 Task: Find connections with filter location Marseille 06 with filter topic #startupswith filter profile language Spanish with filter current company TechGig with filter school Indian Institute of Management Ahmedabad with filter industry Desktop Computing Software Products with filter service category Life Insurance with filter keywords title Office Clerk
Action: Mouse moved to (690, 94)
Screenshot: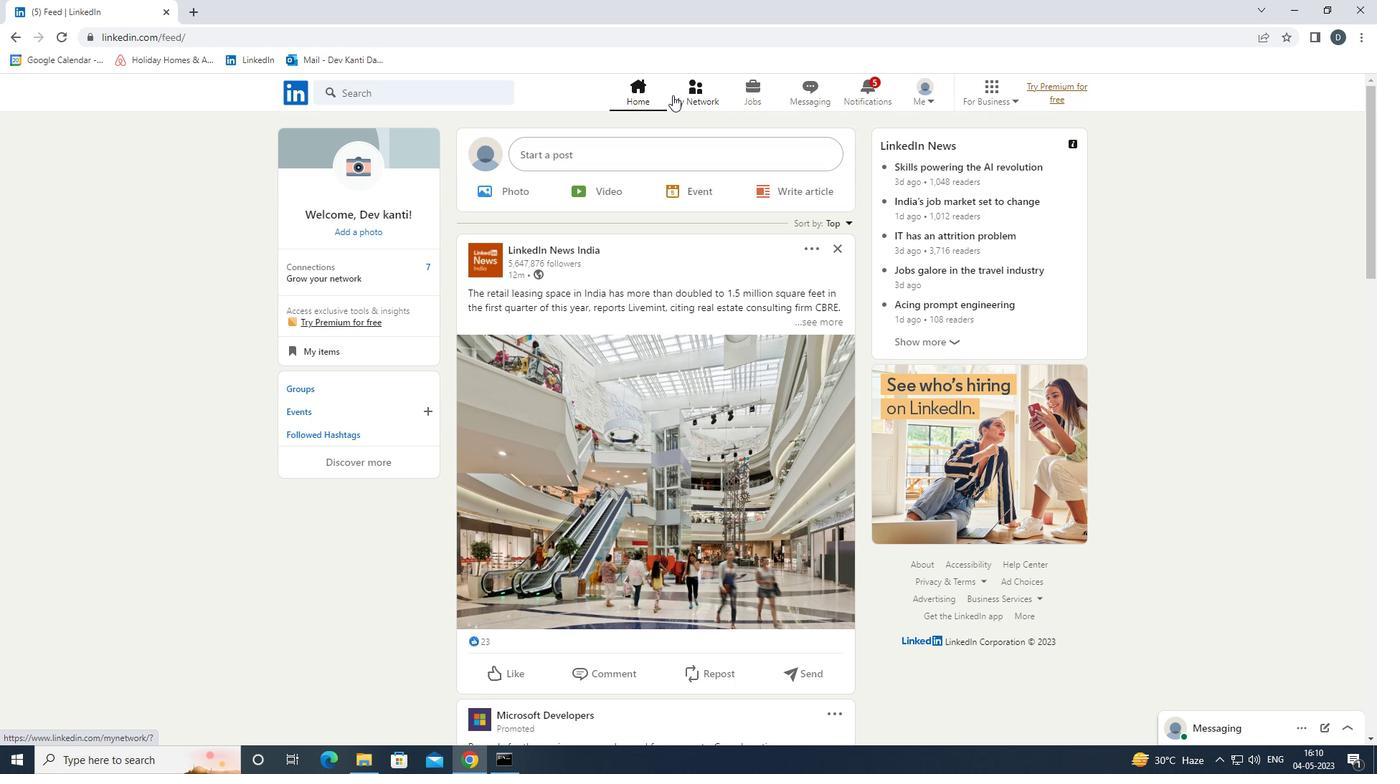 
Action: Mouse pressed left at (690, 94)
Screenshot: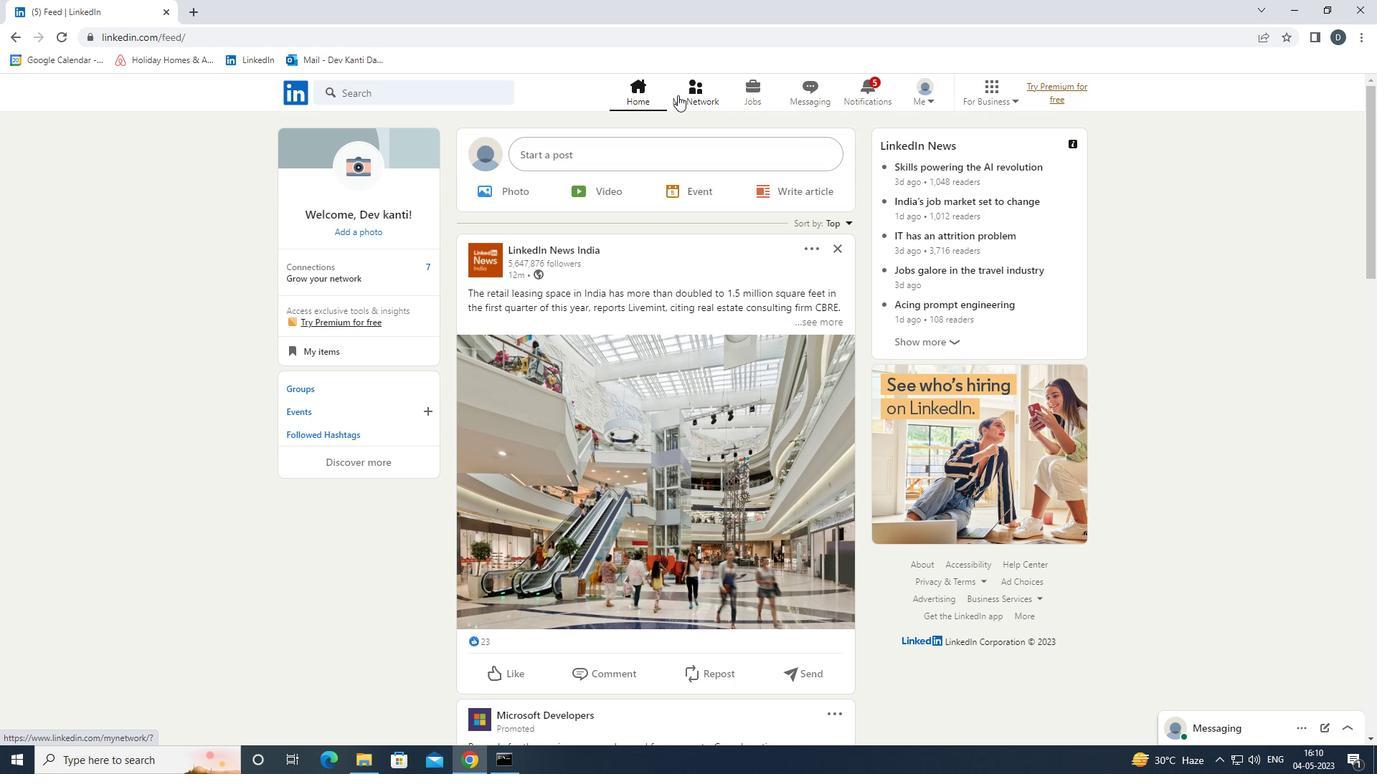 
Action: Mouse moved to (477, 176)
Screenshot: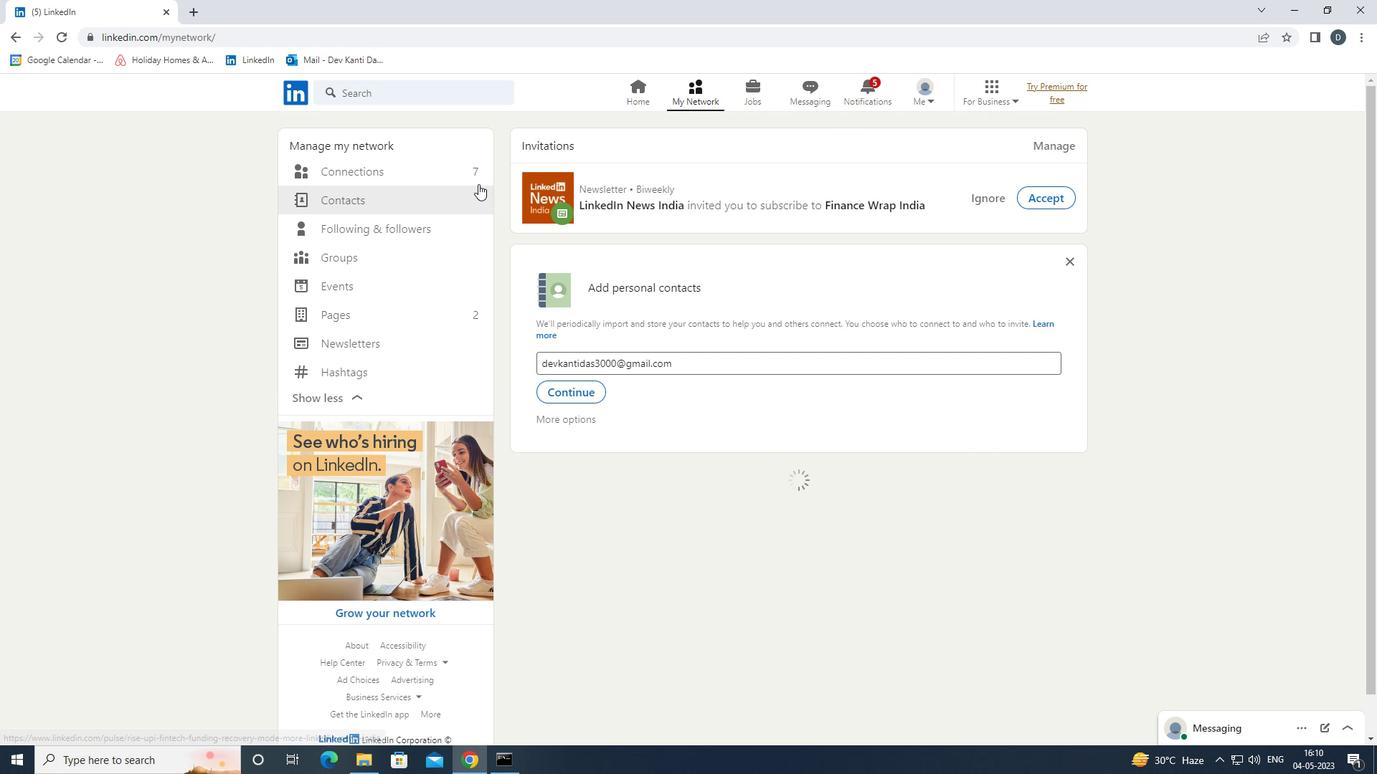 
Action: Mouse pressed left at (477, 176)
Screenshot: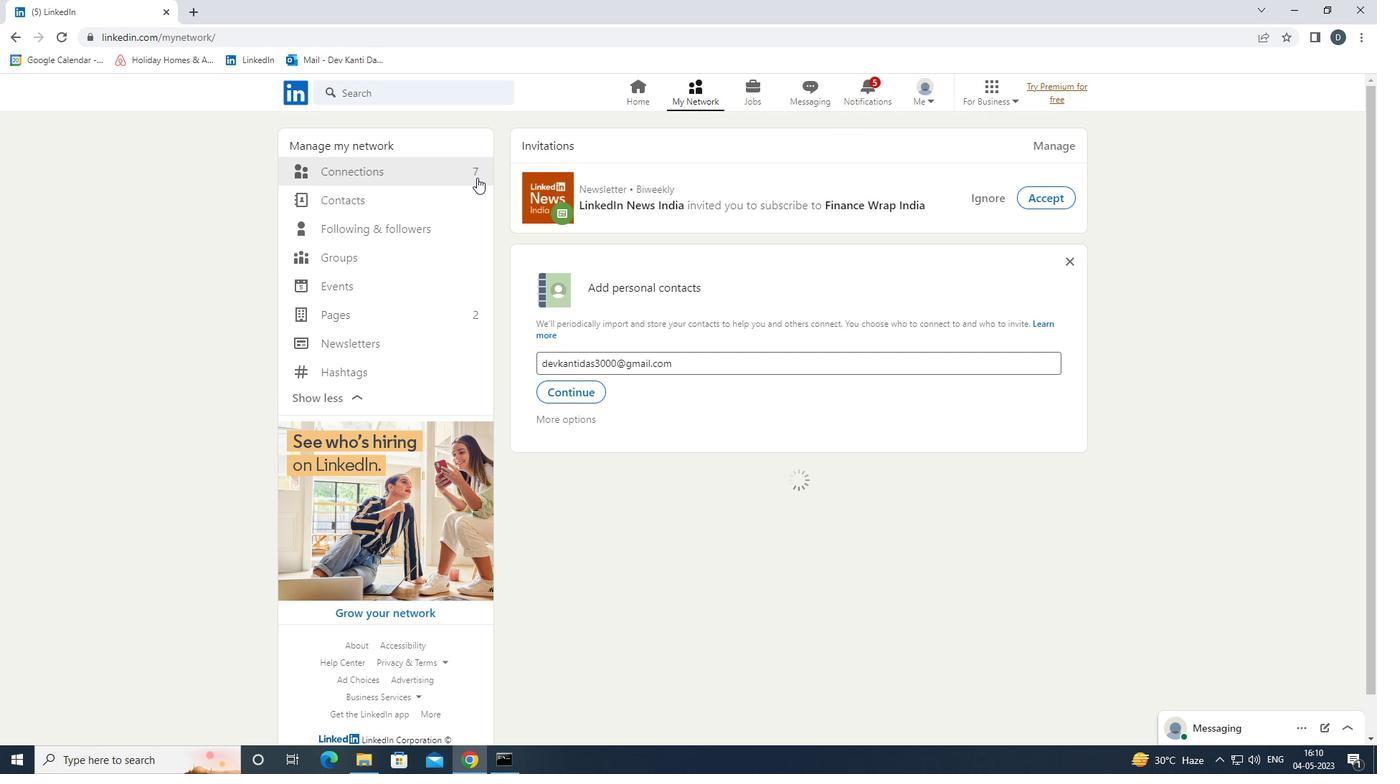 
Action: Mouse moved to (825, 177)
Screenshot: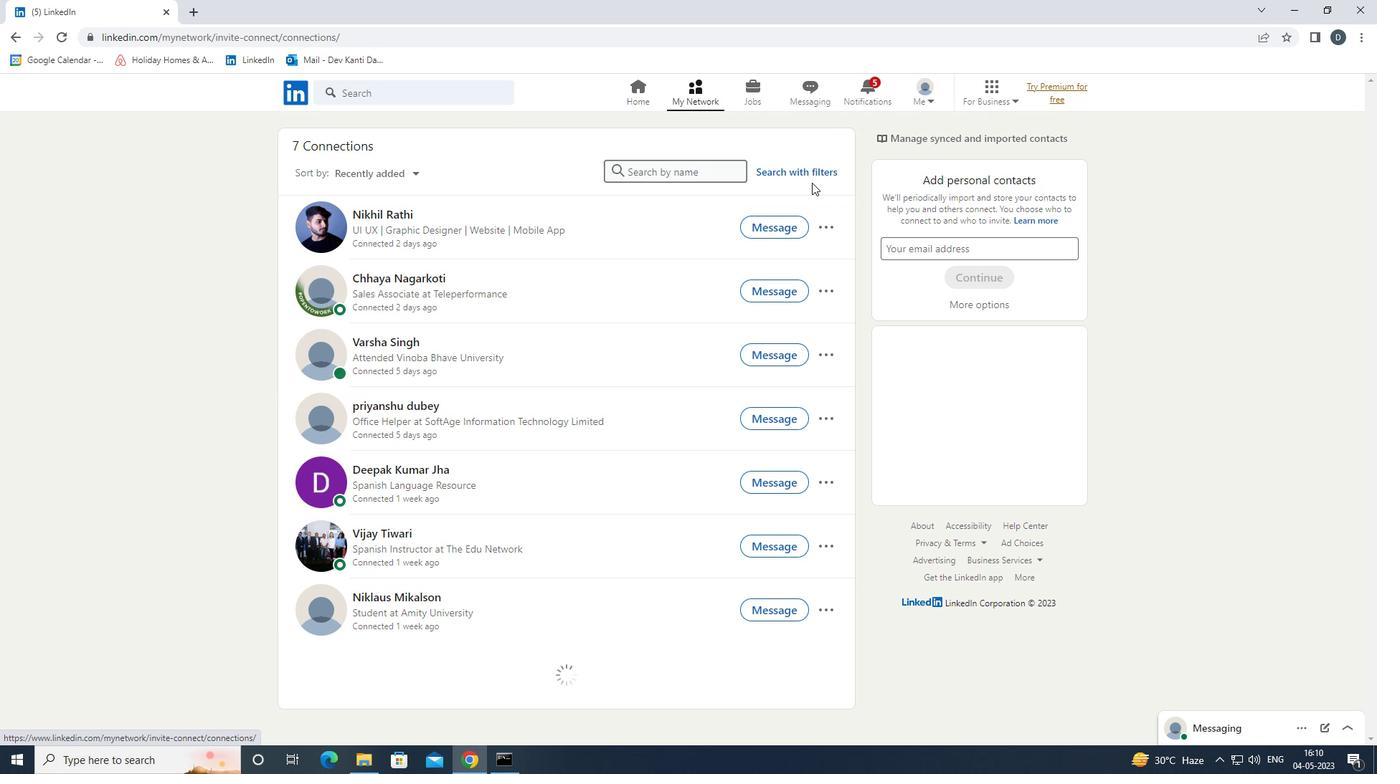 
Action: Mouse pressed left at (825, 177)
Screenshot: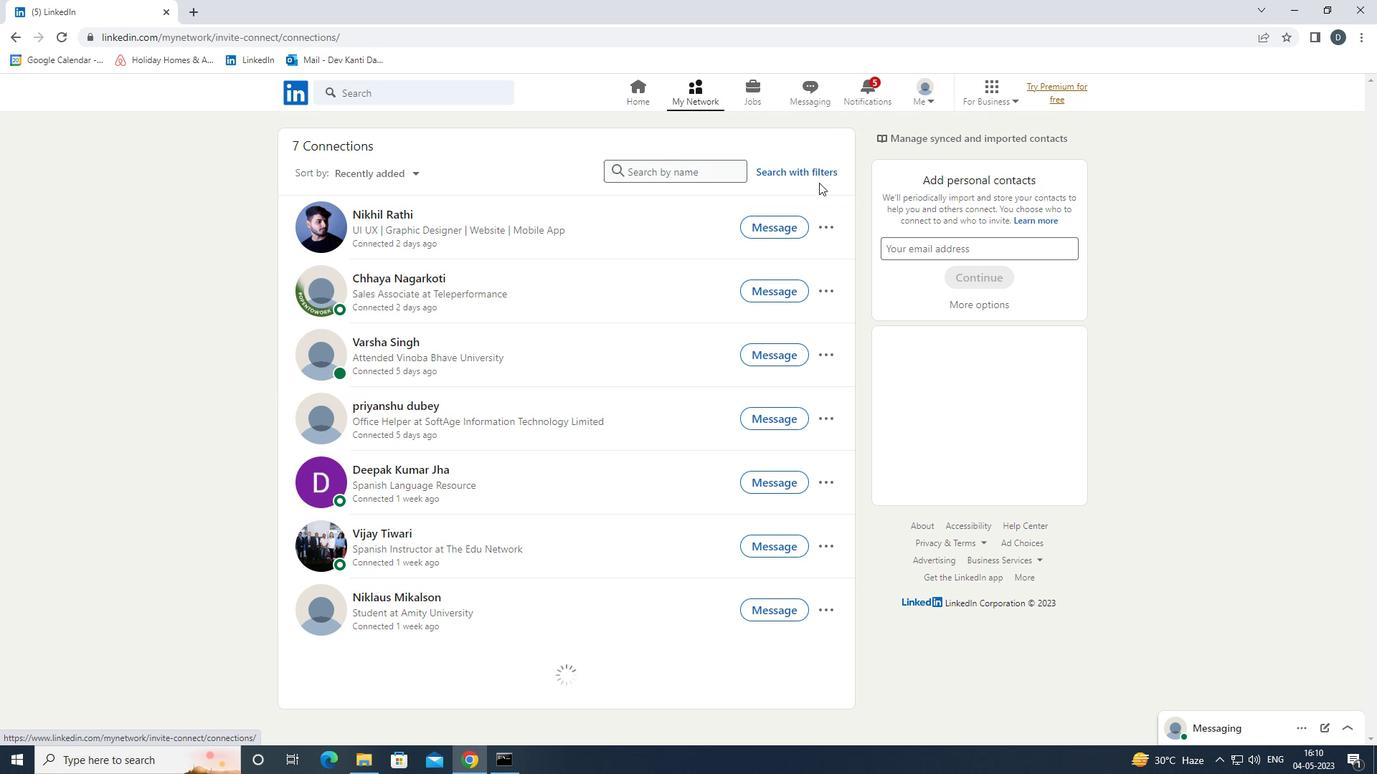 
Action: Mouse moved to (730, 140)
Screenshot: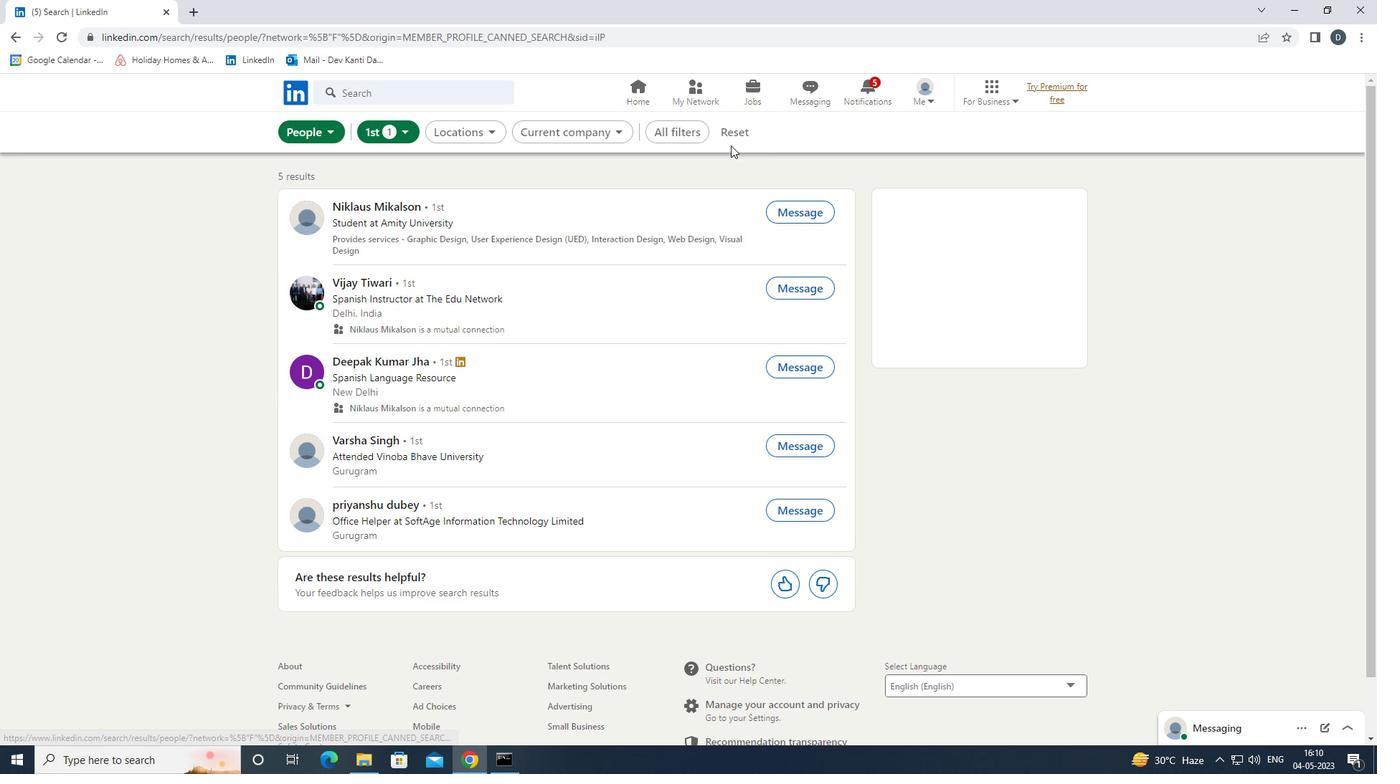 
Action: Mouse pressed left at (730, 140)
Screenshot: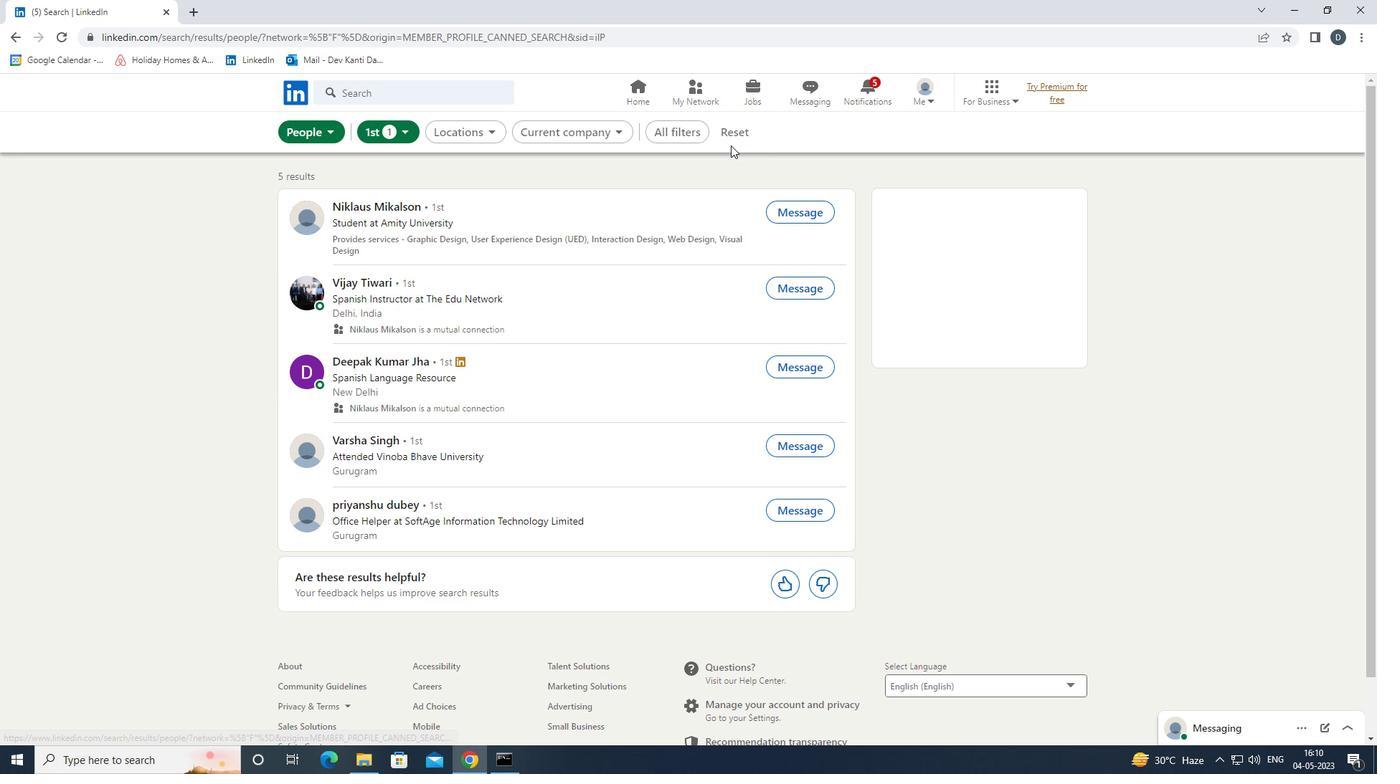 
Action: Mouse moved to (709, 134)
Screenshot: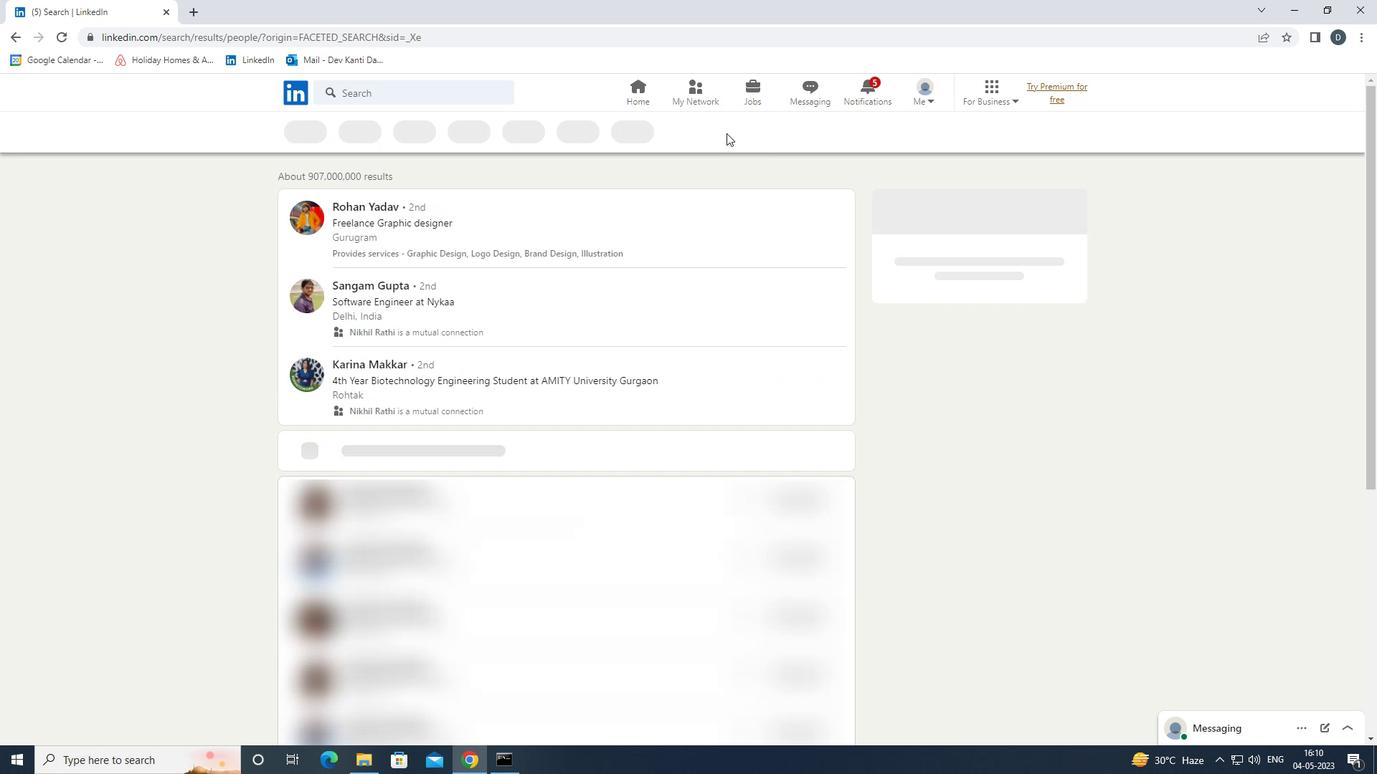 
Action: Mouse pressed left at (709, 134)
Screenshot: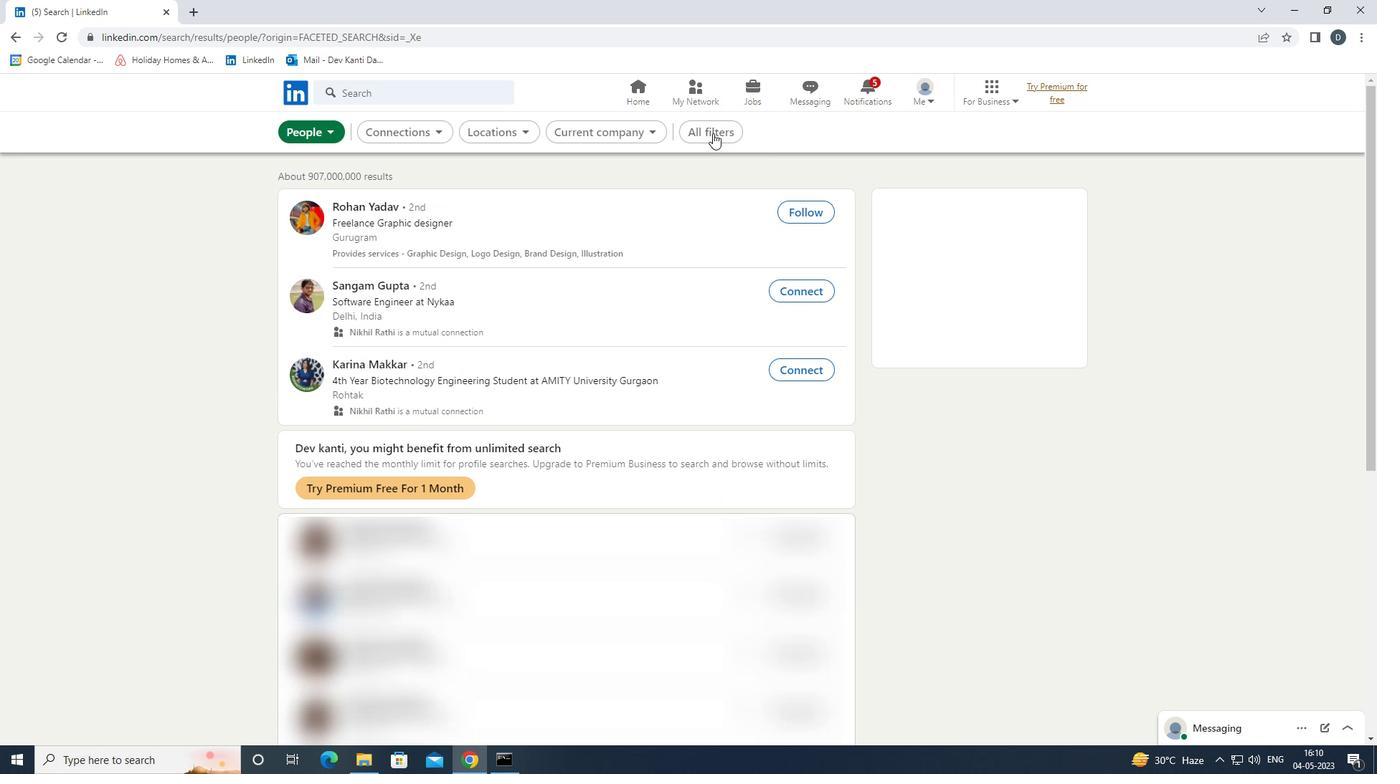 
Action: Mouse moved to (1303, 421)
Screenshot: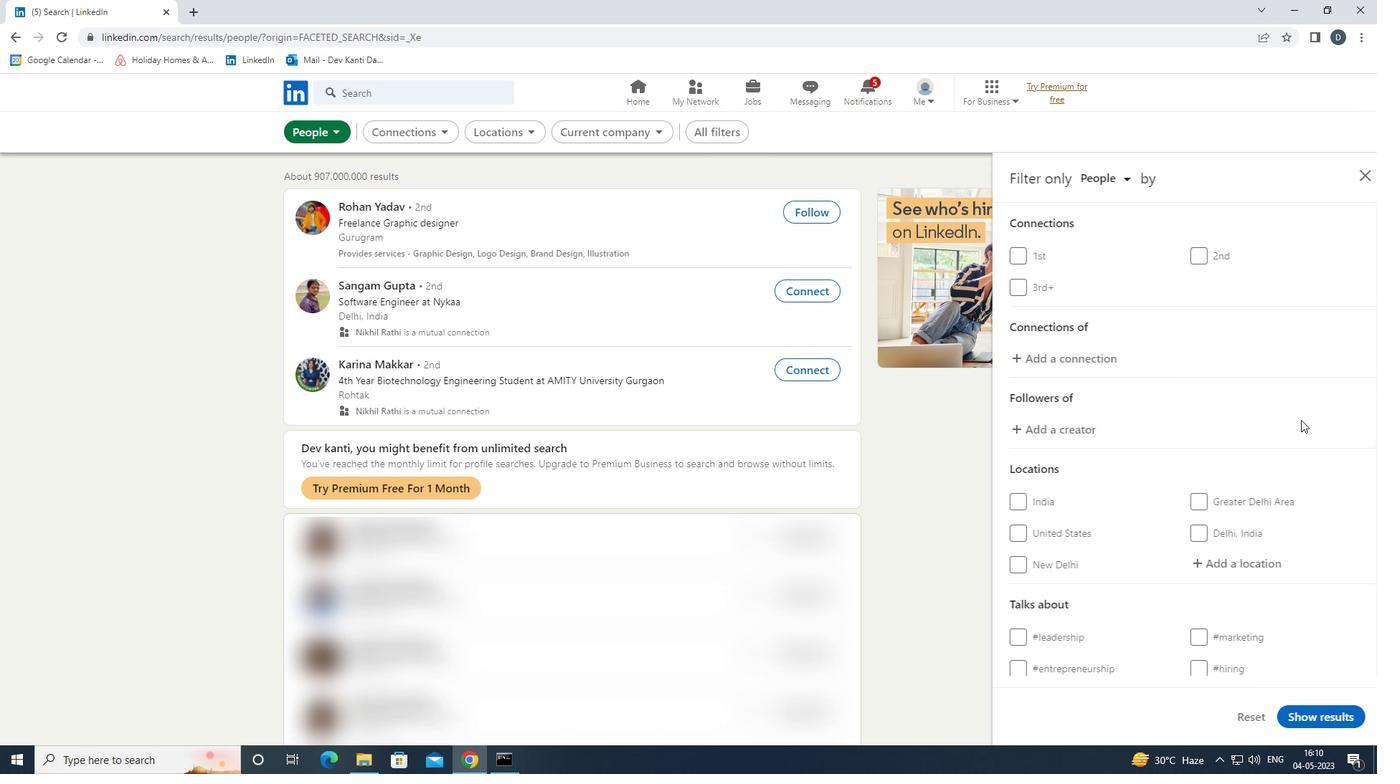 
Action: Mouse scrolled (1303, 420) with delta (0, 0)
Screenshot: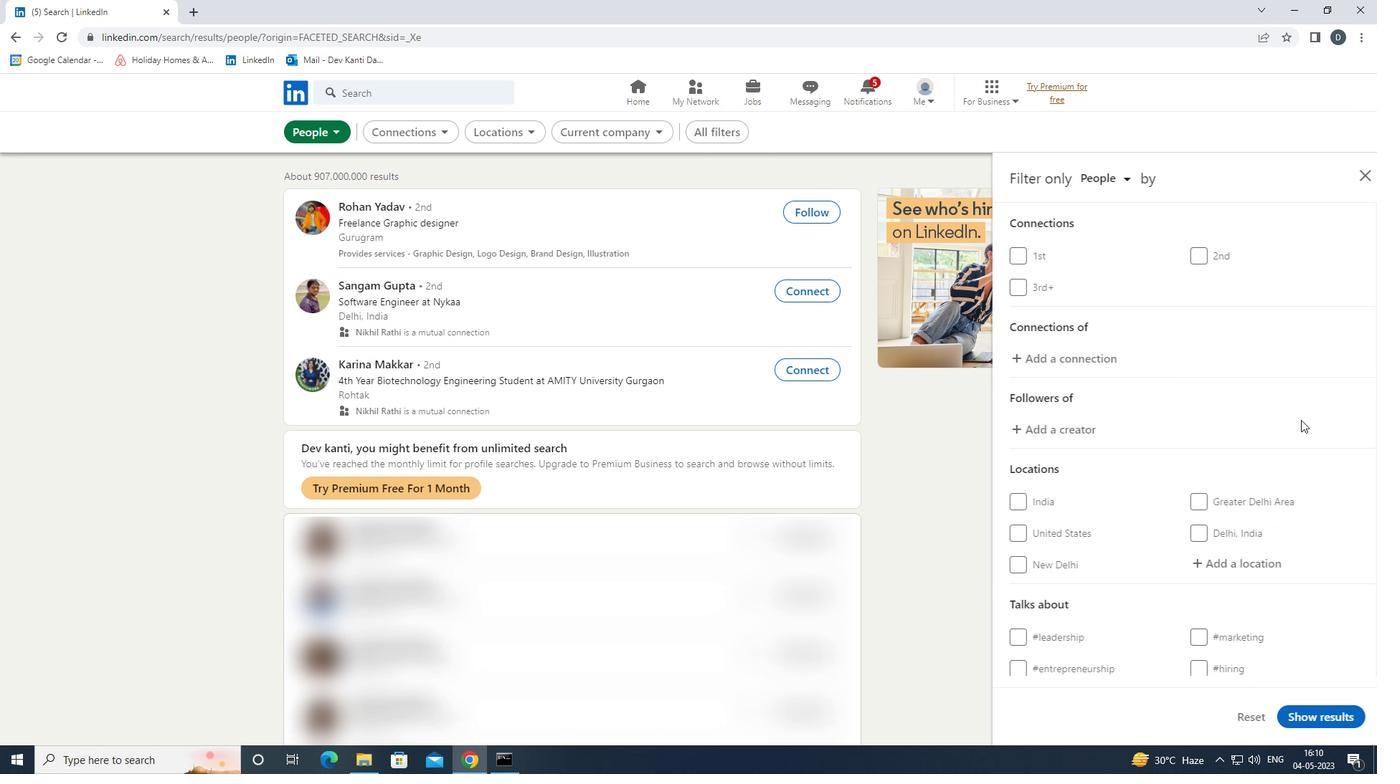 
Action: Mouse scrolled (1303, 420) with delta (0, 0)
Screenshot: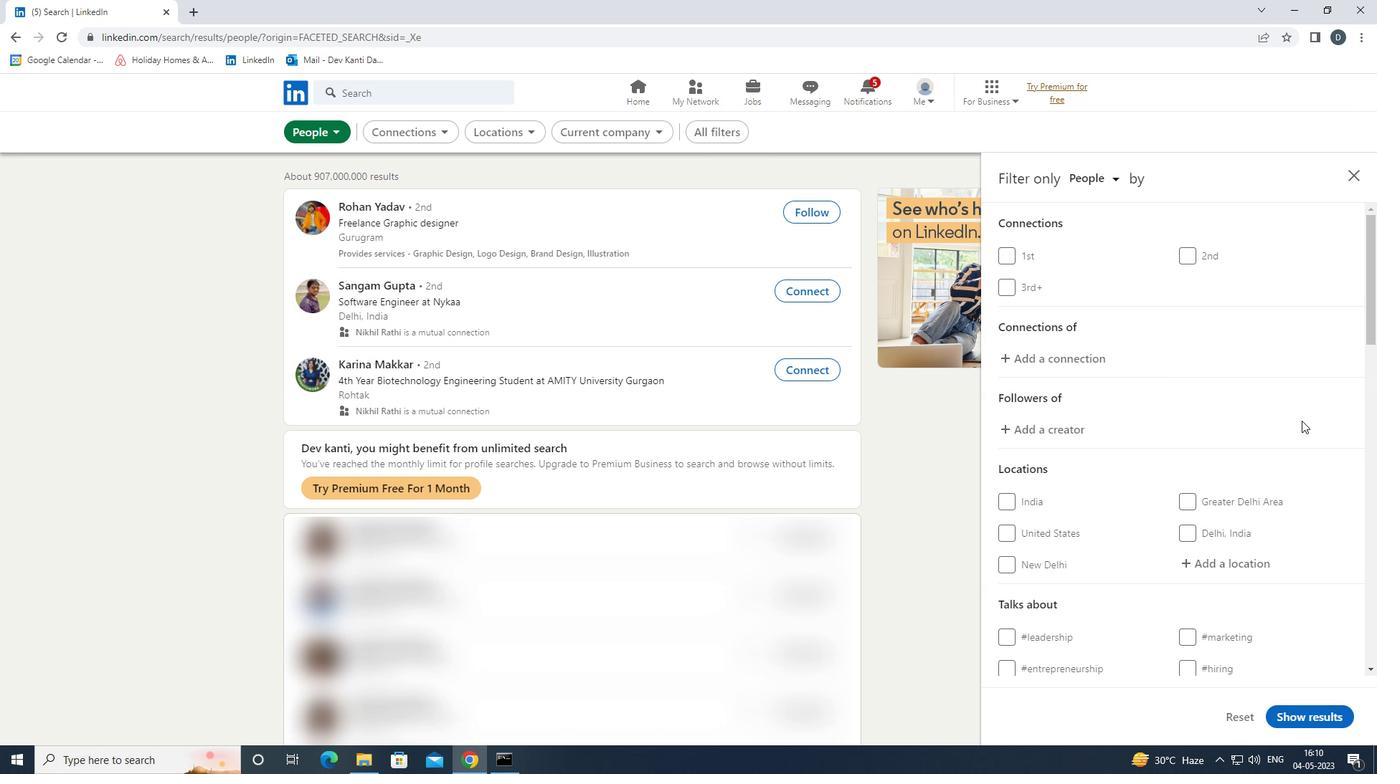 
Action: Mouse moved to (1251, 424)
Screenshot: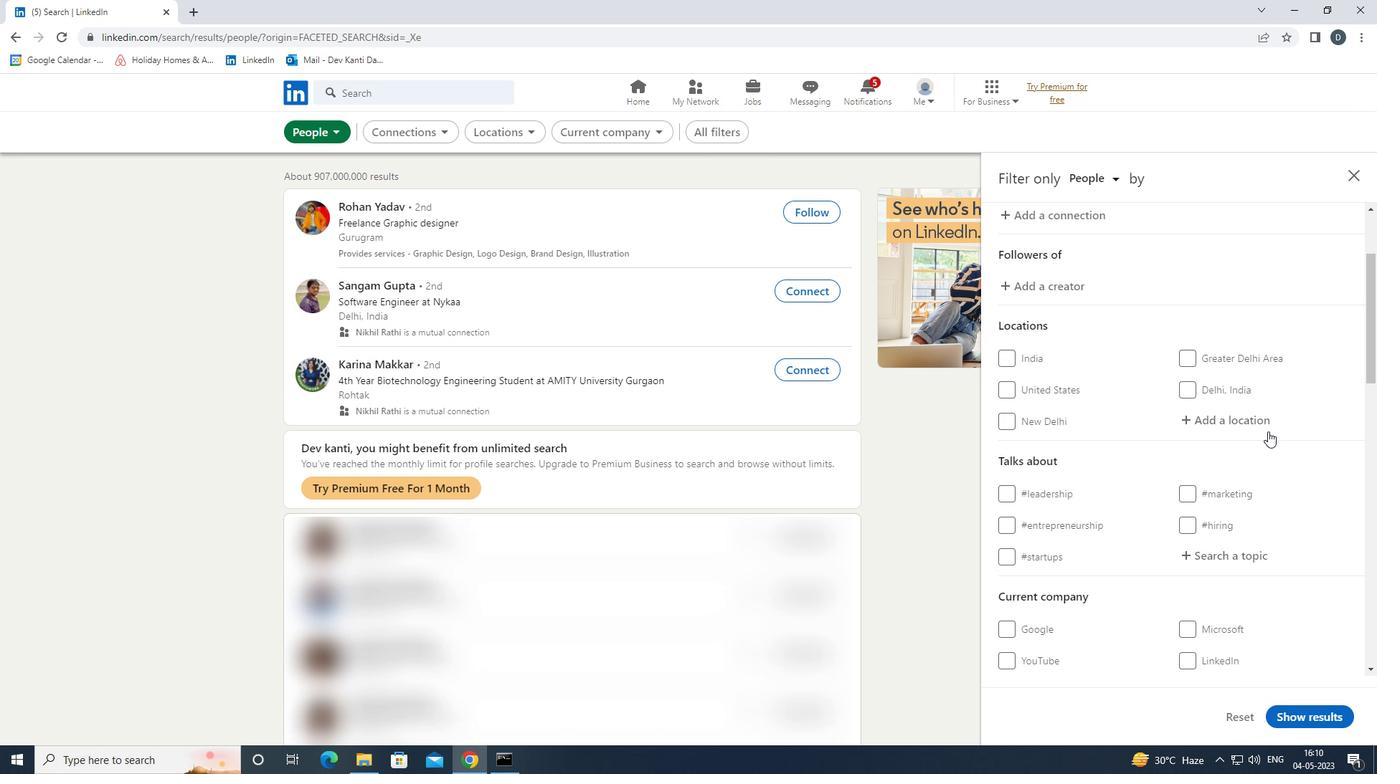 
Action: Mouse pressed left at (1251, 424)
Screenshot: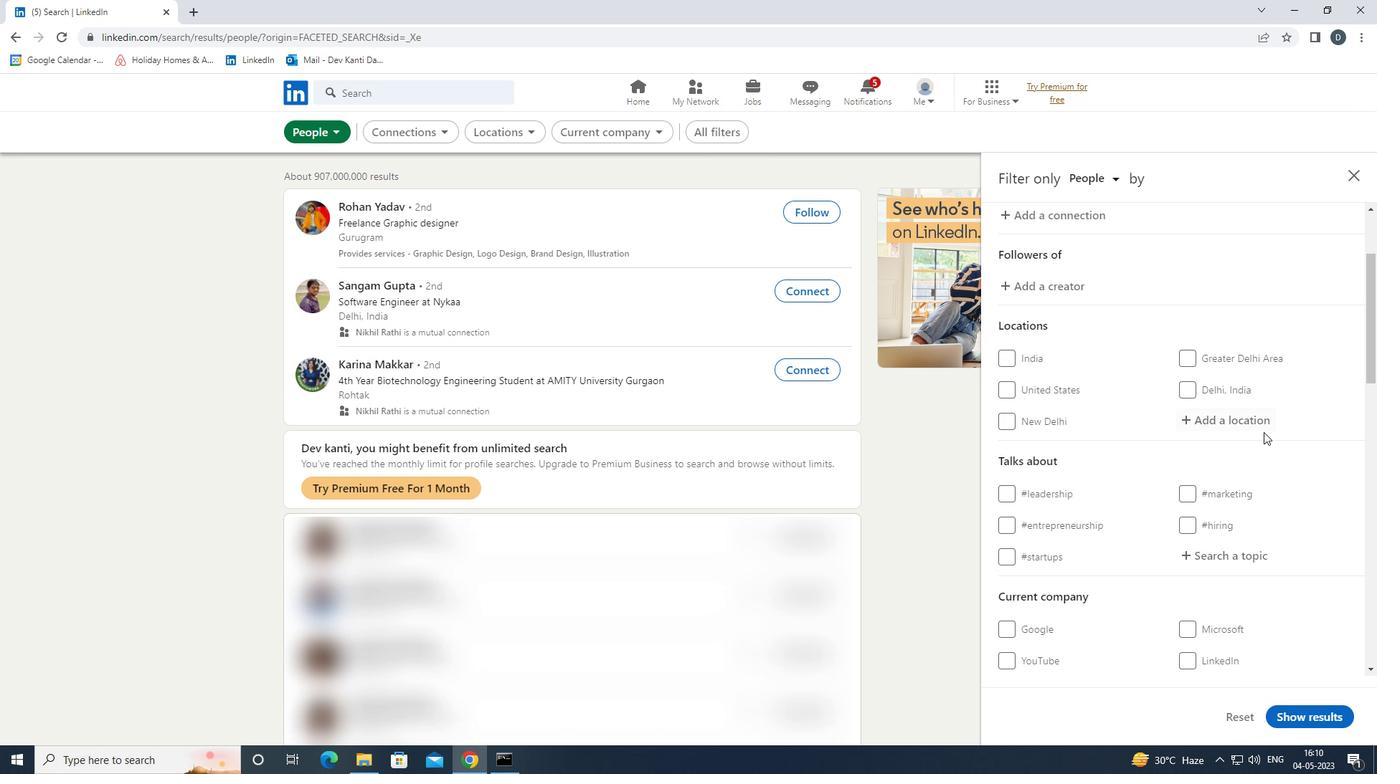 
Action: Key pressed <Key.shift>MARSEI<Key.backspace><Key.down><Key.enter>
Screenshot: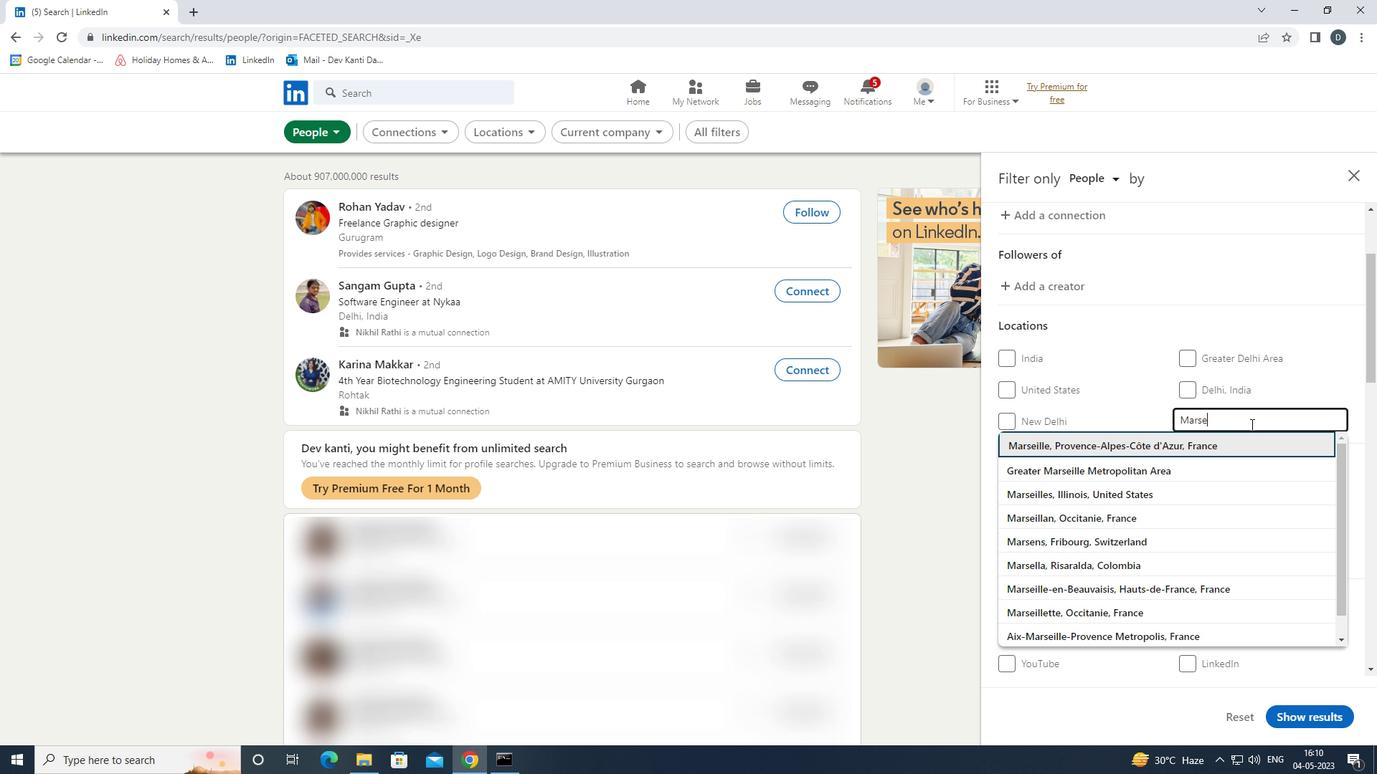 
Action: Mouse moved to (1366, 525)
Screenshot: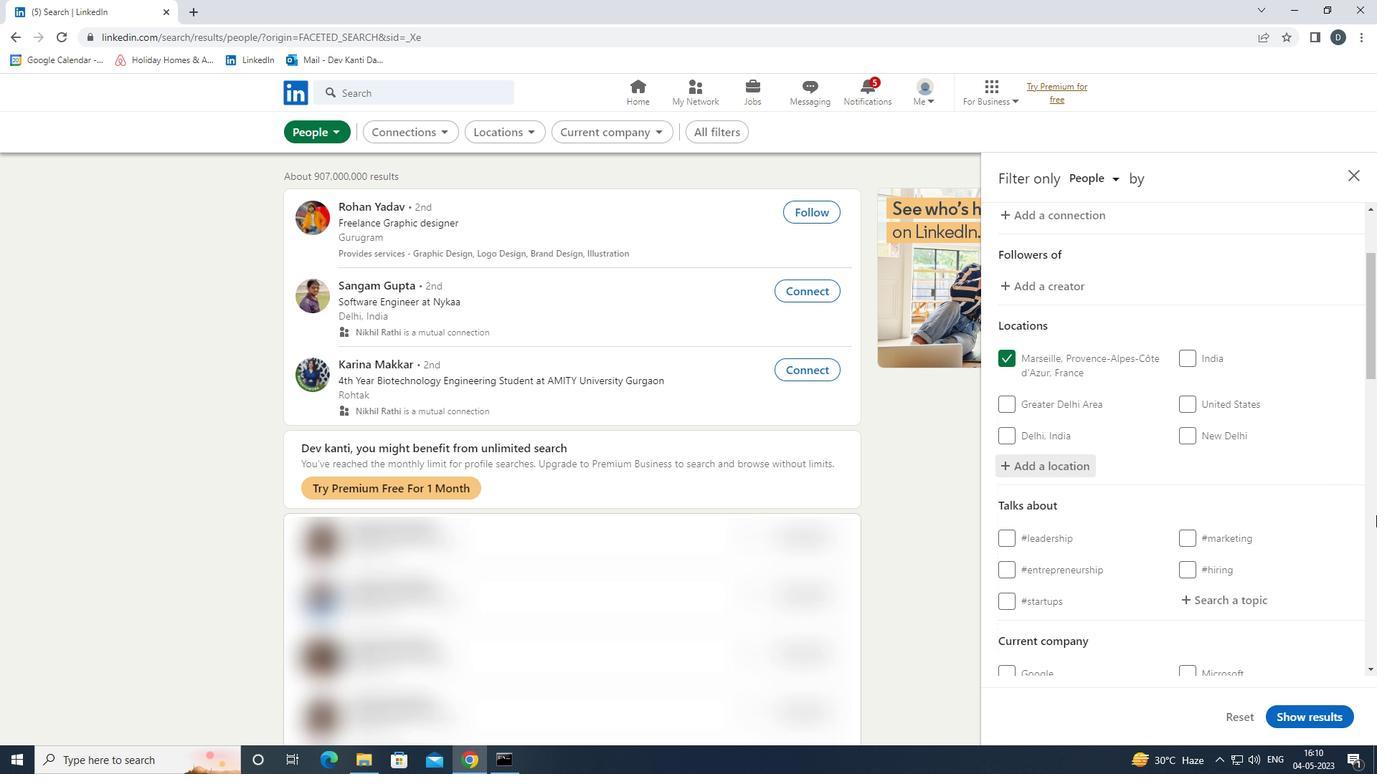 
Action: Mouse scrolled (1366, 525) with delta (0, 0)
Screenshot: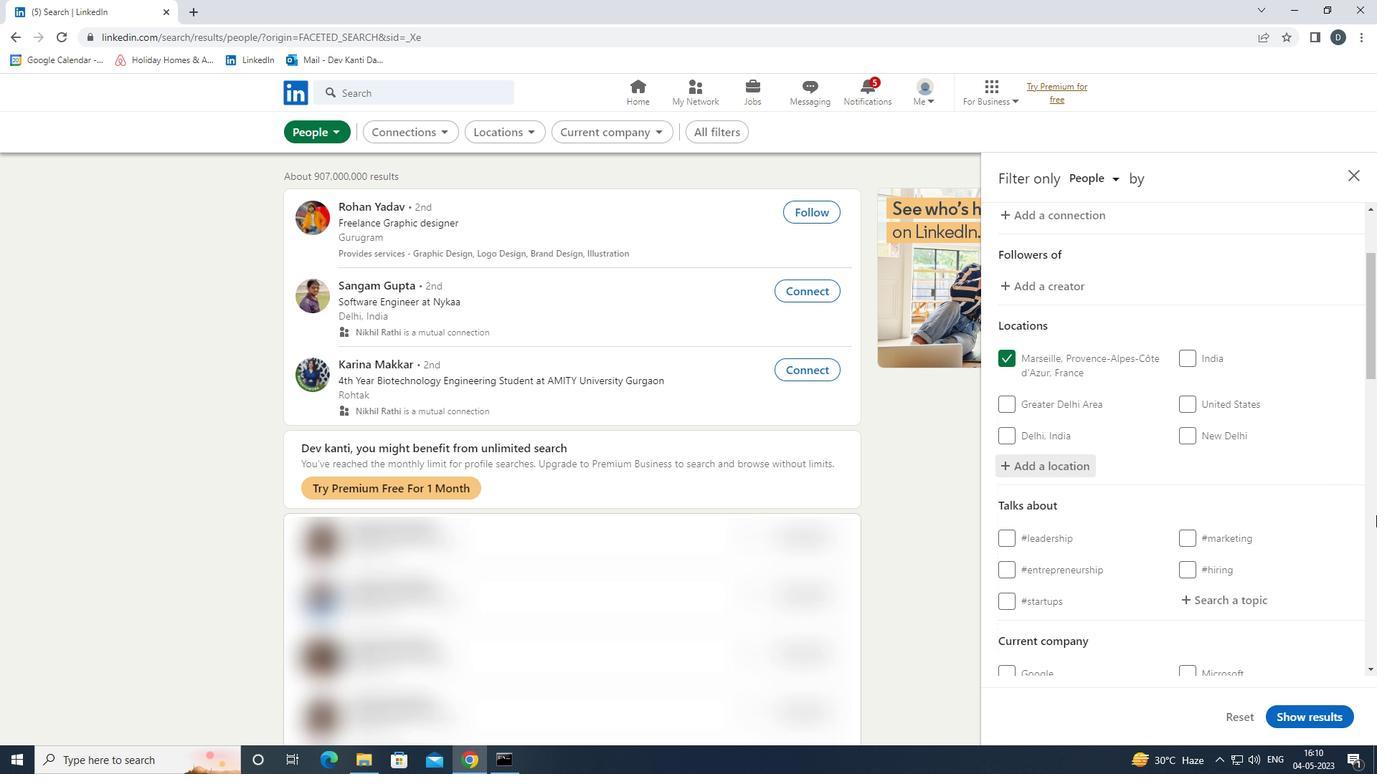 
Action: Mouse moved to (1364, 529)
Screenshot: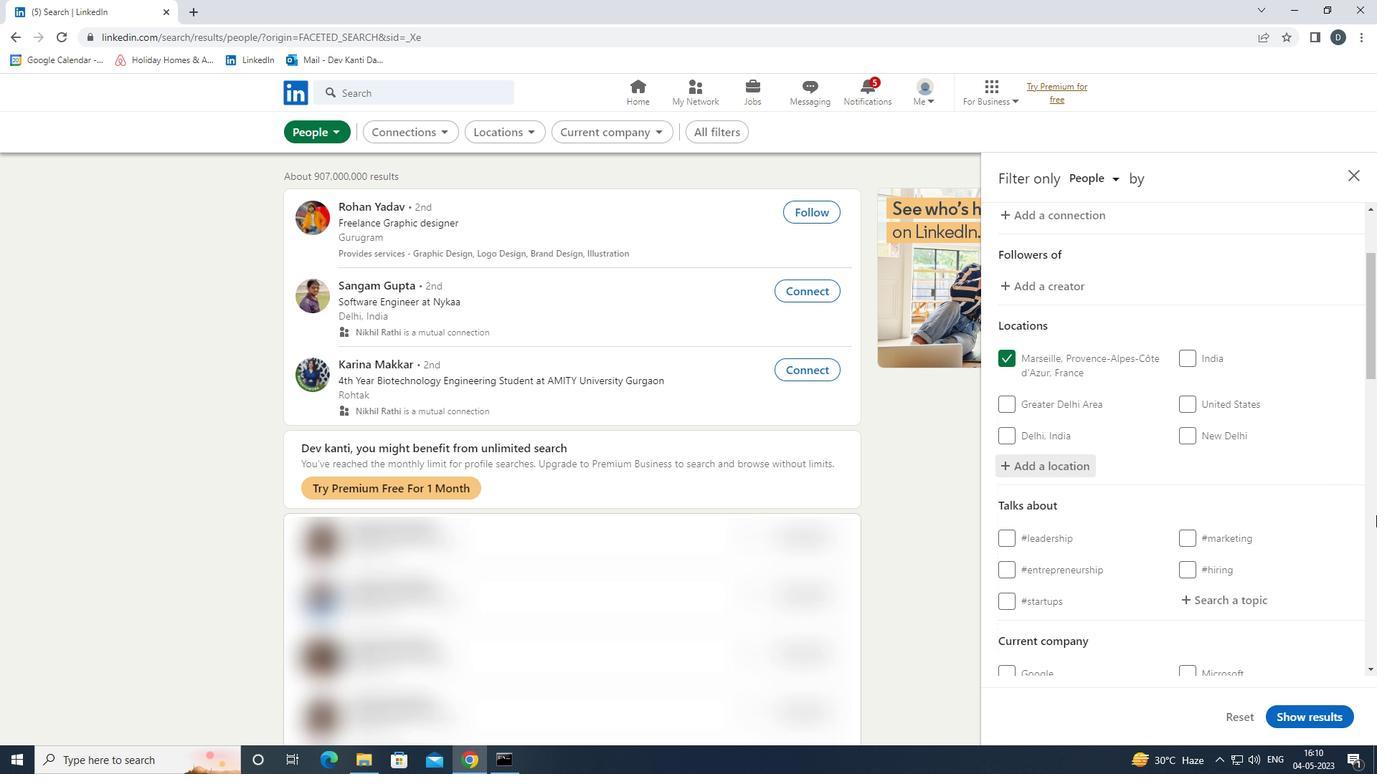 
Action: Mouse scrolled (1364, 528) with delta (0, 0)
Screenshot: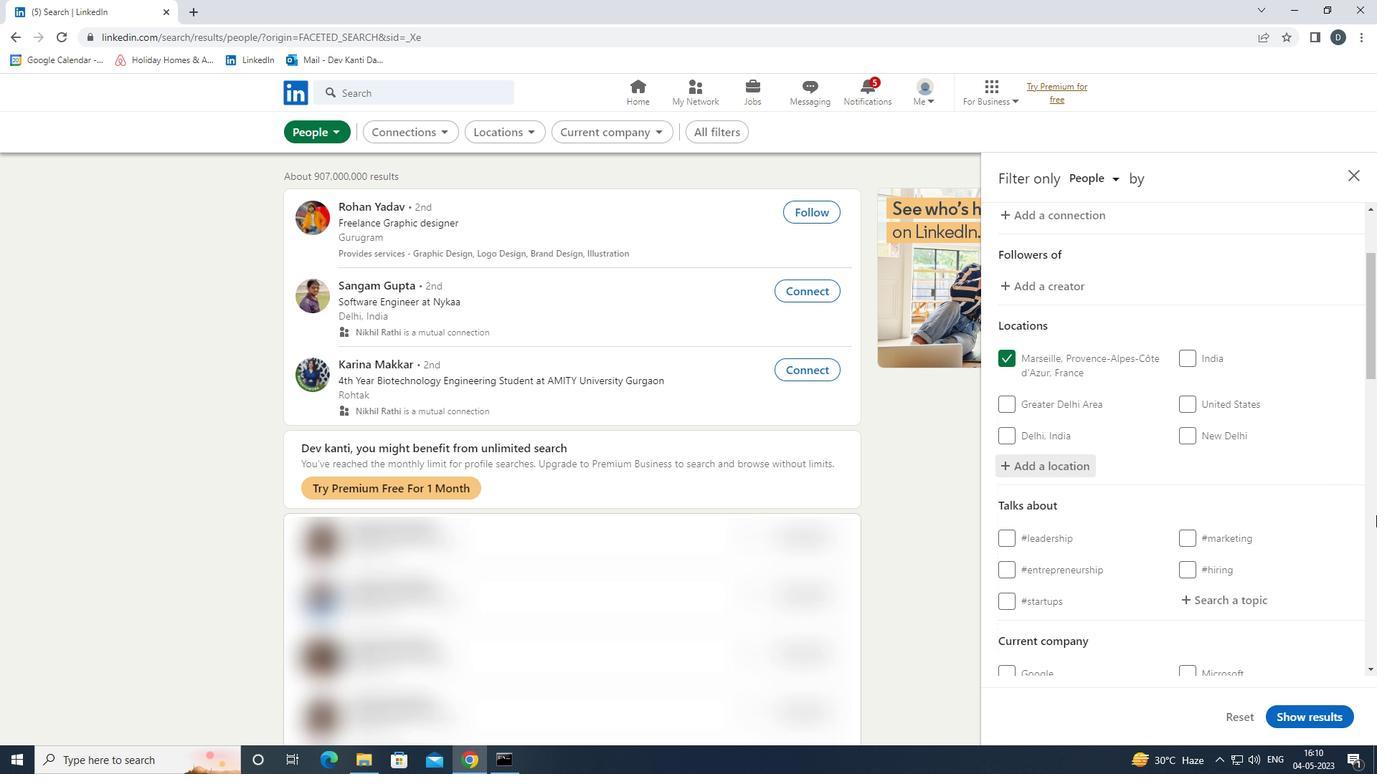 
Action: Mouse moved to (1359, 535)
Screenshot: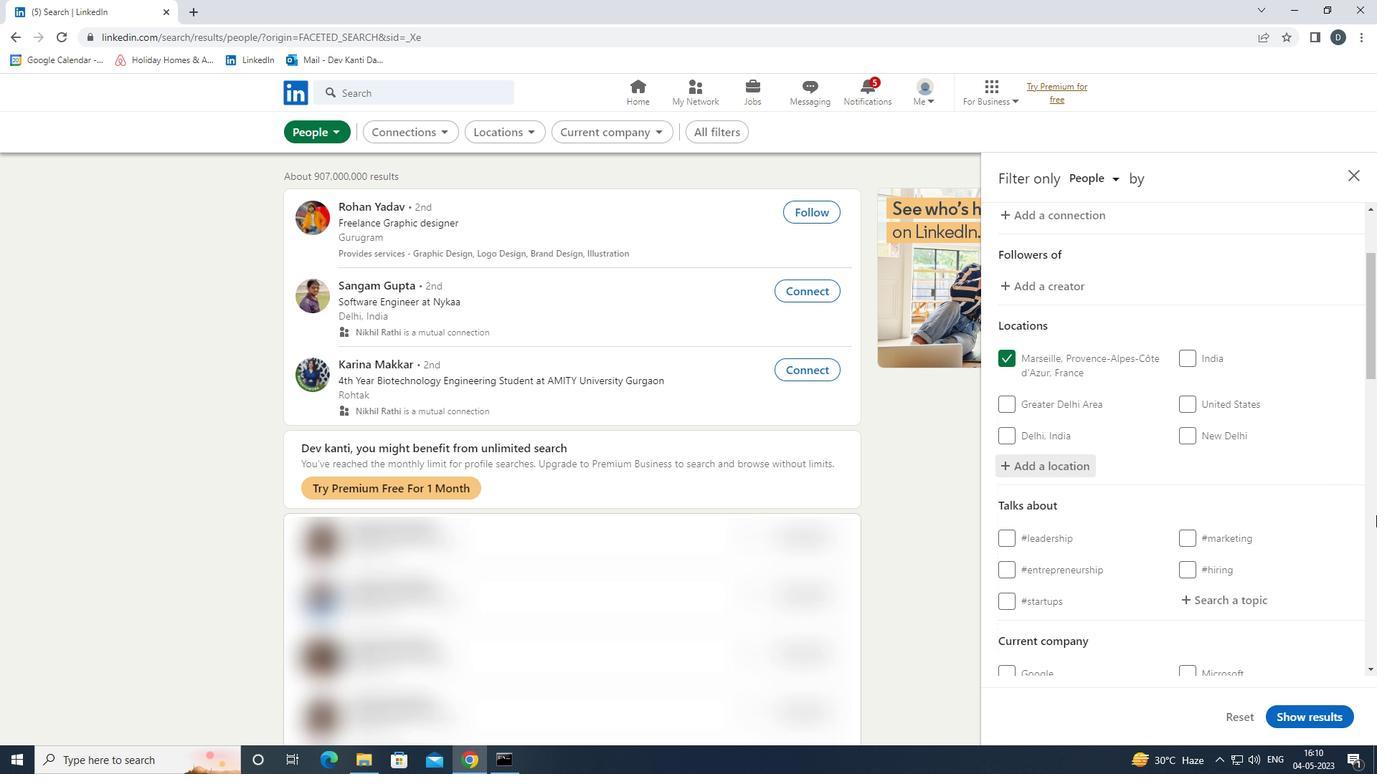 
Action: Mouse scrolled (1359, 534) with delta (0, 0)
Screenshot: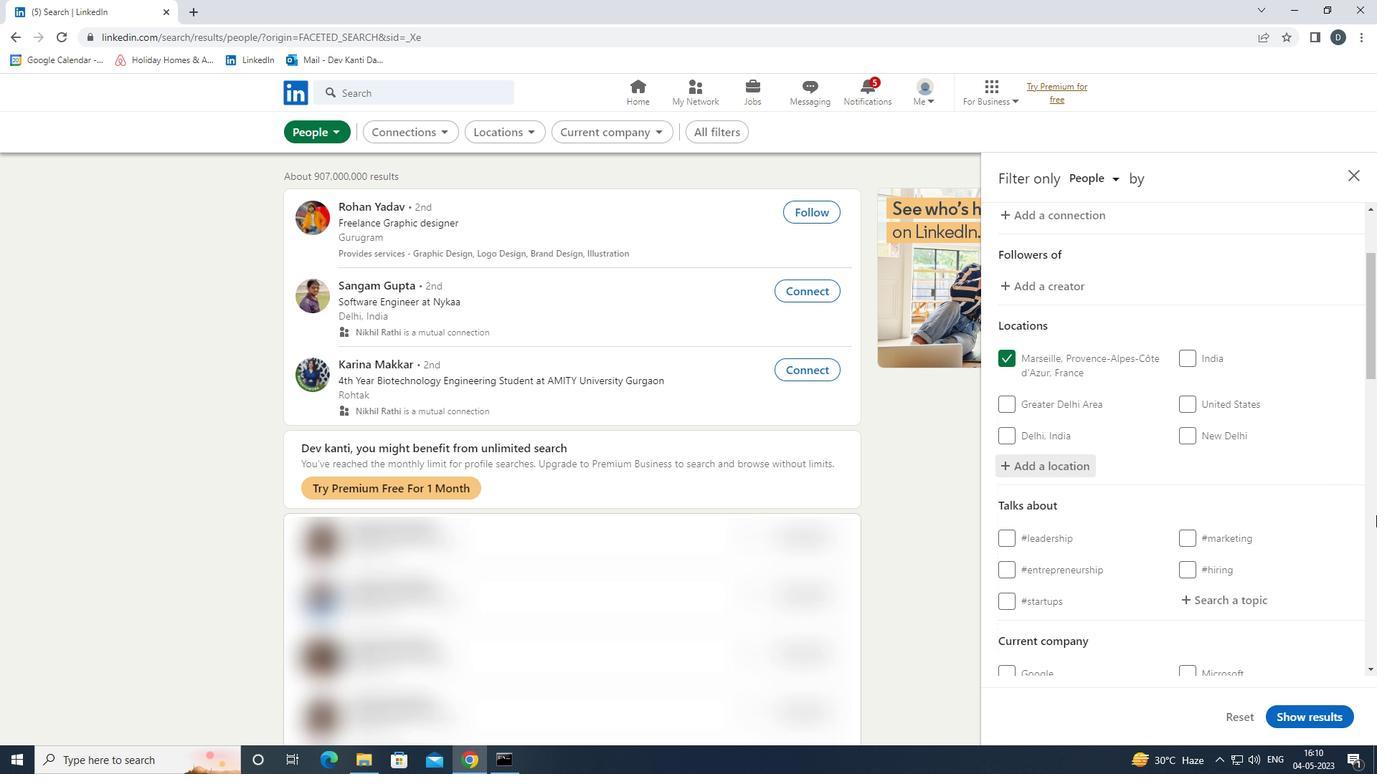 
Action: Mouse moved to (1213, 382)
Screenshot: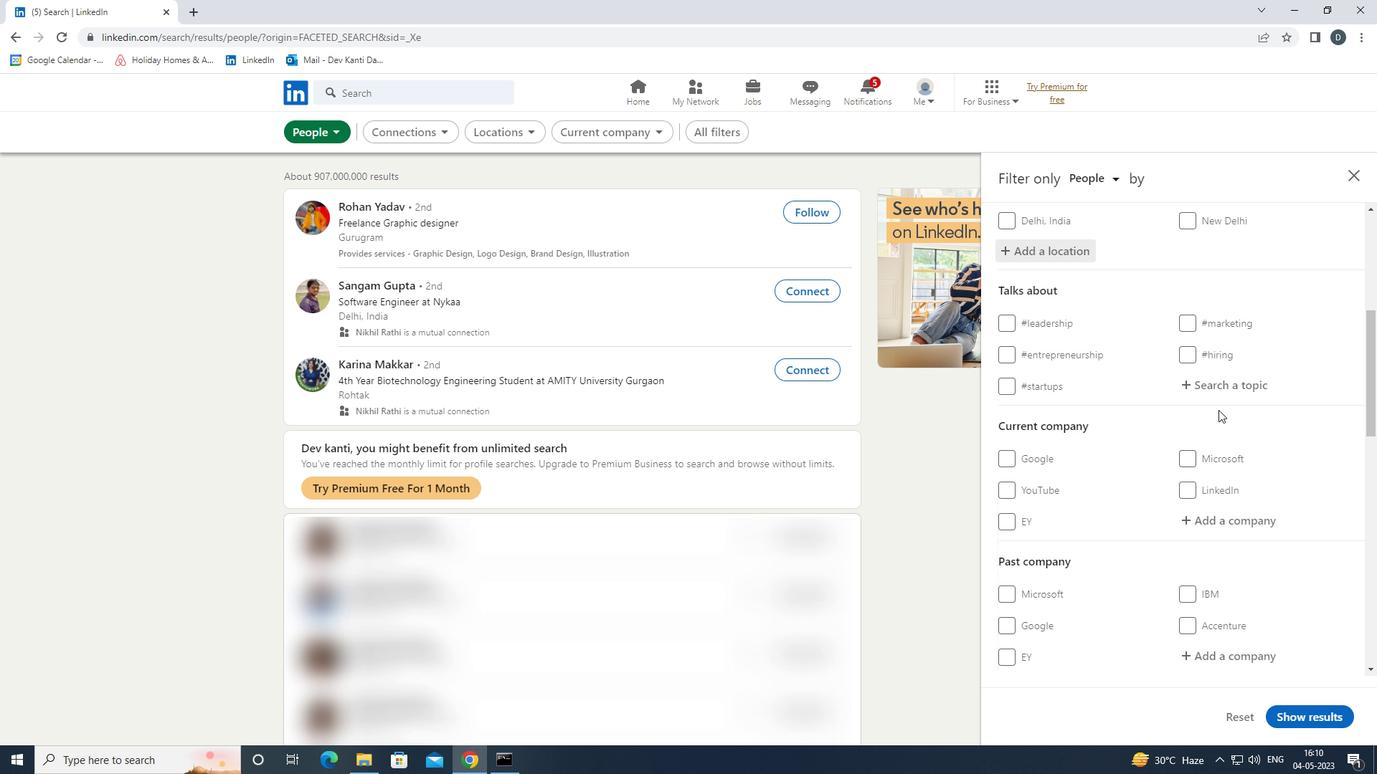 
Action: Mouse pressed left at (1213, 382)
Screenshot: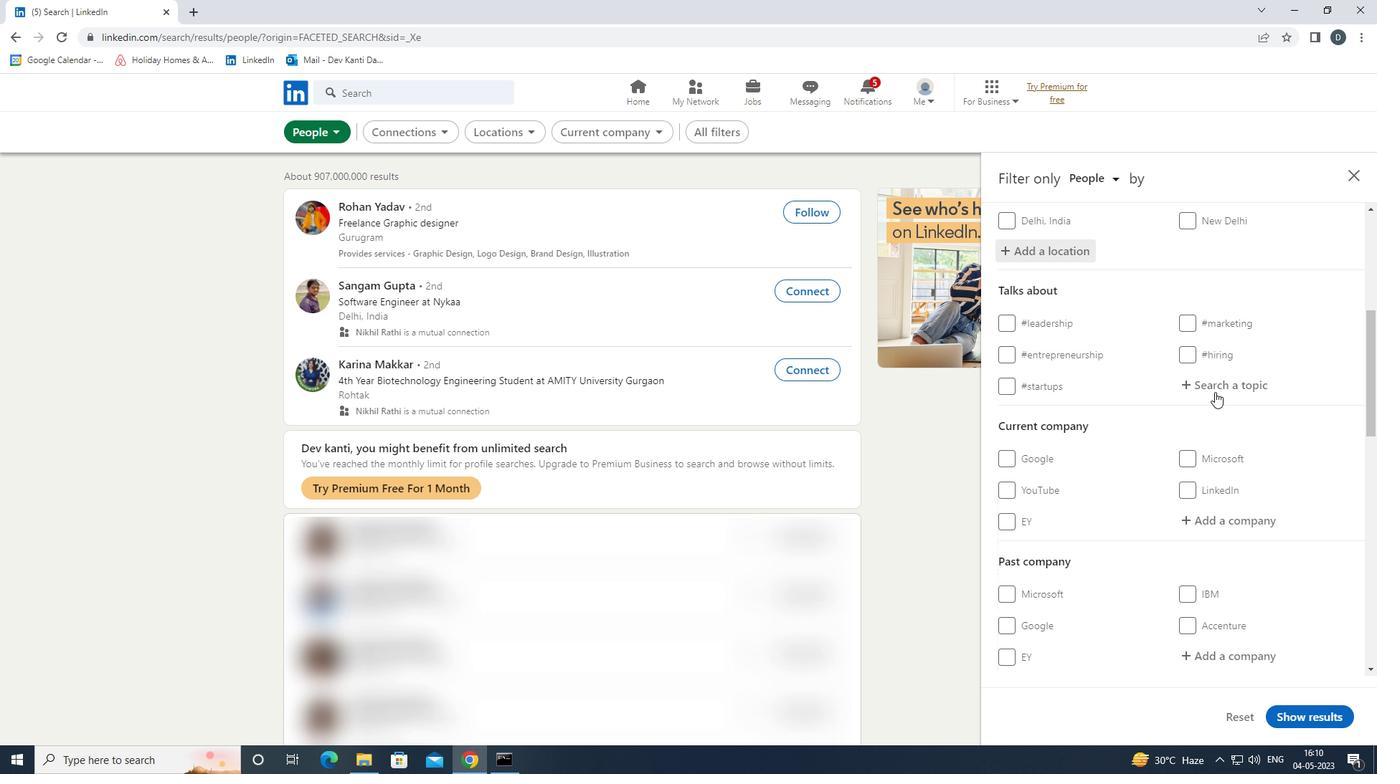 
Action: Key pressed STARTUPS<Key.down><Key.down><Key.enter>
Screenshot: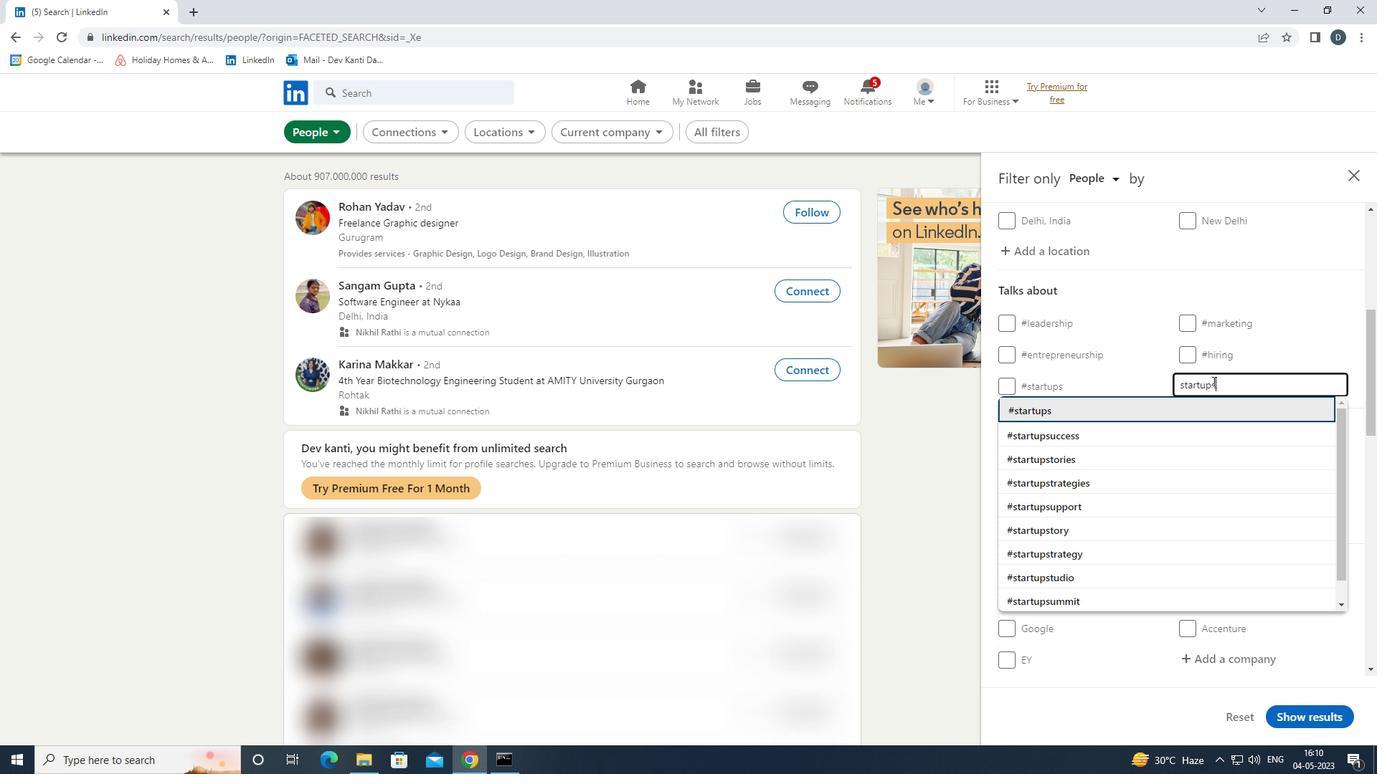 
Action: Mouse moved to (1210, 384)
Screenshot: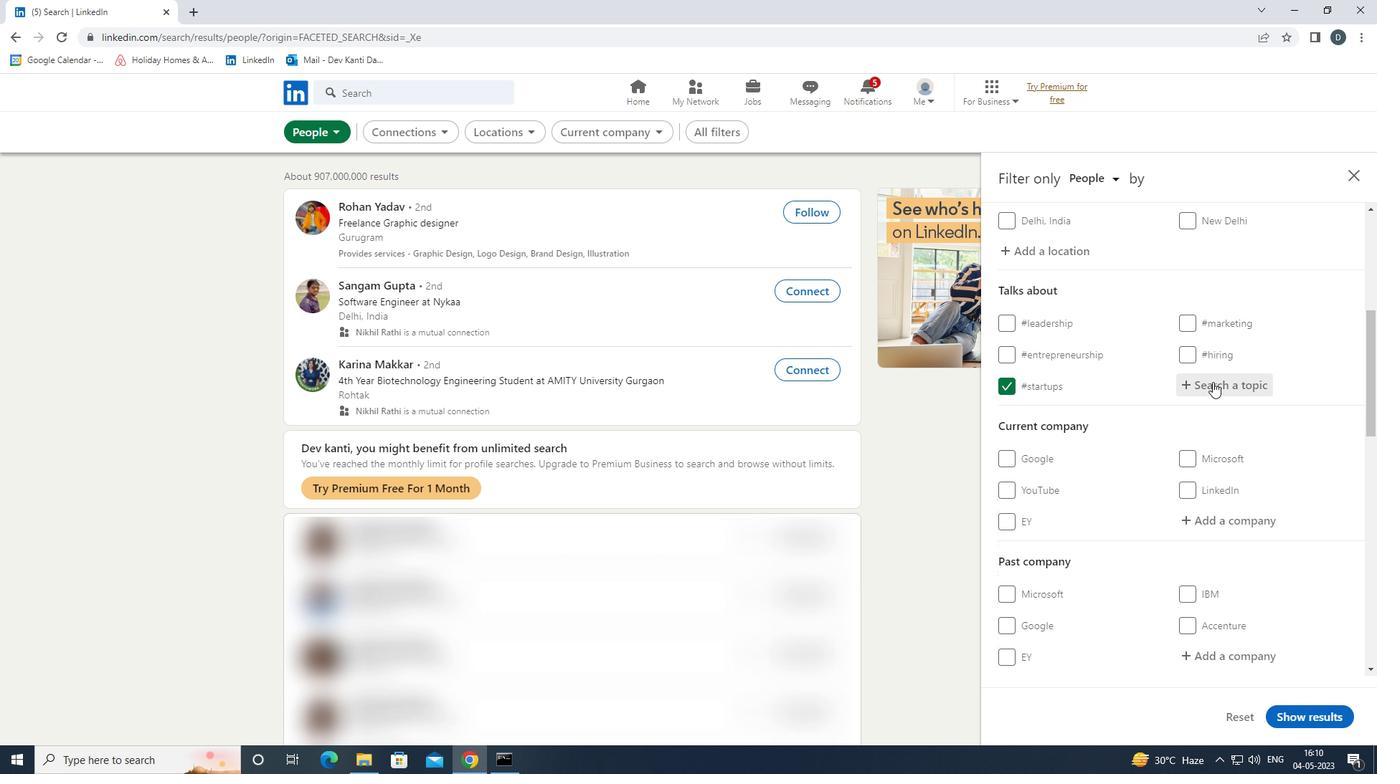 
Action: Mouse scrolled (1210, 383) with delta (0, 0)
Screenshot: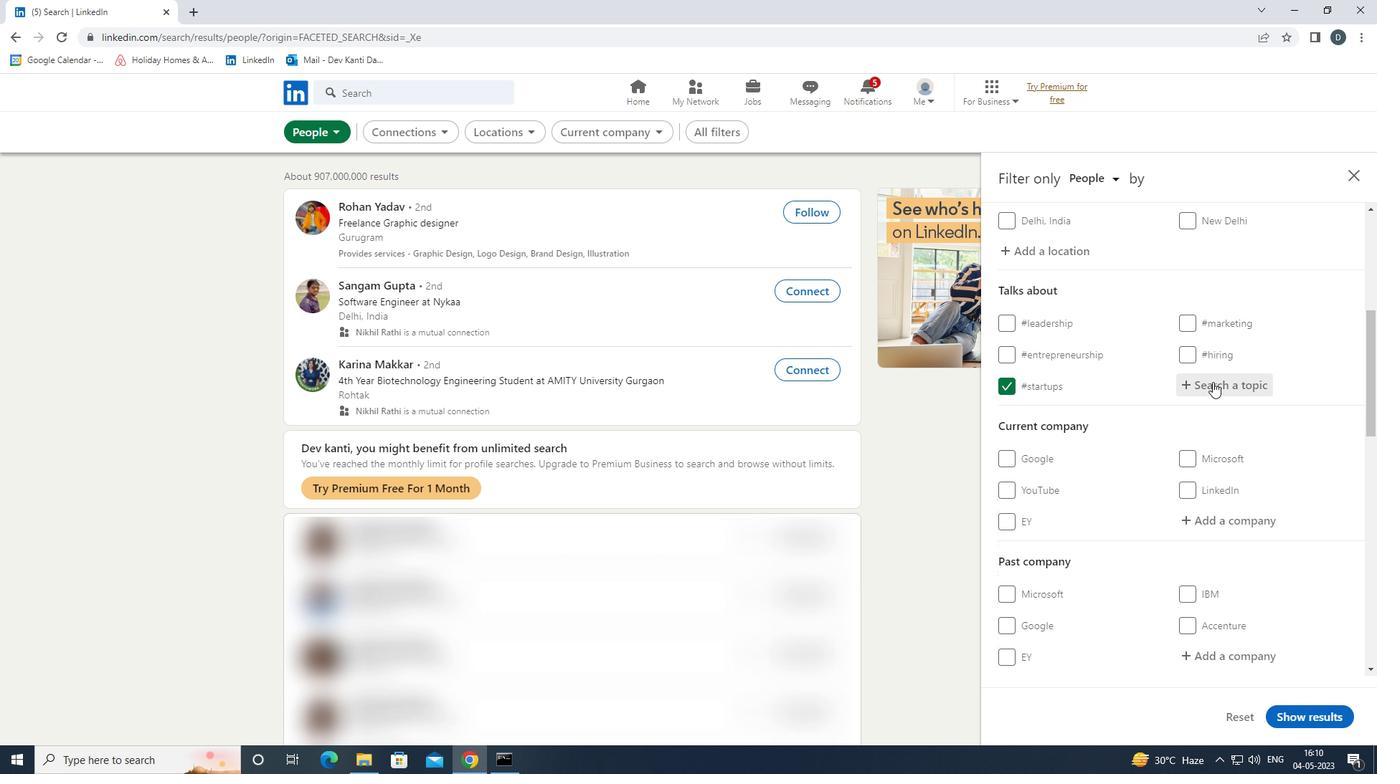
Action: Mouse moved to (1209, 387)
Screenshot: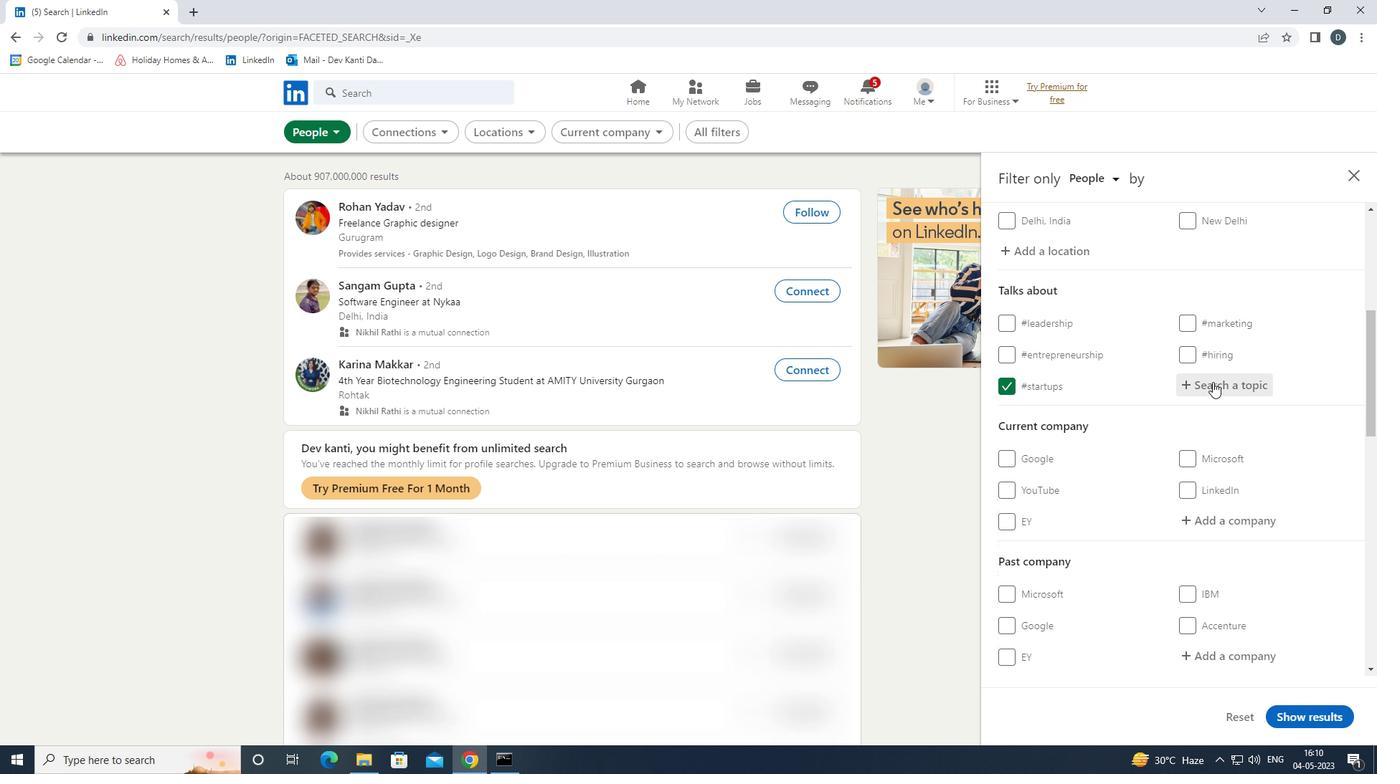 
Action: Mouse scrolled (1209, 386) with delta (0, 0)
Screenshot: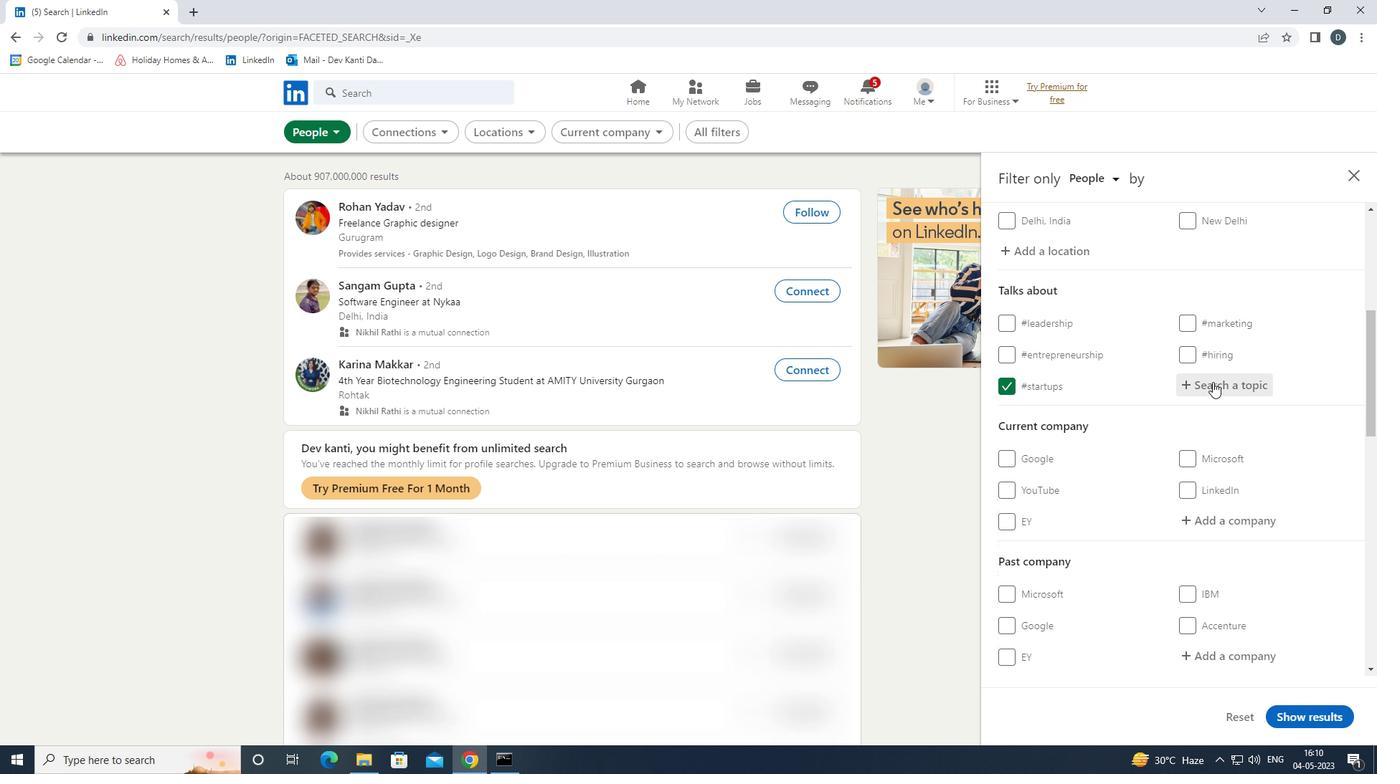 
Action: Mouse moved to (1209, 388)
Screenshot: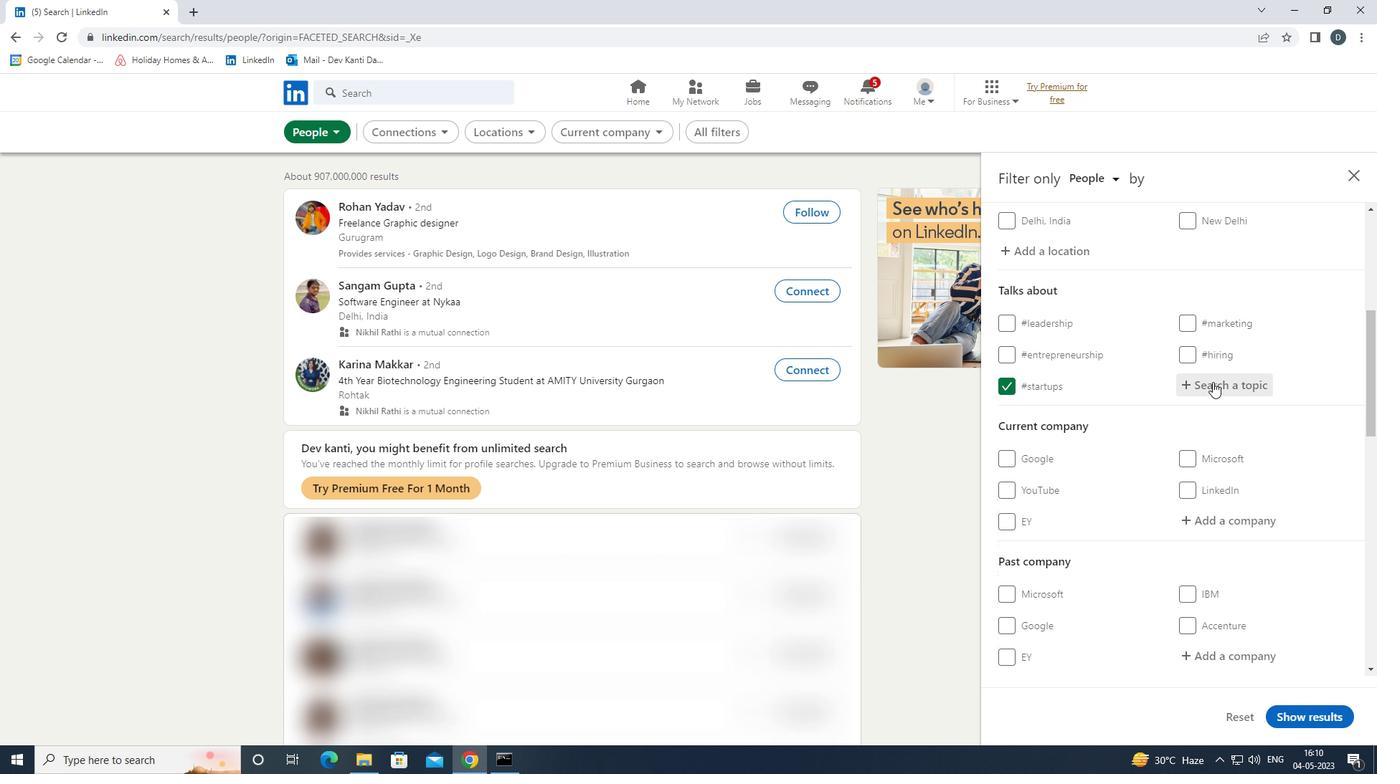 
Action: Mouse scrolled (1209, 387) with delta (0, 0)
Screenshot: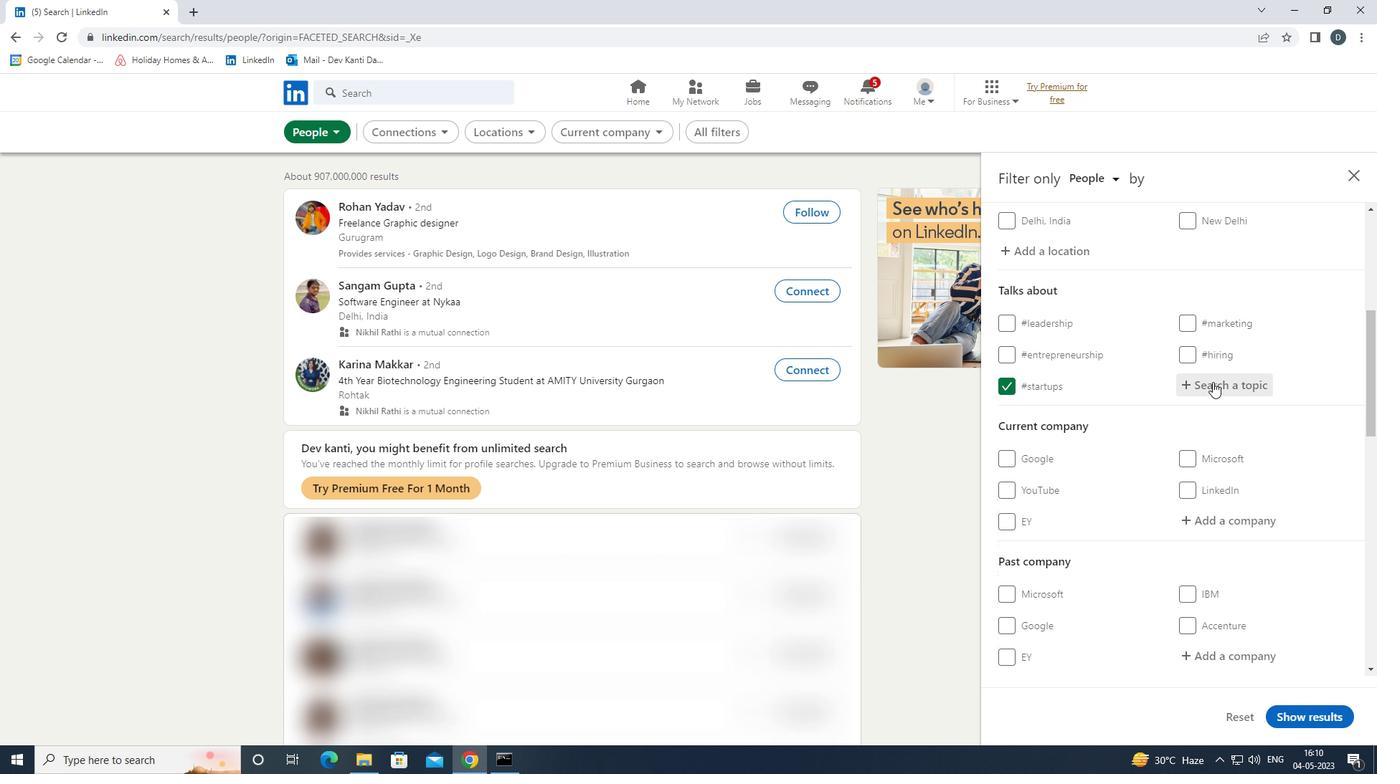 
Action: Mouse moved to (1211, 402)
Screenshot: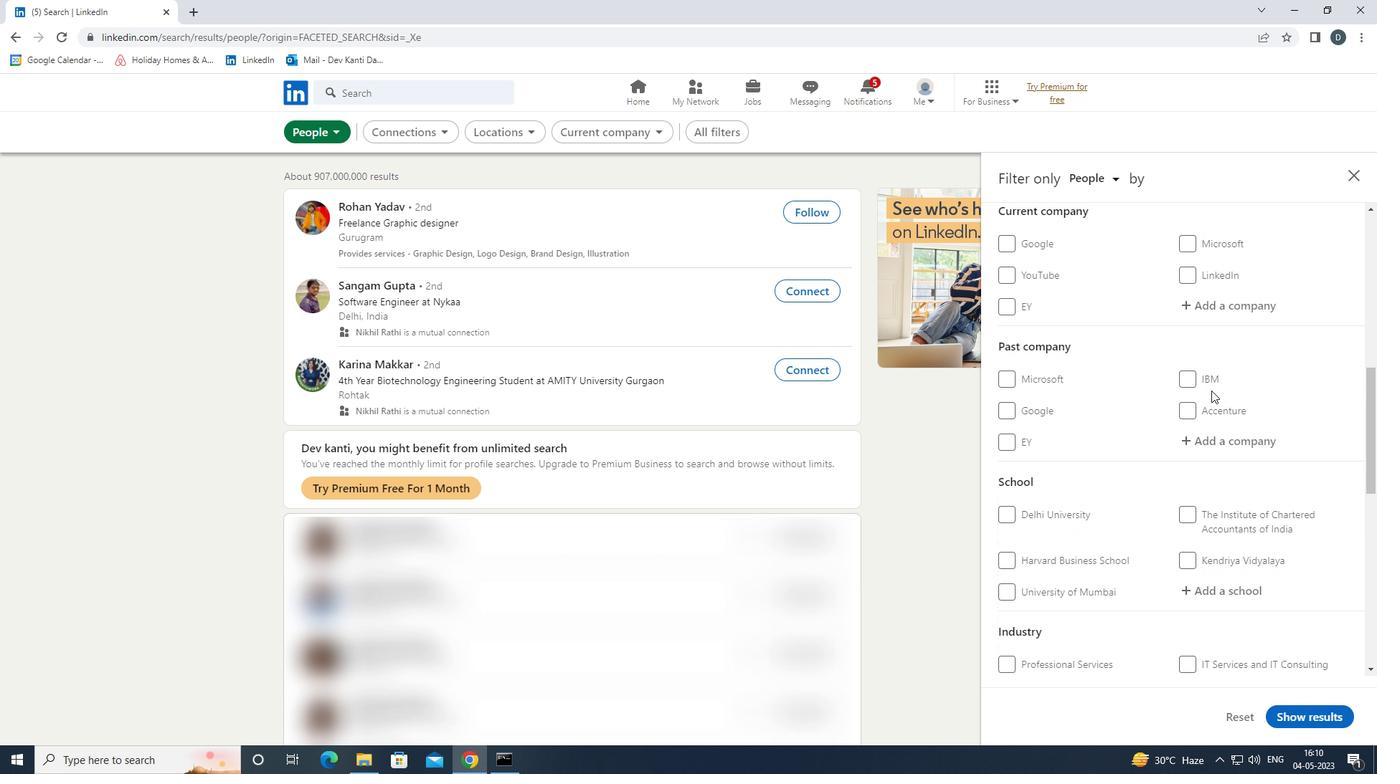 
Action: Mouse scrolled (1211, 401) with delta (0, 0)
Screenshot: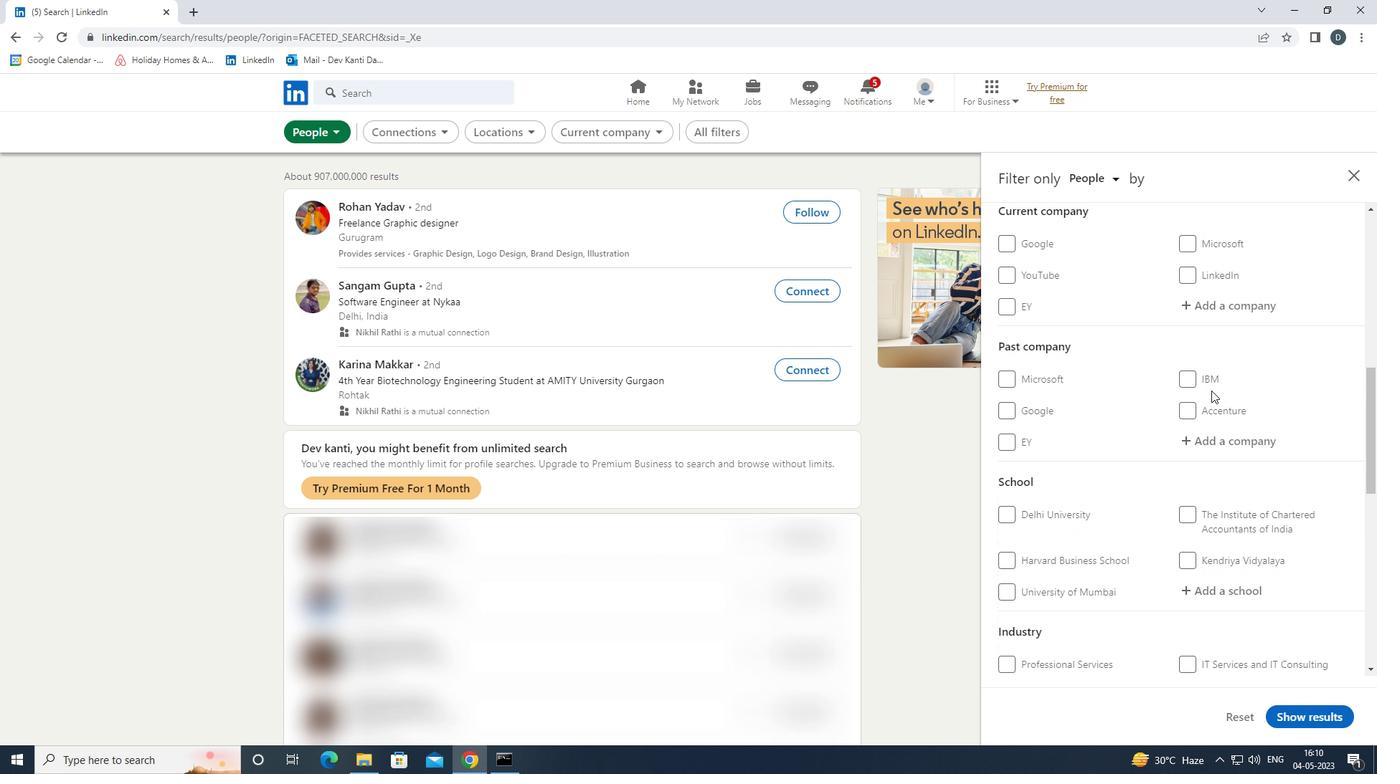 
Action: Mouse moved to (1211, 405)
Screenshot: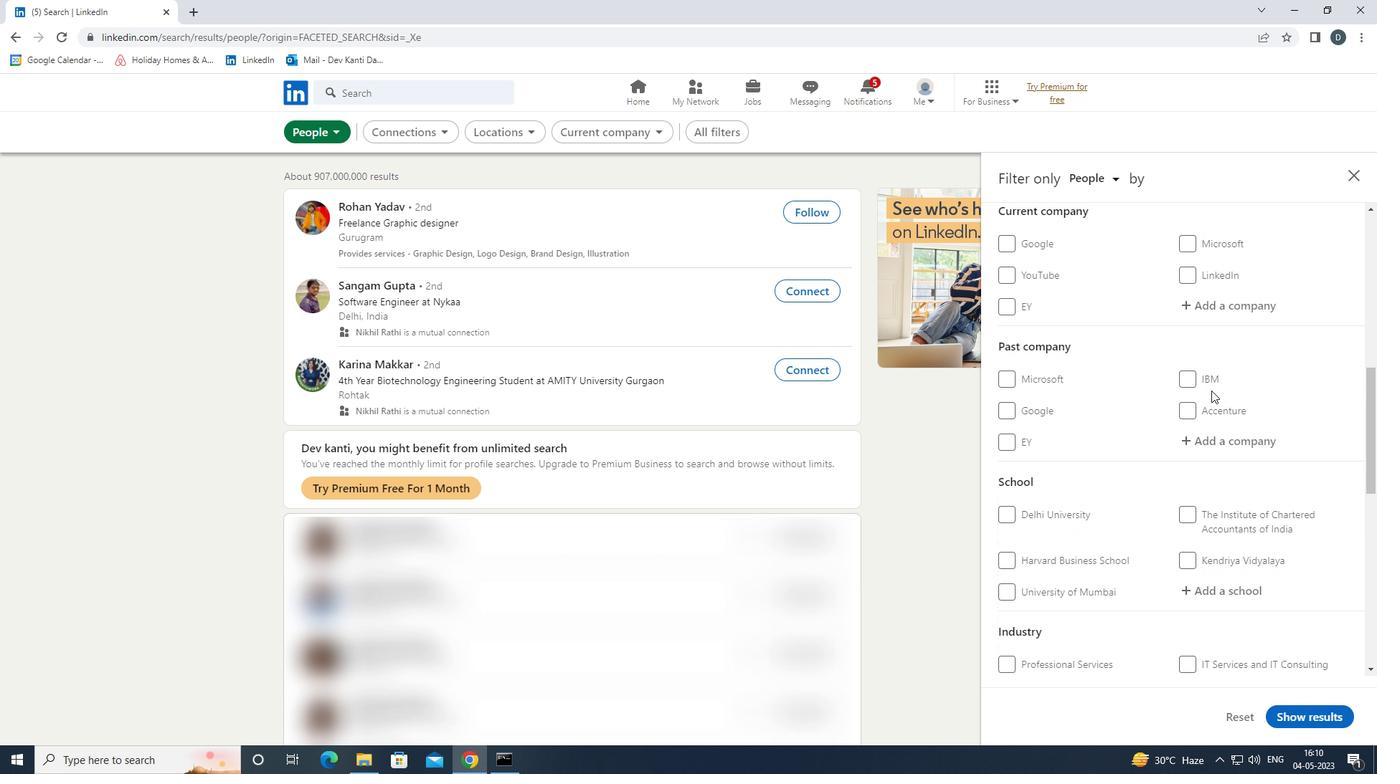 
Action: Mouse scrolled (1211, 404) with delta (0, 0)
Screenshot: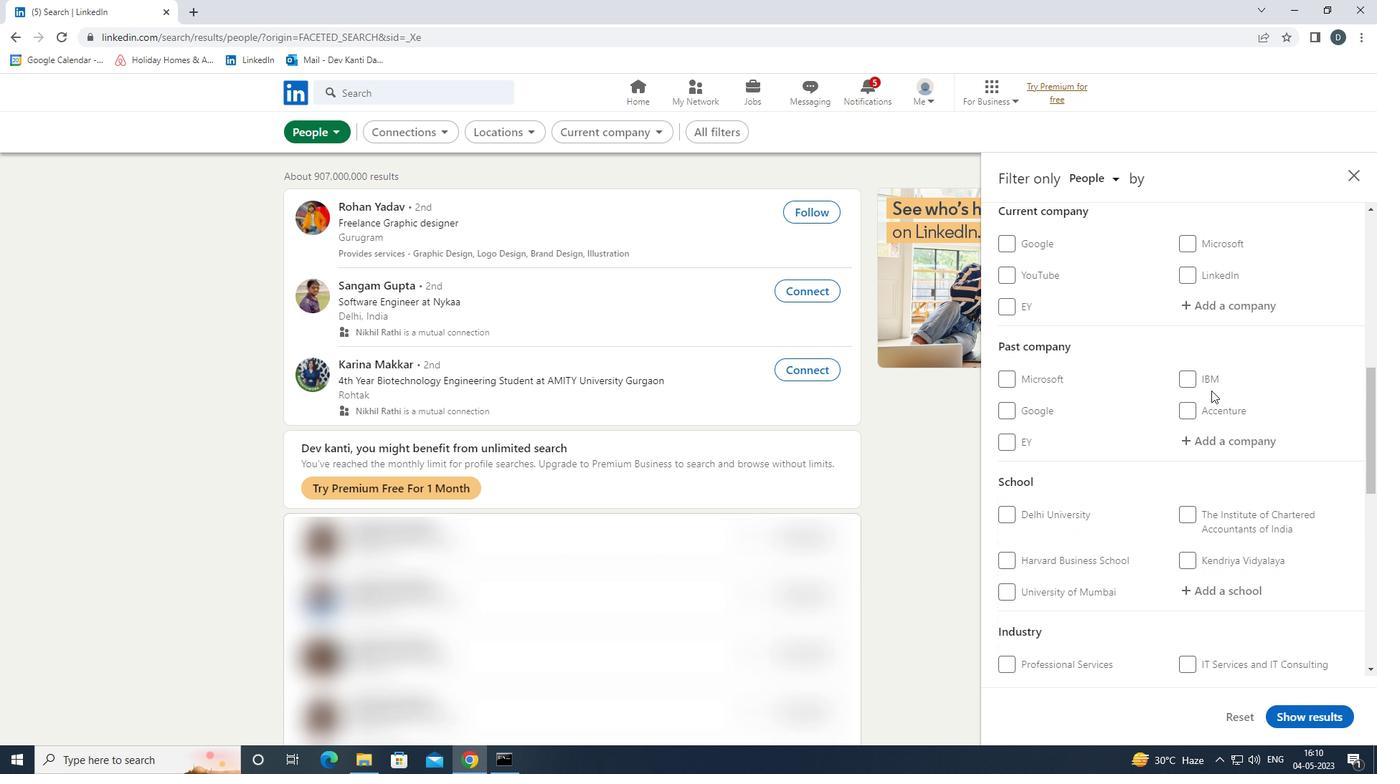 
Action: Mouse moved to (1213, 411)
Screenshot: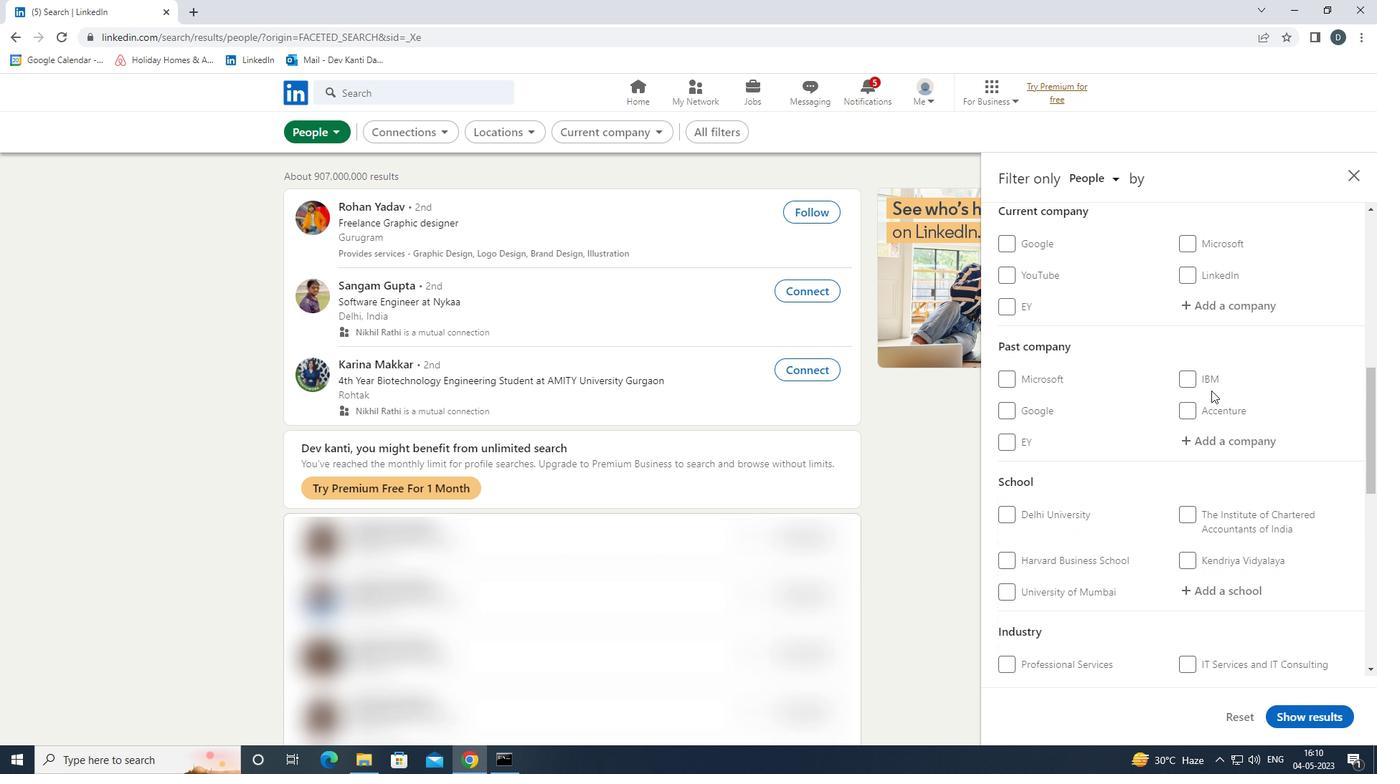 
Action: Mouse scrolled (1213, 410) with delta (0, 0)
Screenshot: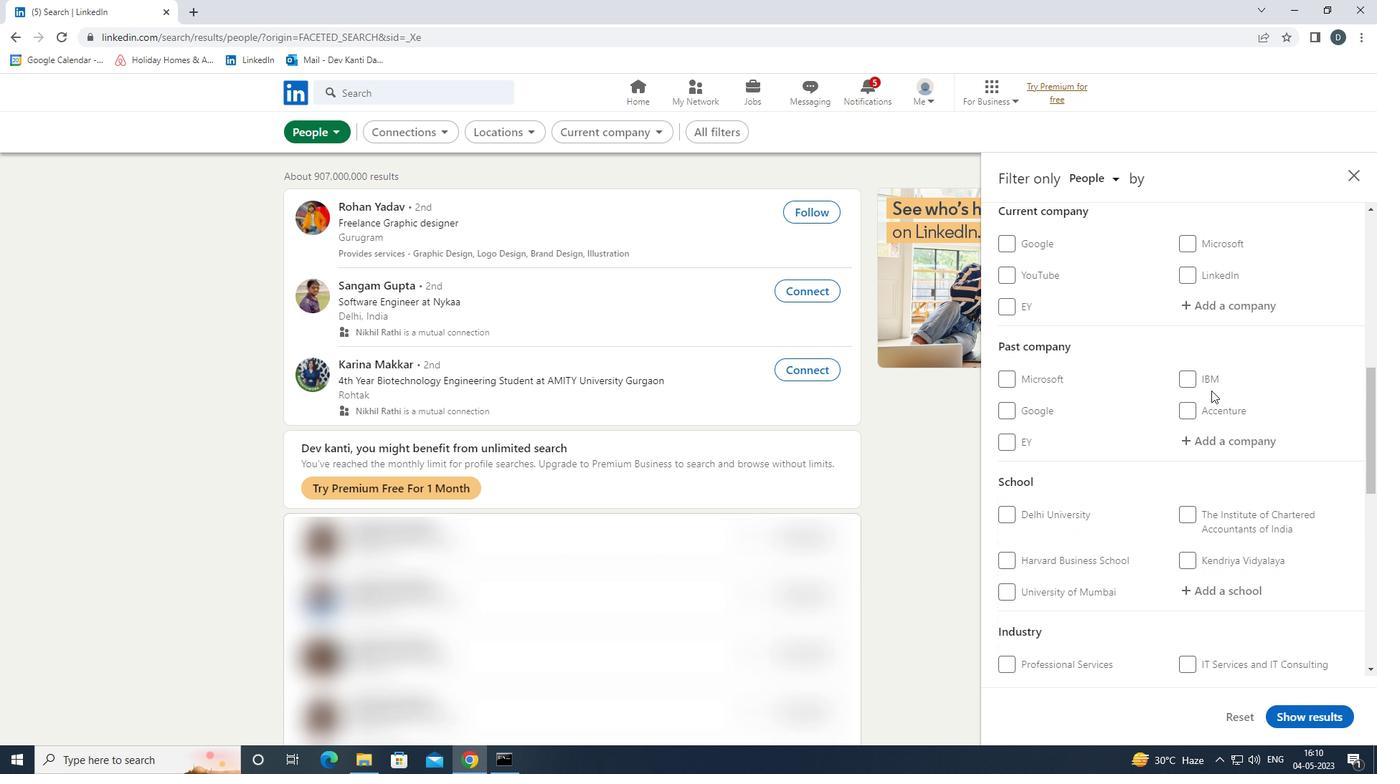
Action: Mouse moved to (1217, 415)
Screenshot: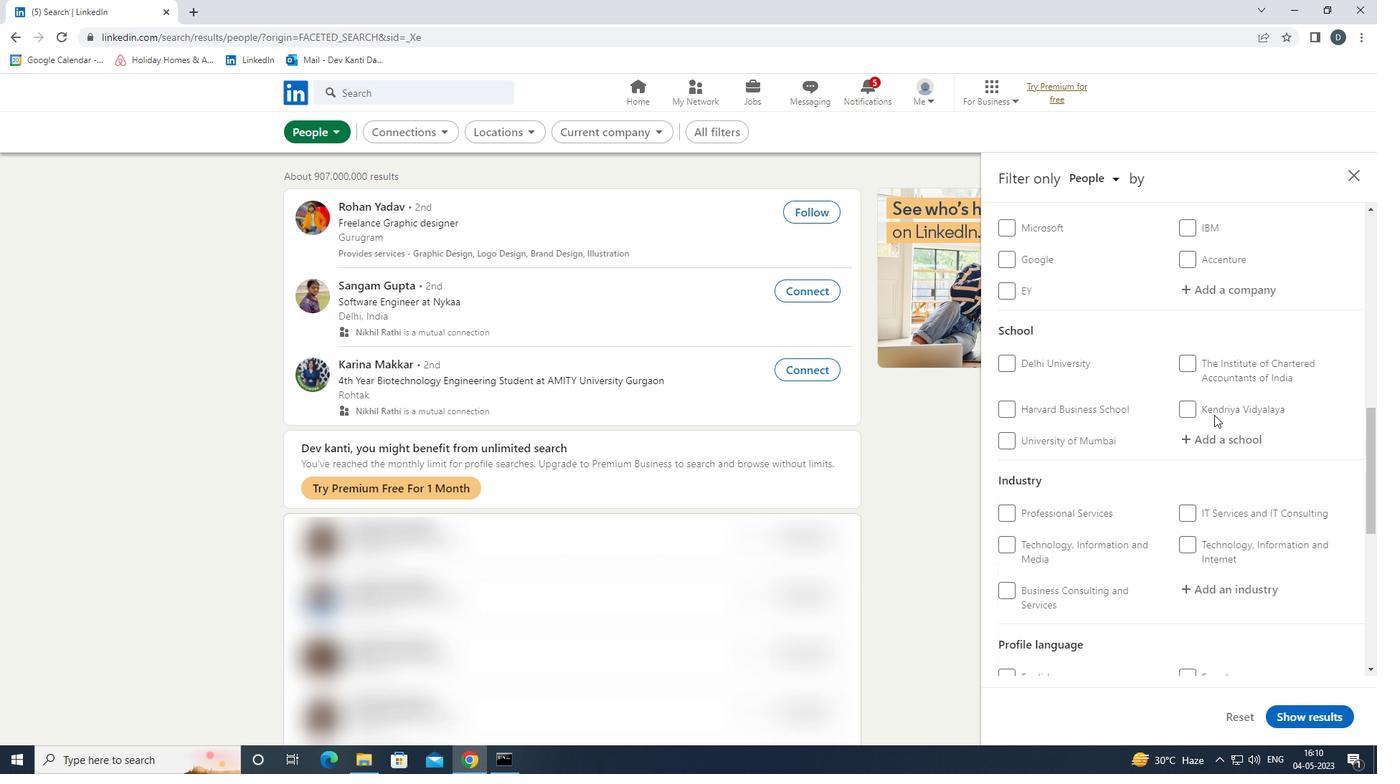 
Action: Mouse scrolled (1217, 414) with delta (0, 0)
Screenshot: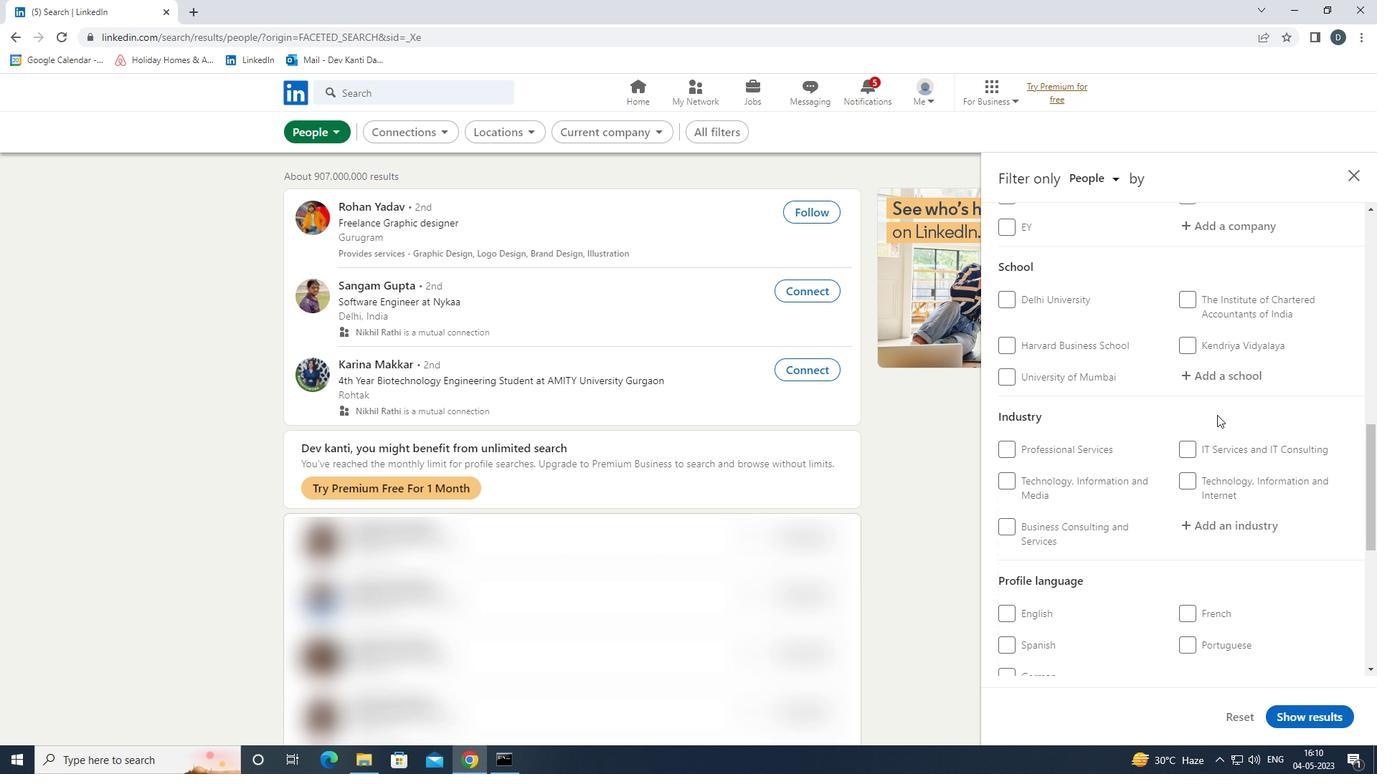 
Action: Mouse scrolled (1217, 414) with delta (0, 0)
Screenshot: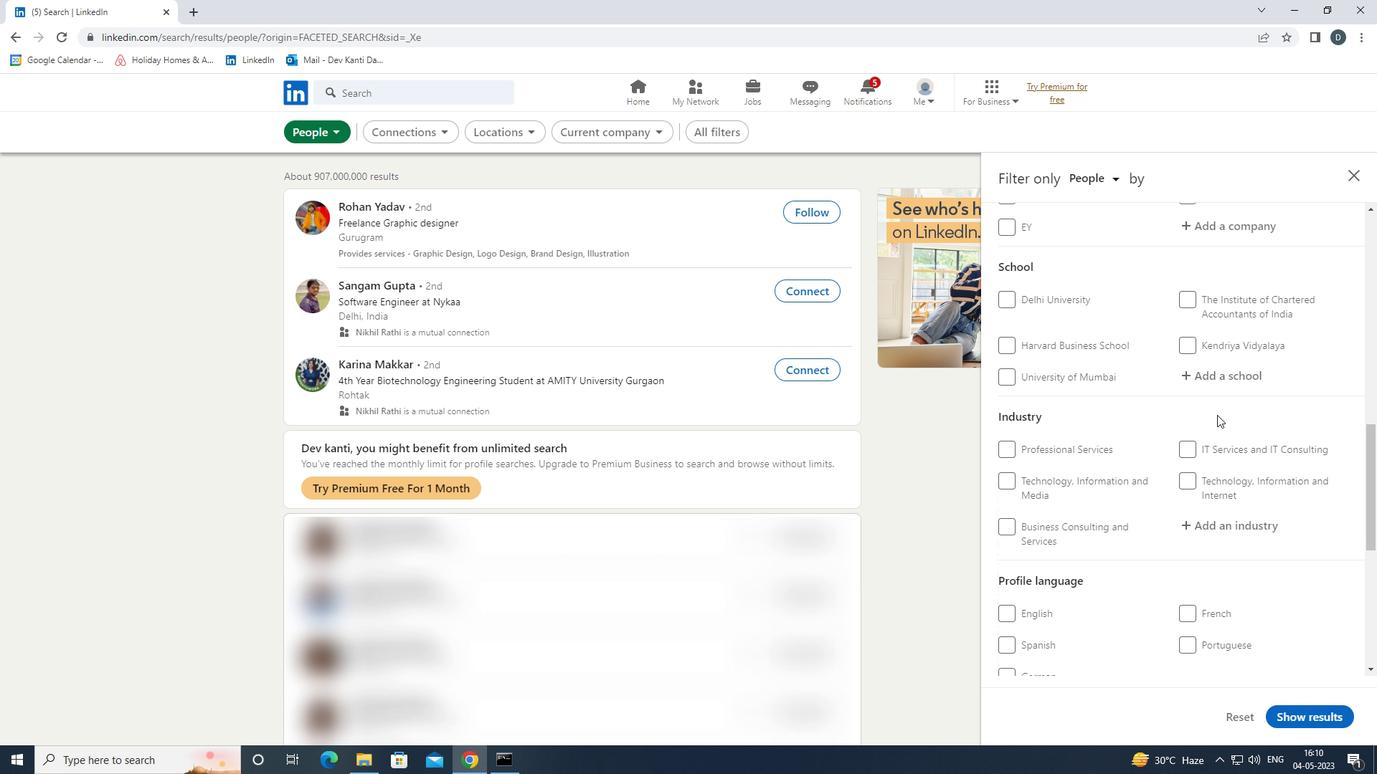 
Action: Mouse scrolled (1217, 414) with delta (0, 0)
Screenshot: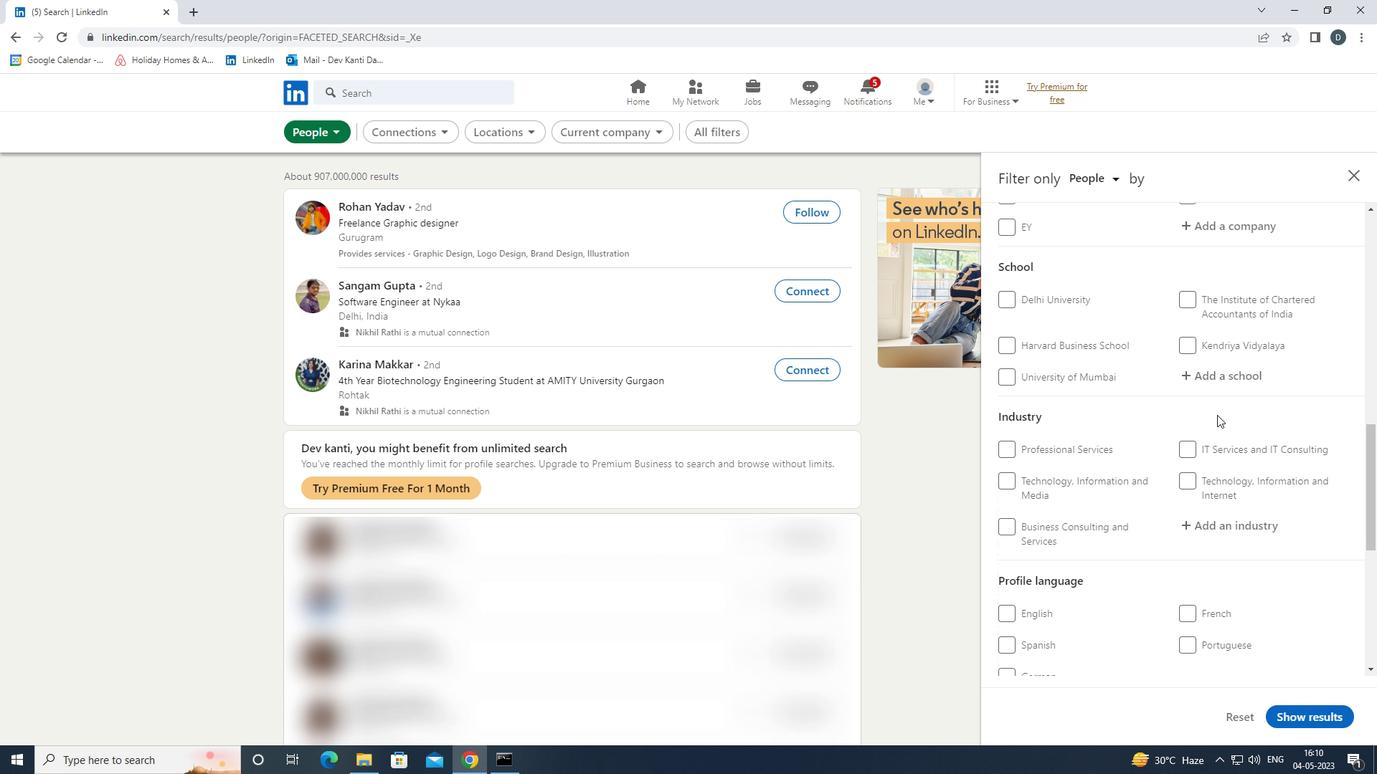 
Action: Mouse scrolled (1217, 414) with delta (0, 0)
Screenshot: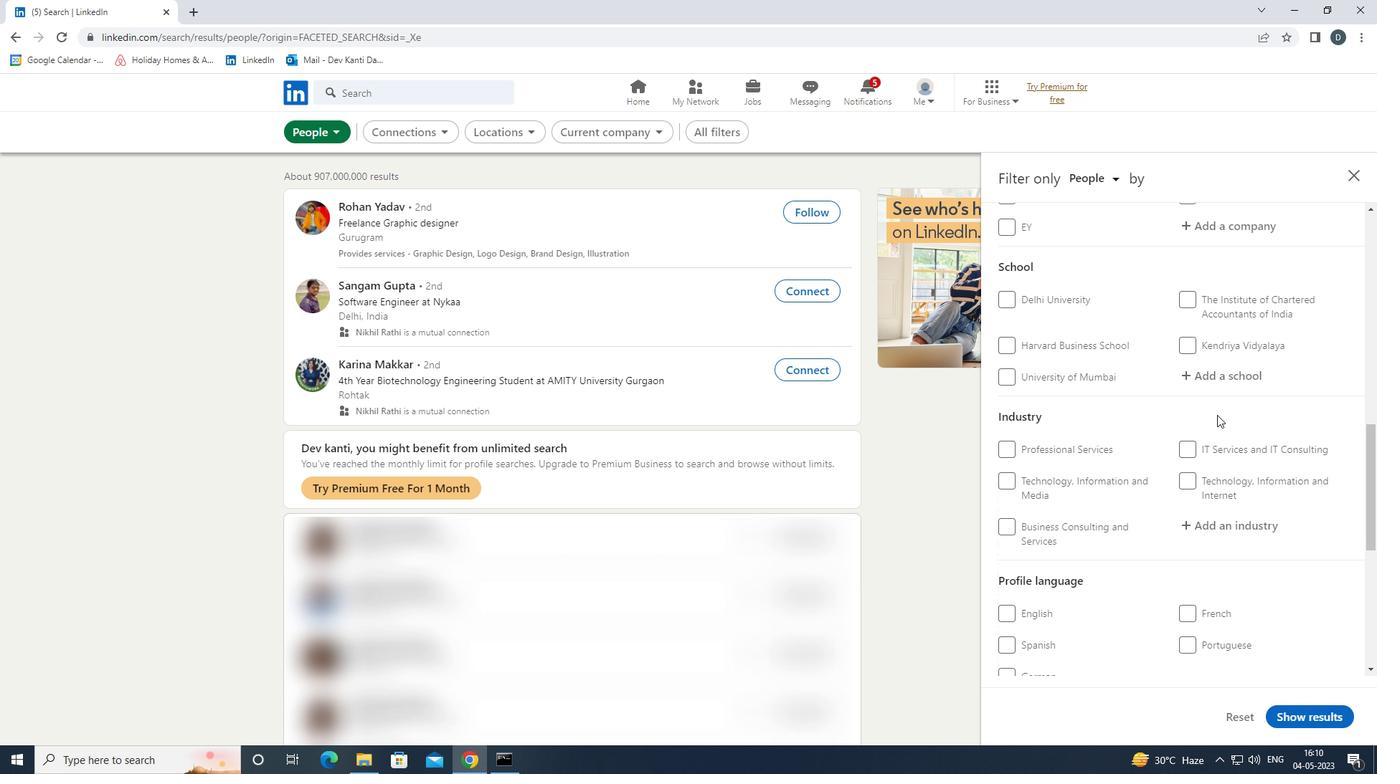 
Action: Mouse moved to (1038, 357)
Screenshot: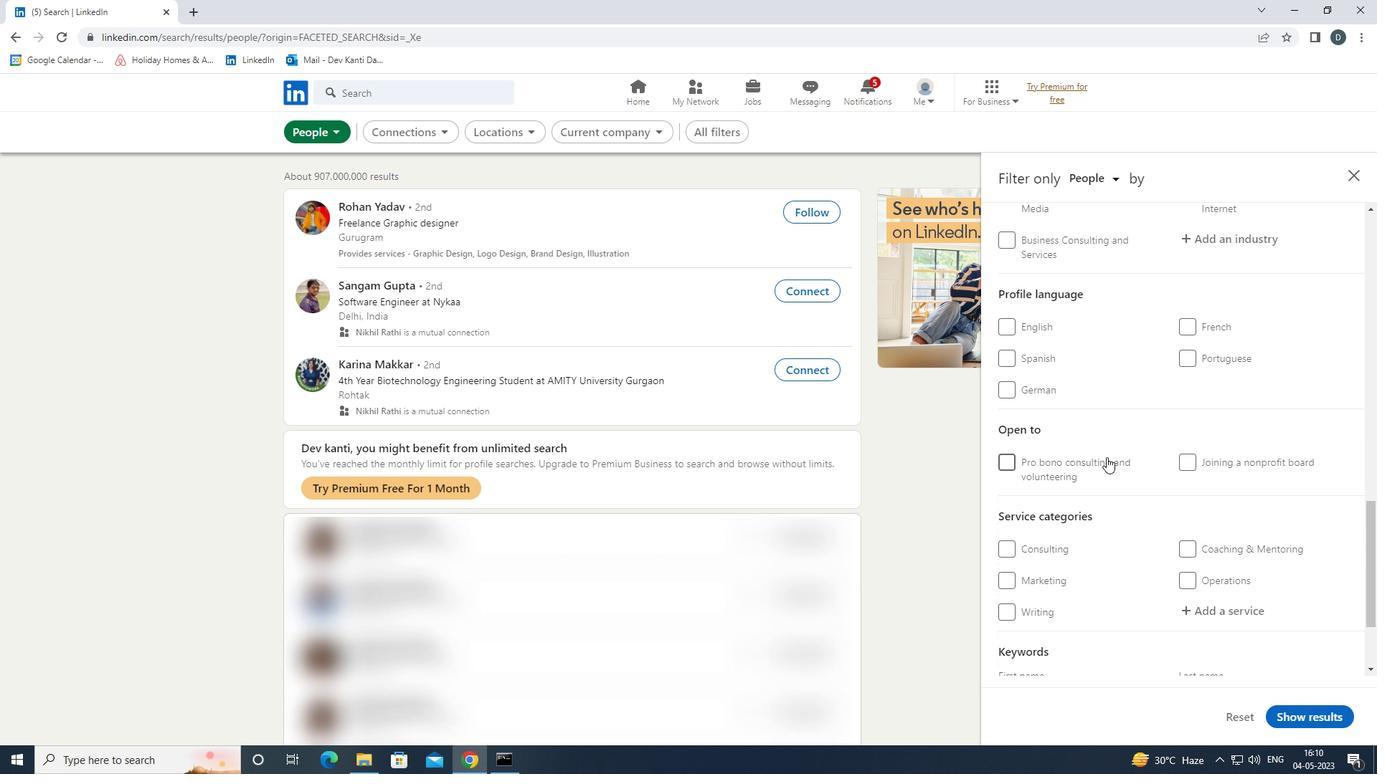 
Action: Mouse pressed left at (1038, 357)
Screenshot: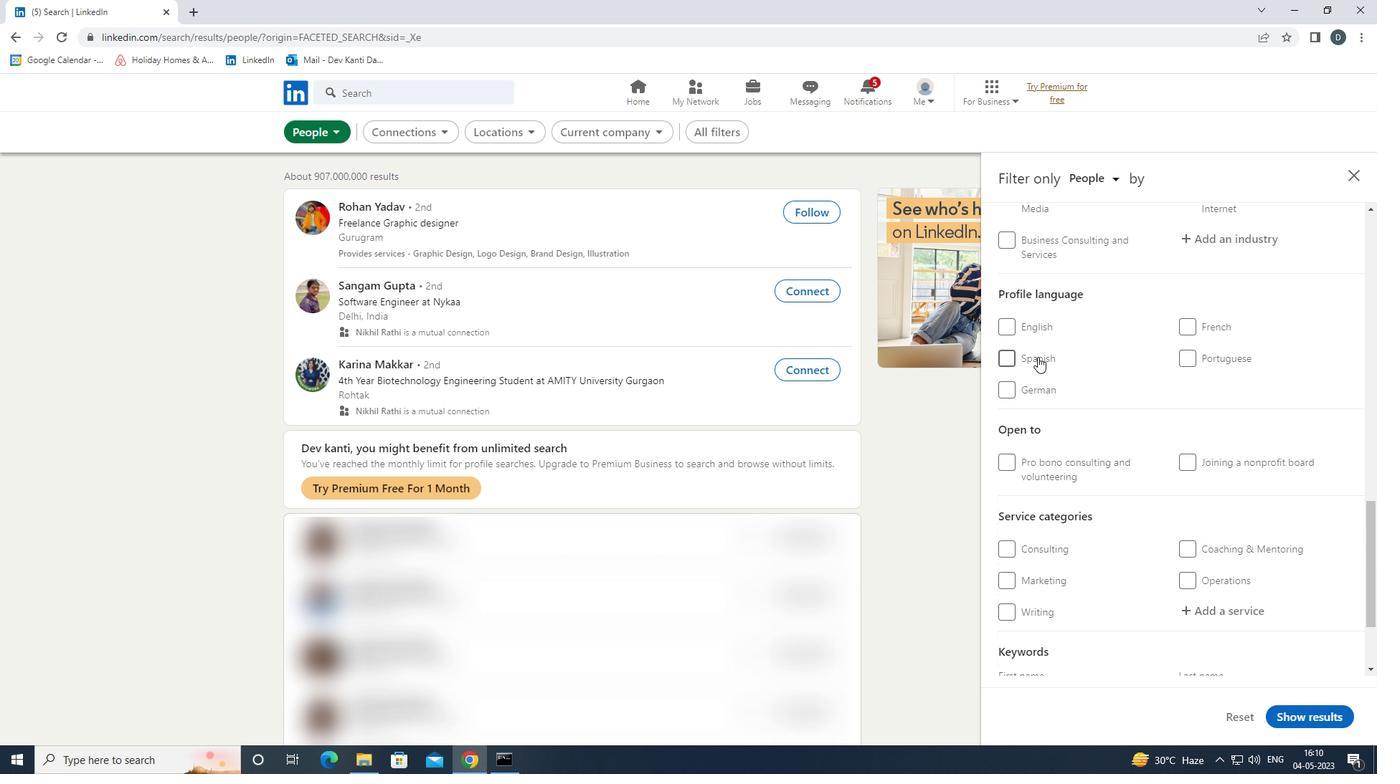 
Action: Mouse moved to (1199, 414)
Screenshot: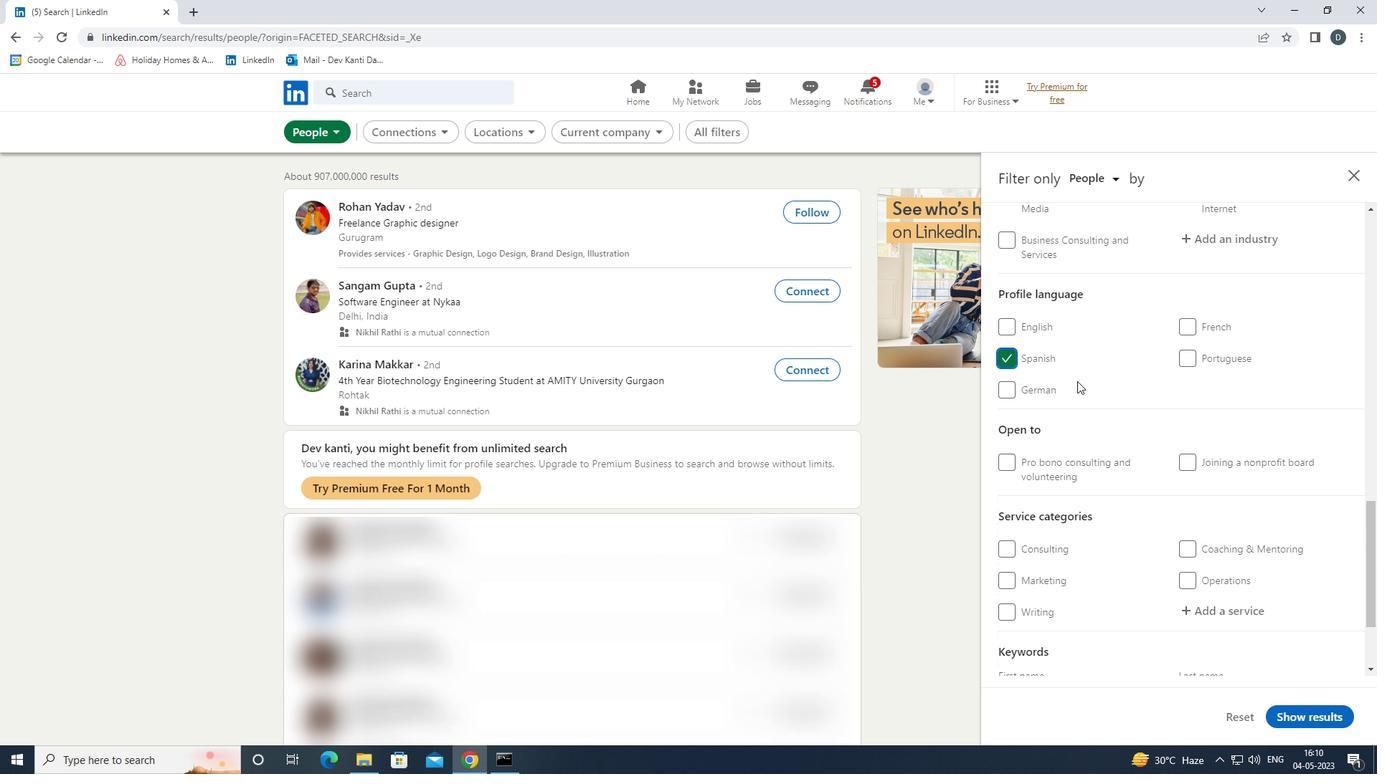 
Action: Mouse scrolled (1199, 414) with delta (0, 0)
Screenshot: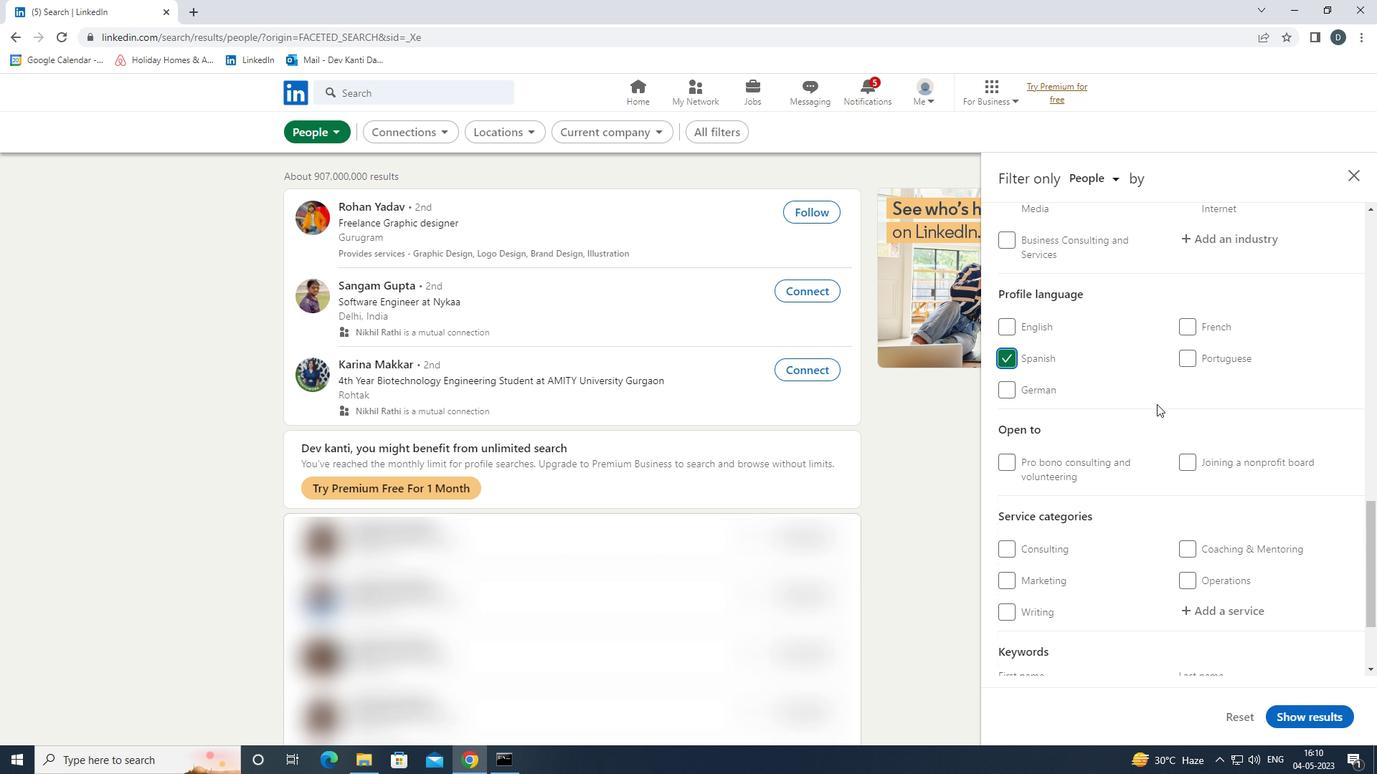 
Action: Mouse scrolled (1199, 414) with delta (0, 0)
Screenshot: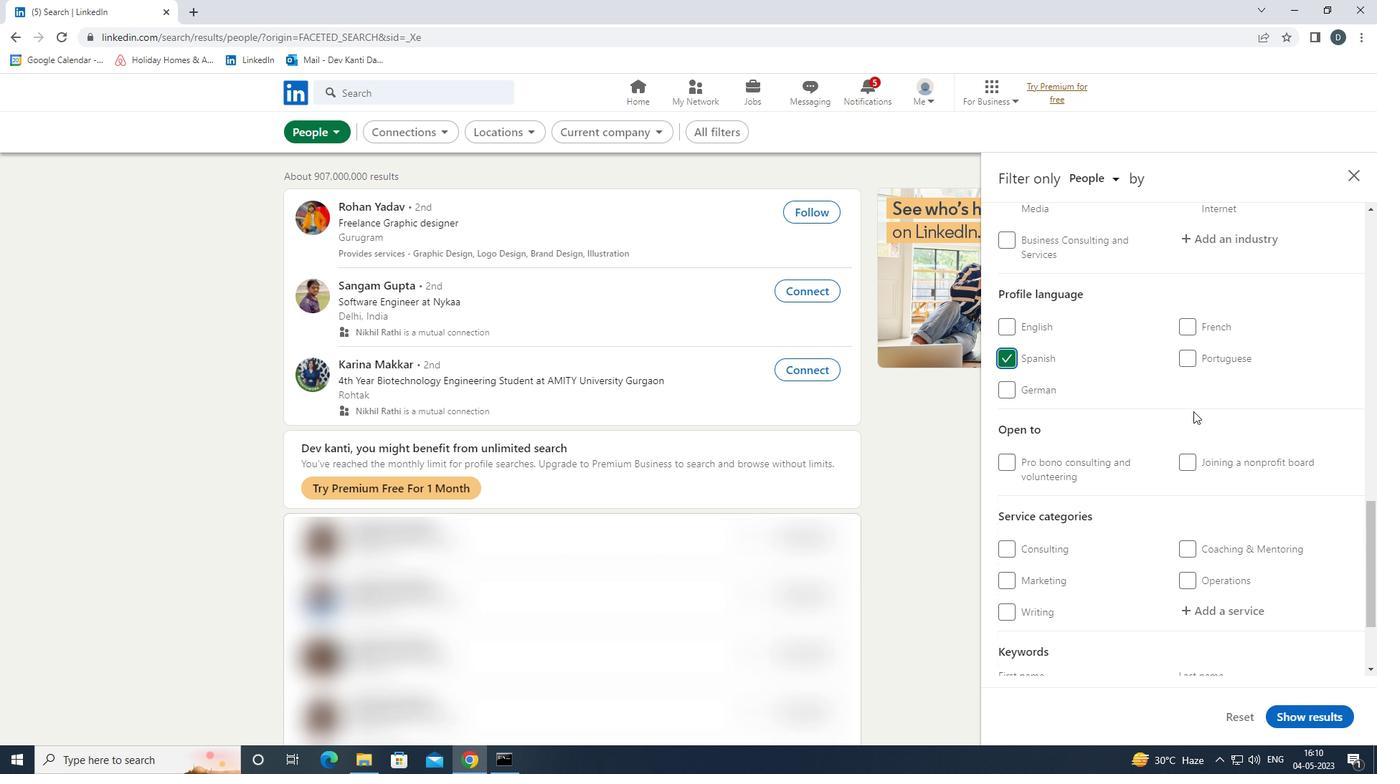 
Action: Mouse scrolled (1199, 414) with delta (0, 0)
Screenshot: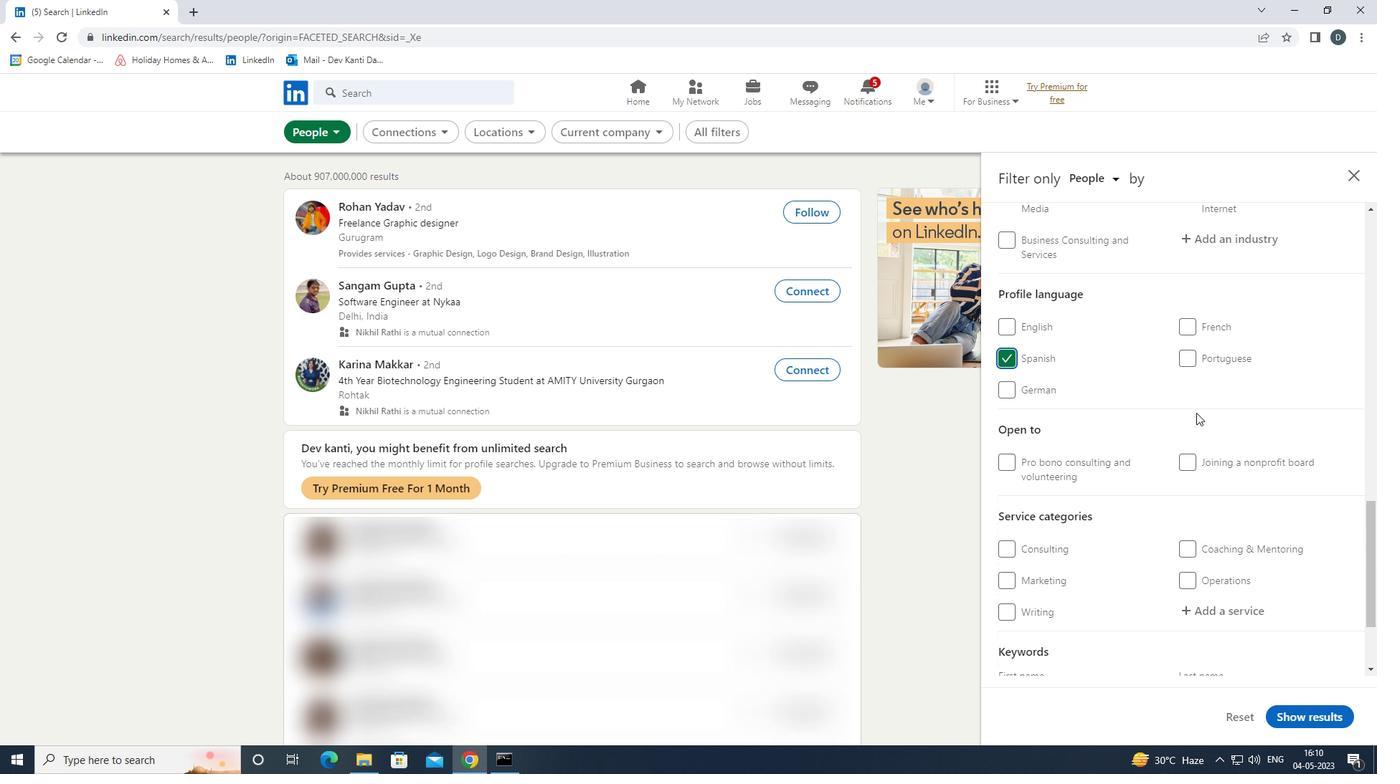 
Action: Mouse scrolled (1199, 414) with delta (0, 0)
Screenshot: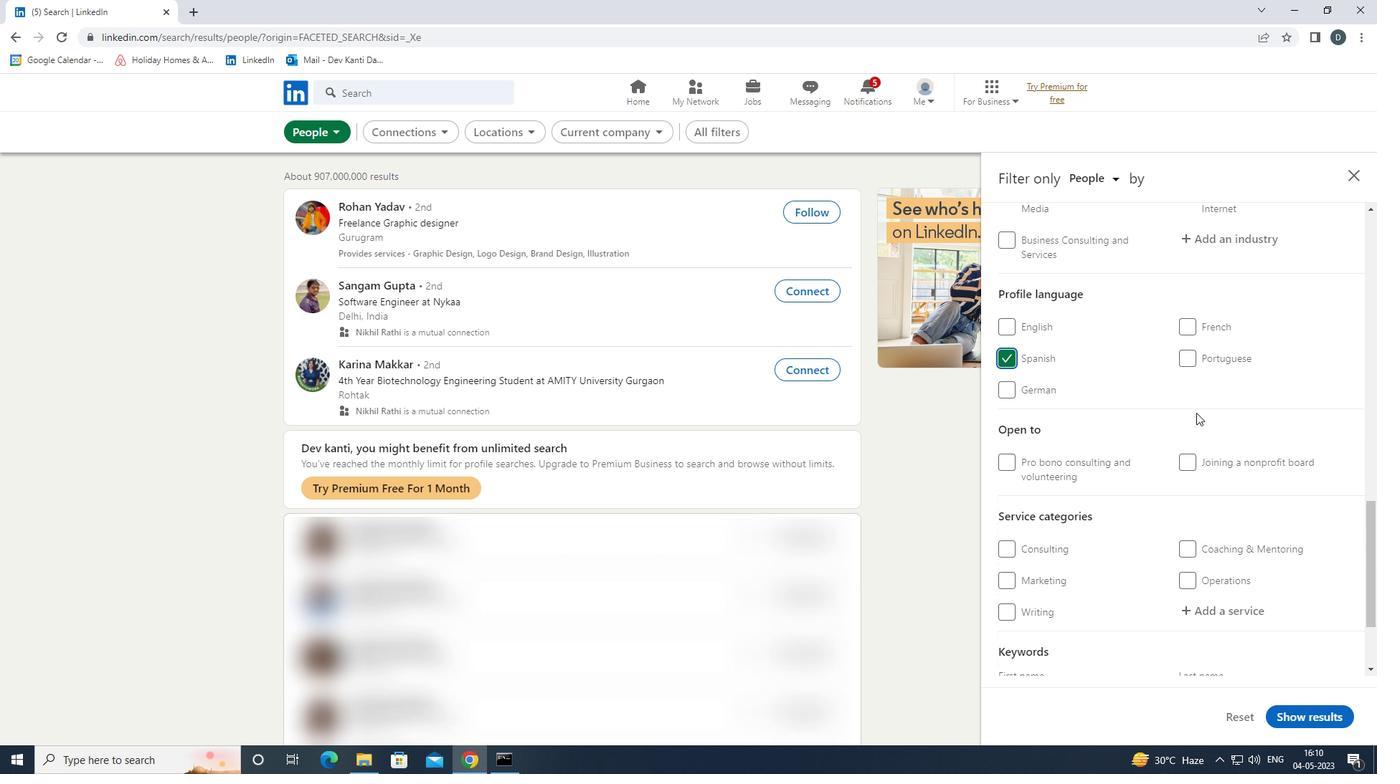 
Action: Mouse scrolled (1199, 414) with delta (0, 0)
Screenshot: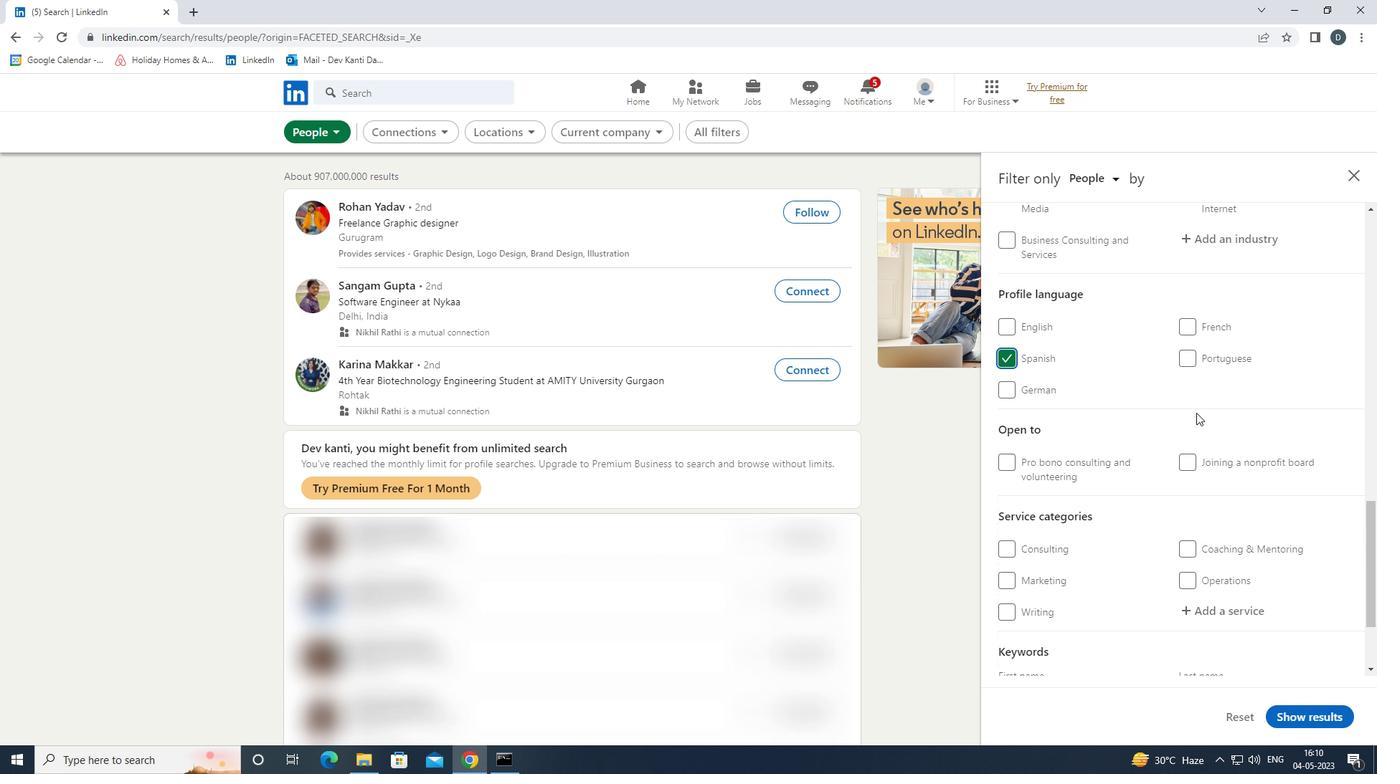 
Action: Mouse scrolled (1199, 414) with delta (0, 0)
Screenshot: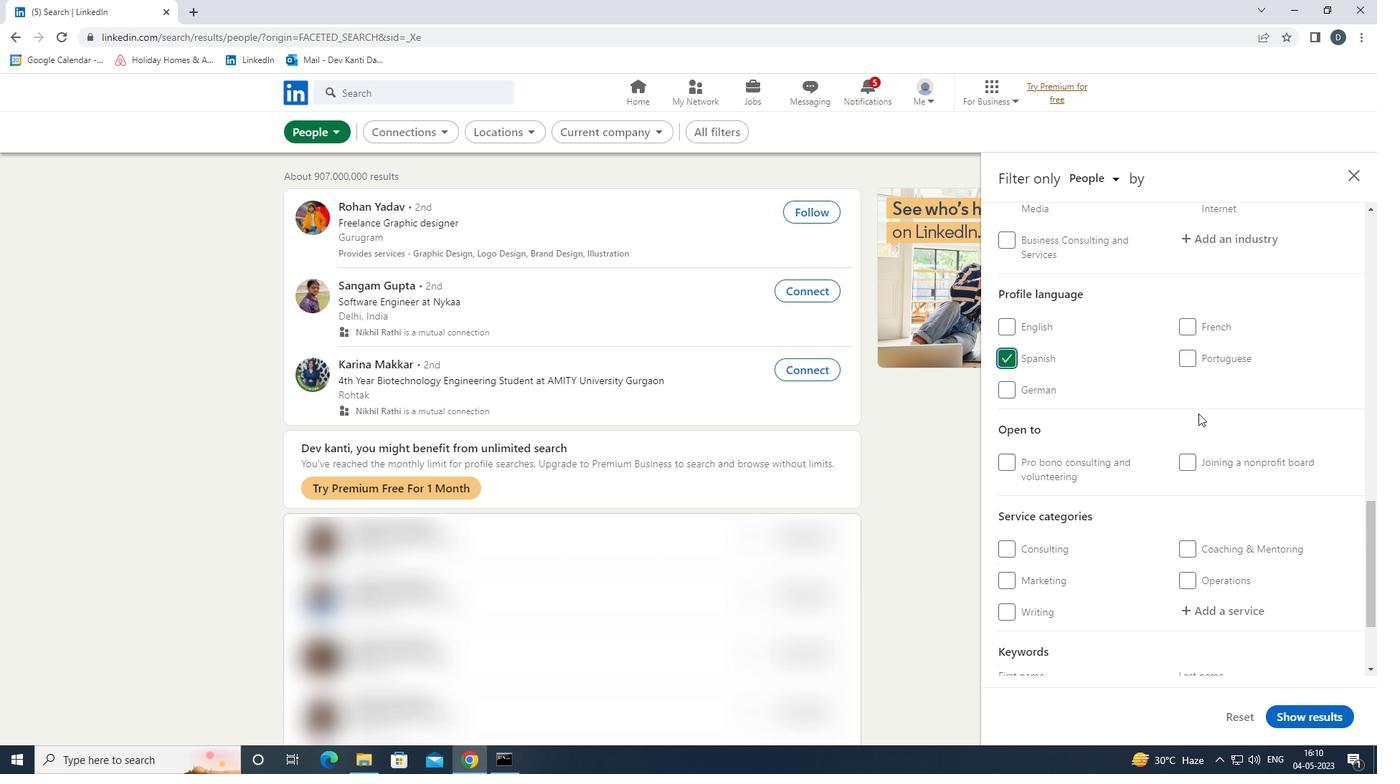 
Action: Mouse moved to (1236, 312)
Screenshot: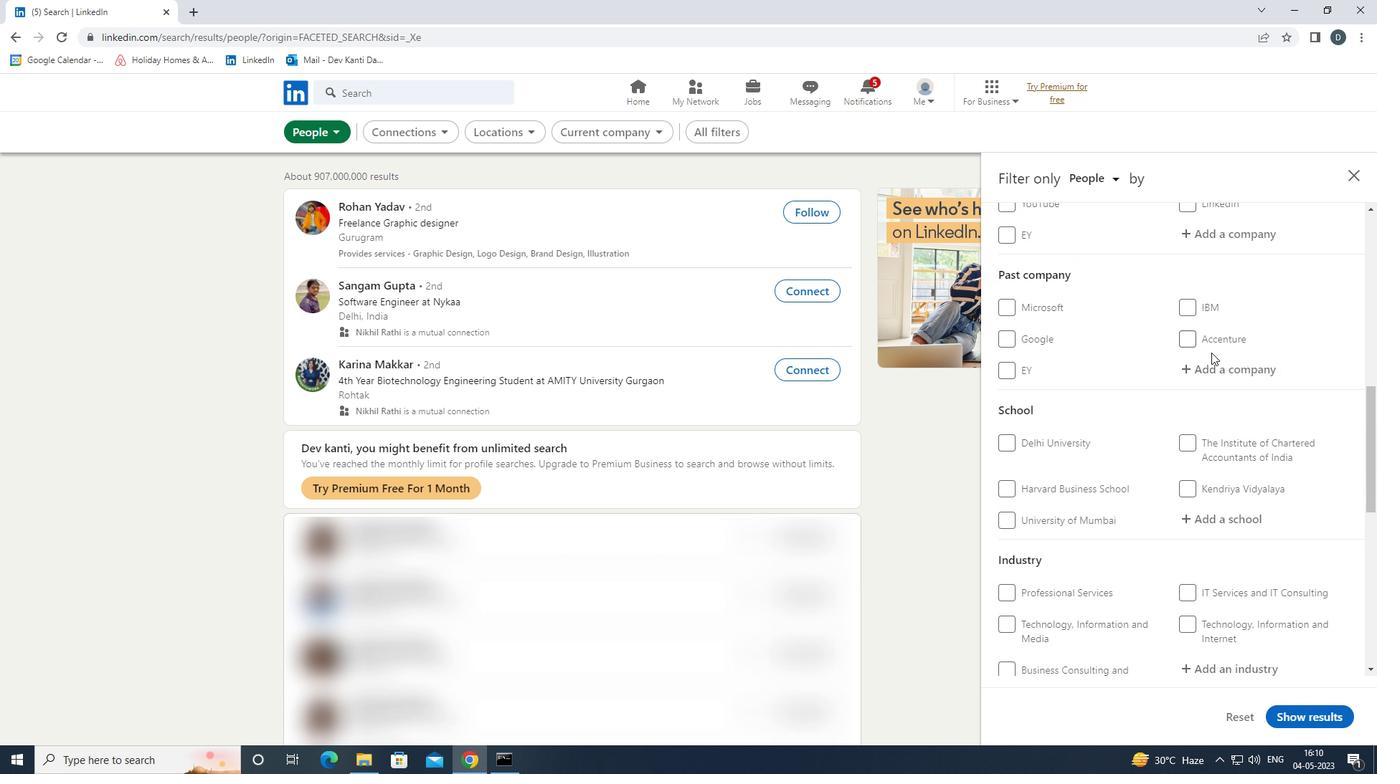
Action: Mouse scrolled (1236, 312) with delta (0, 0)
Screenshot: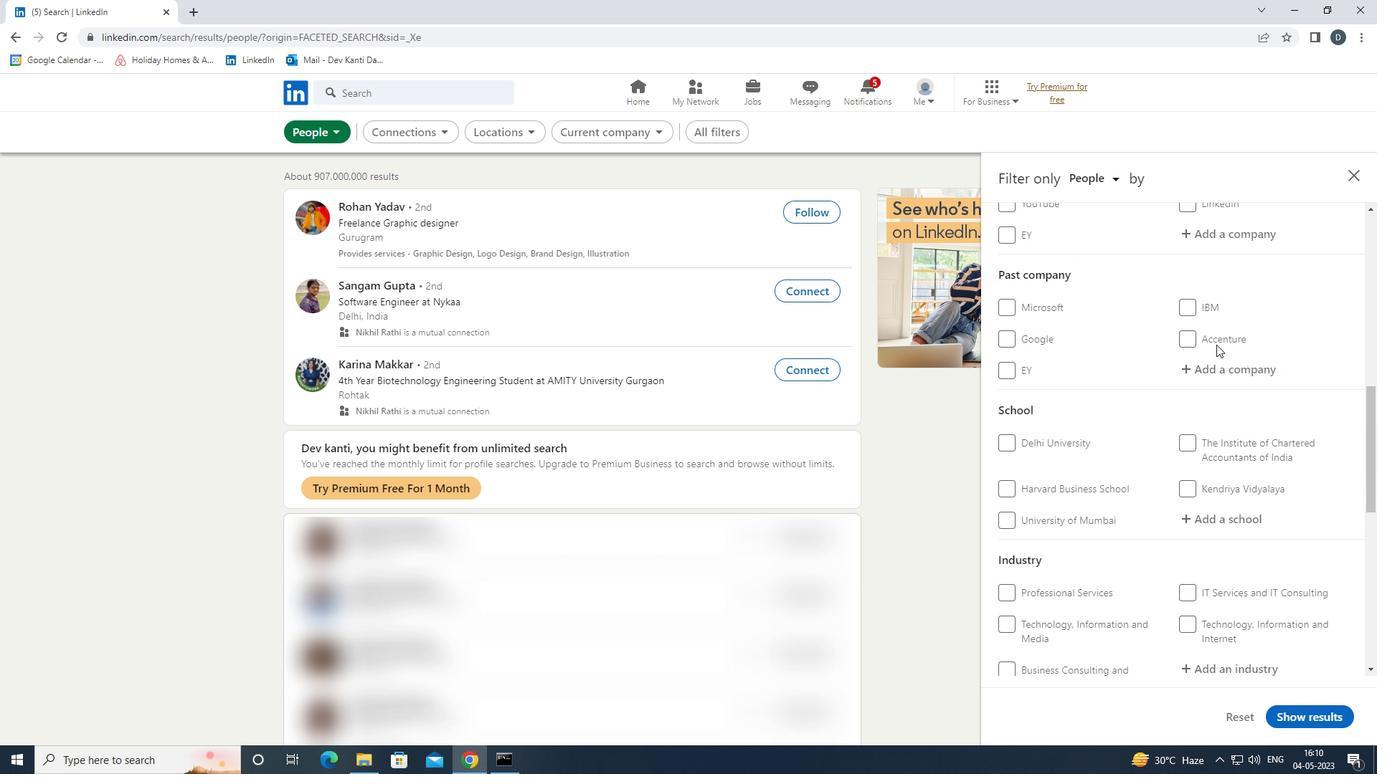 
Action: Mouse scrolled (1236, 311) with delta (0, 0)
Screenshot: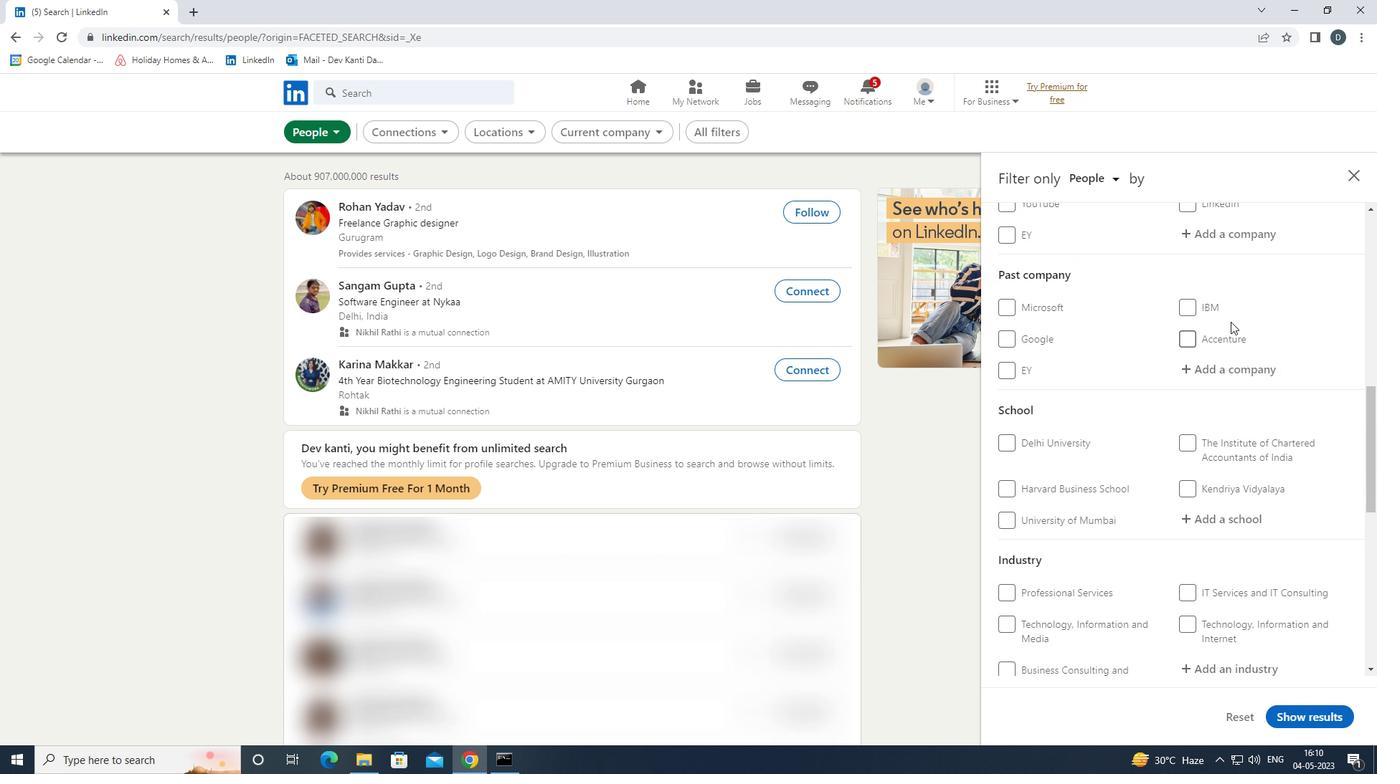 
Action: Mouse moved to (1236, 240)
Screenshot: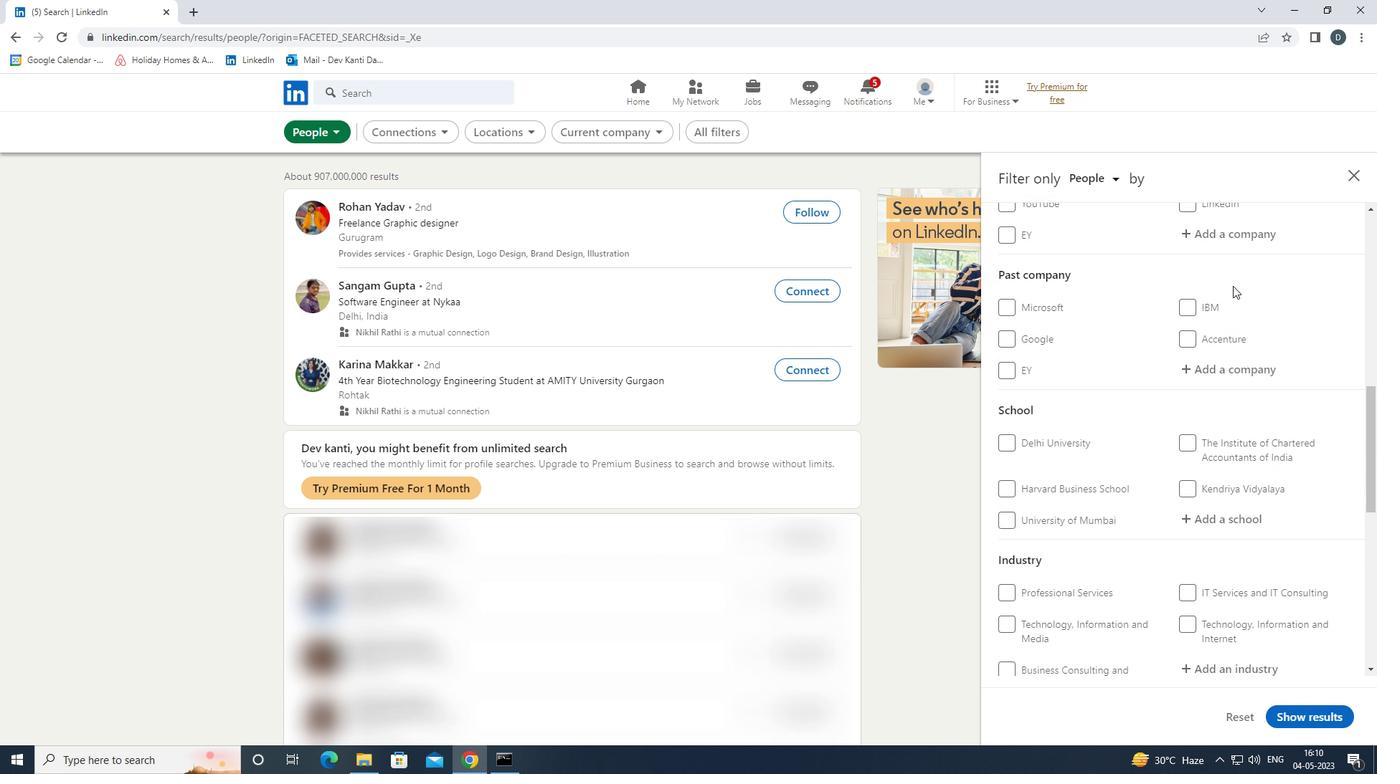 
Action: Mouse pressed left at (1236, 240)
Screenshot: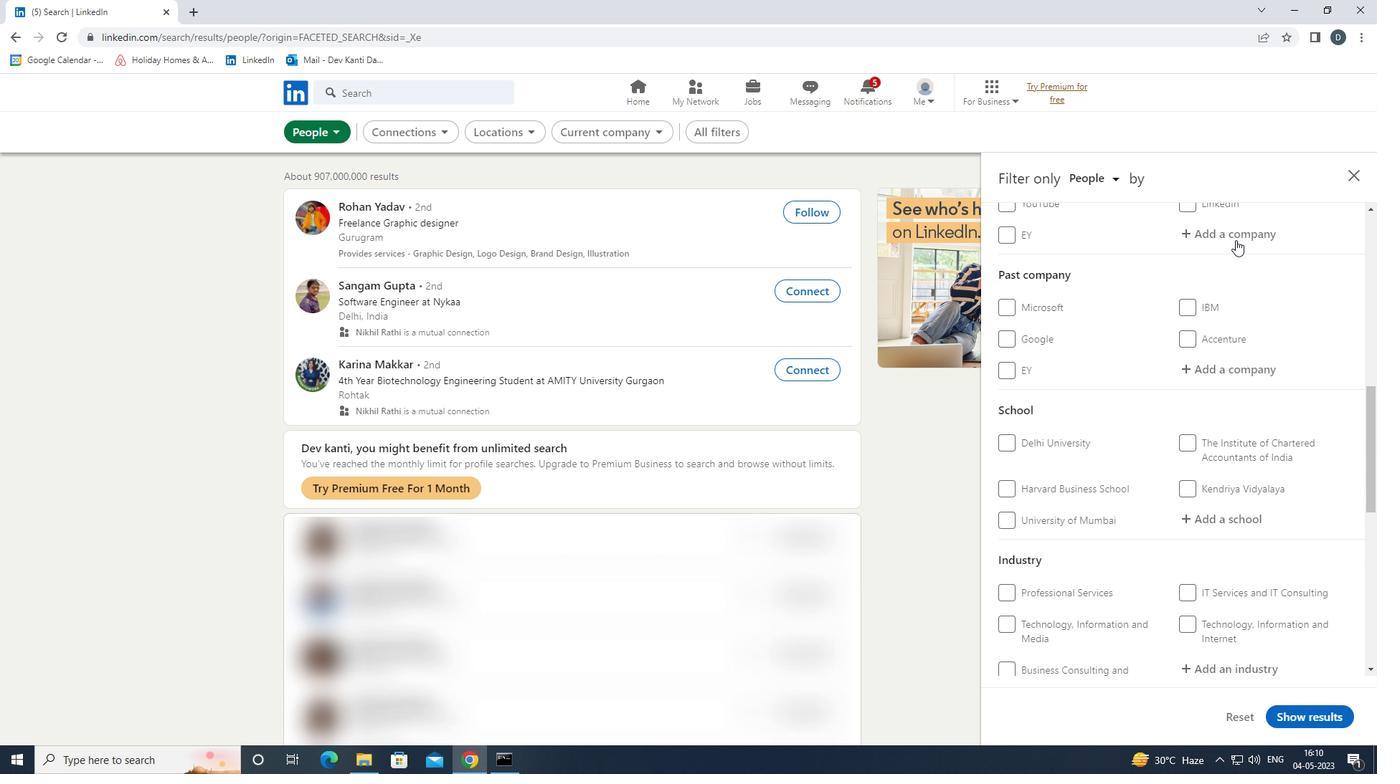 
Action: Key pressed <Key.shift><Key.shift><Key.shift>TECH<Key.shift><Key.shift><Key.shift><Key.shift><Key.shift><Key.shift><Key.shift>GIG<Key.down><Key.enter>
Screenshot: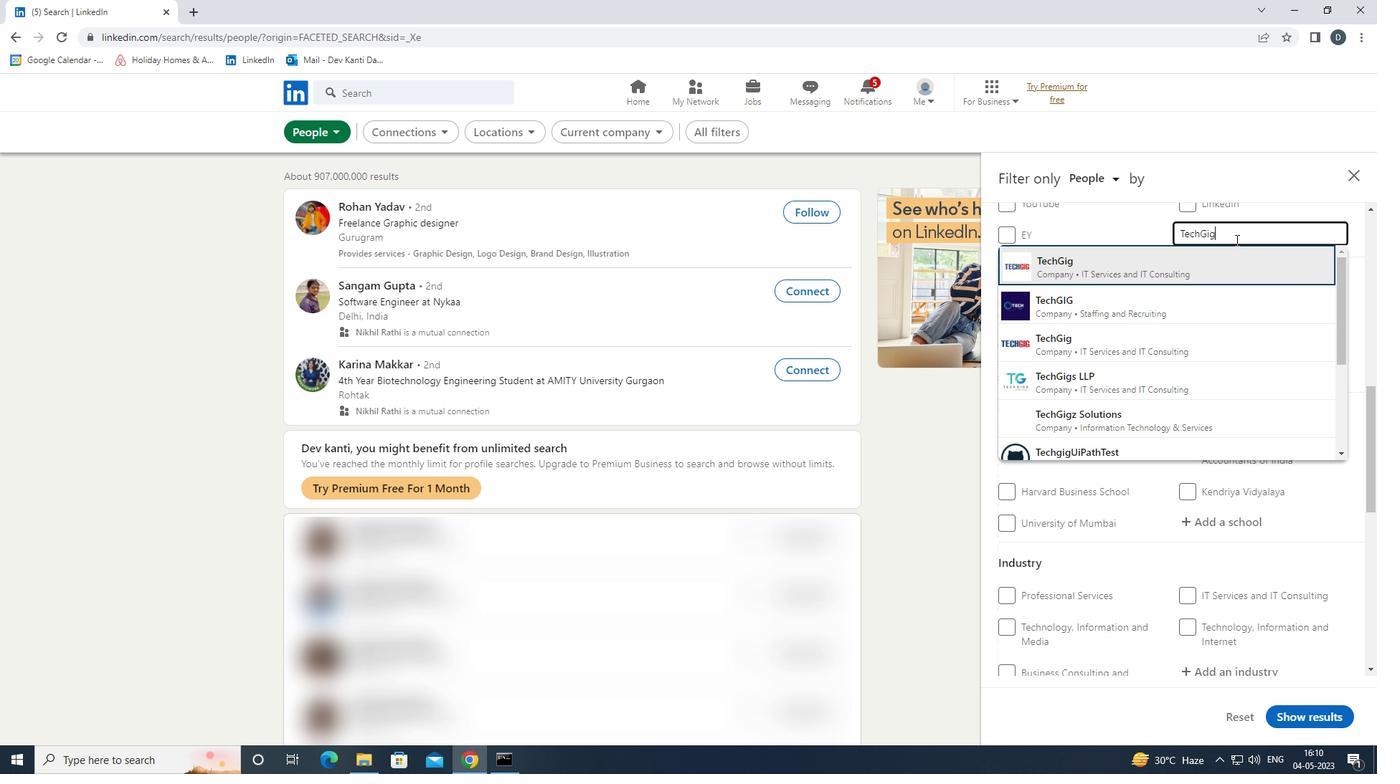 
Action: Mouse scrolled (1236, 239) with delta (0, 0)
Screenshot: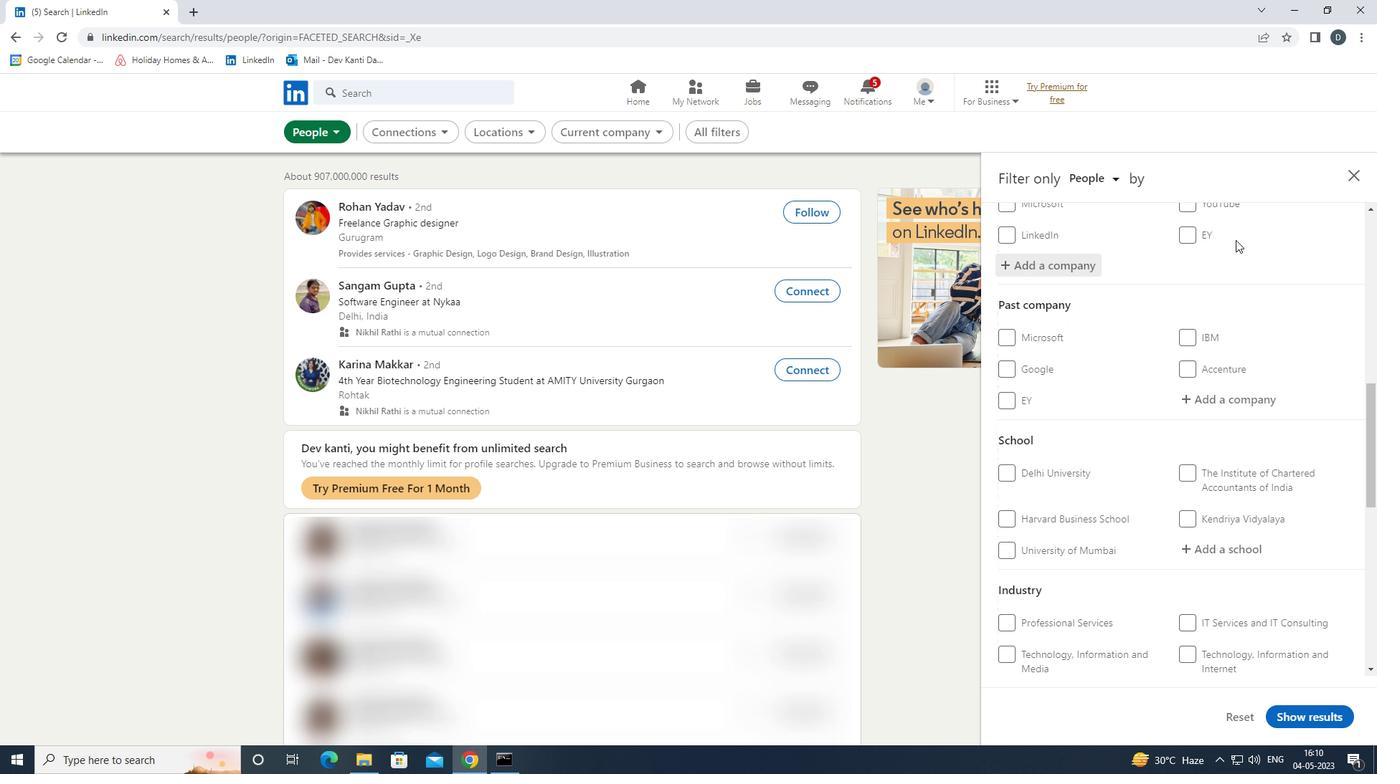 
Action: Mouse scrolled (1236, 239) with delta (0, 0)
Screenshot: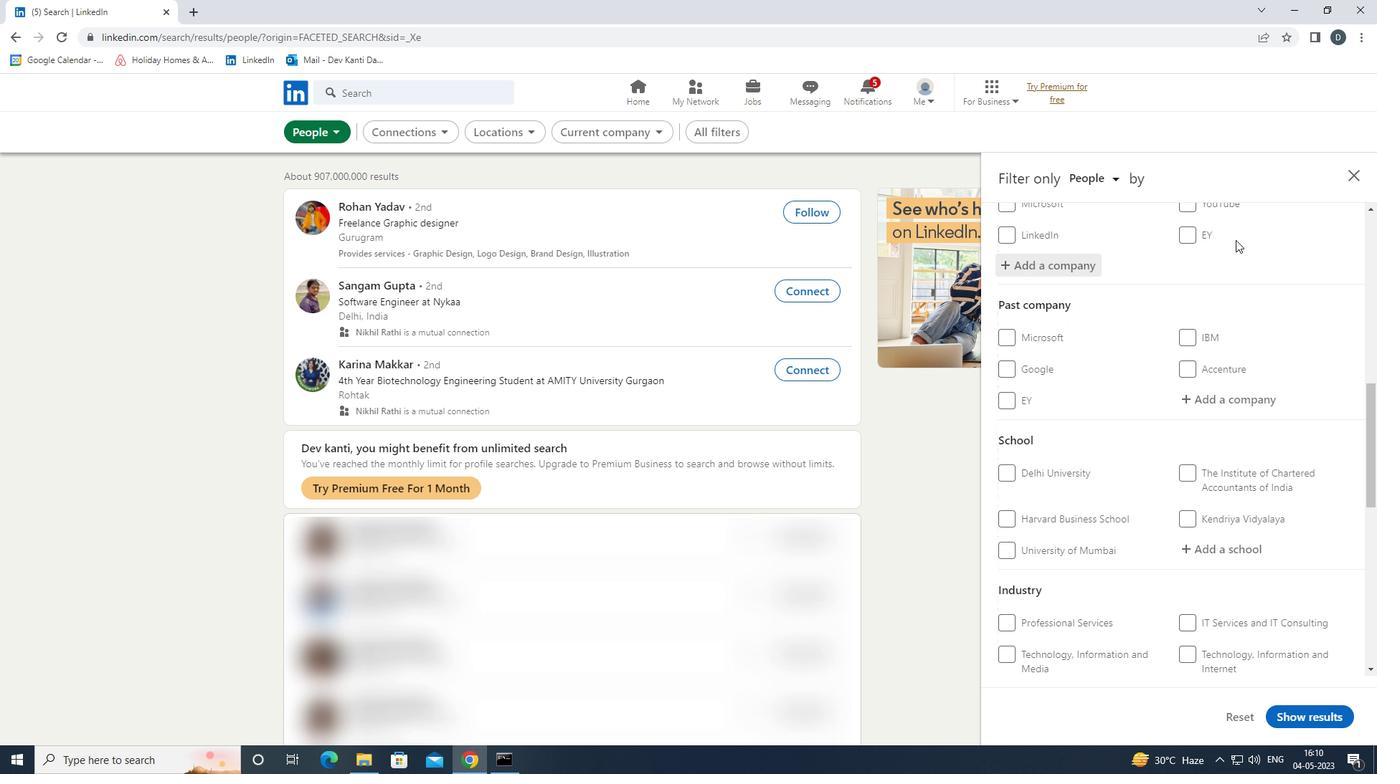 
Action: Mouse moved to (1236, 246)
Screenshot: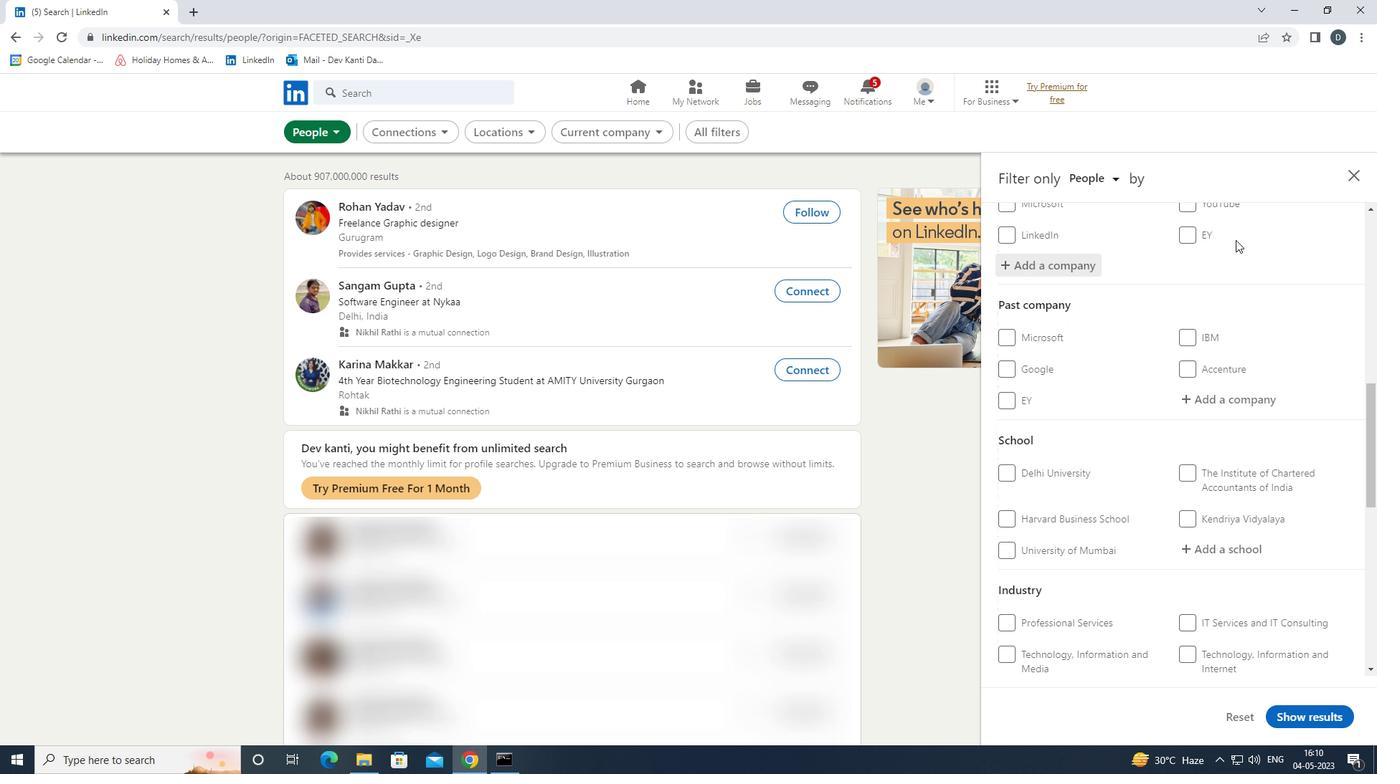 
Action: Mouse scrolled (1236, 245) with delta (0, 0)
Screenshot: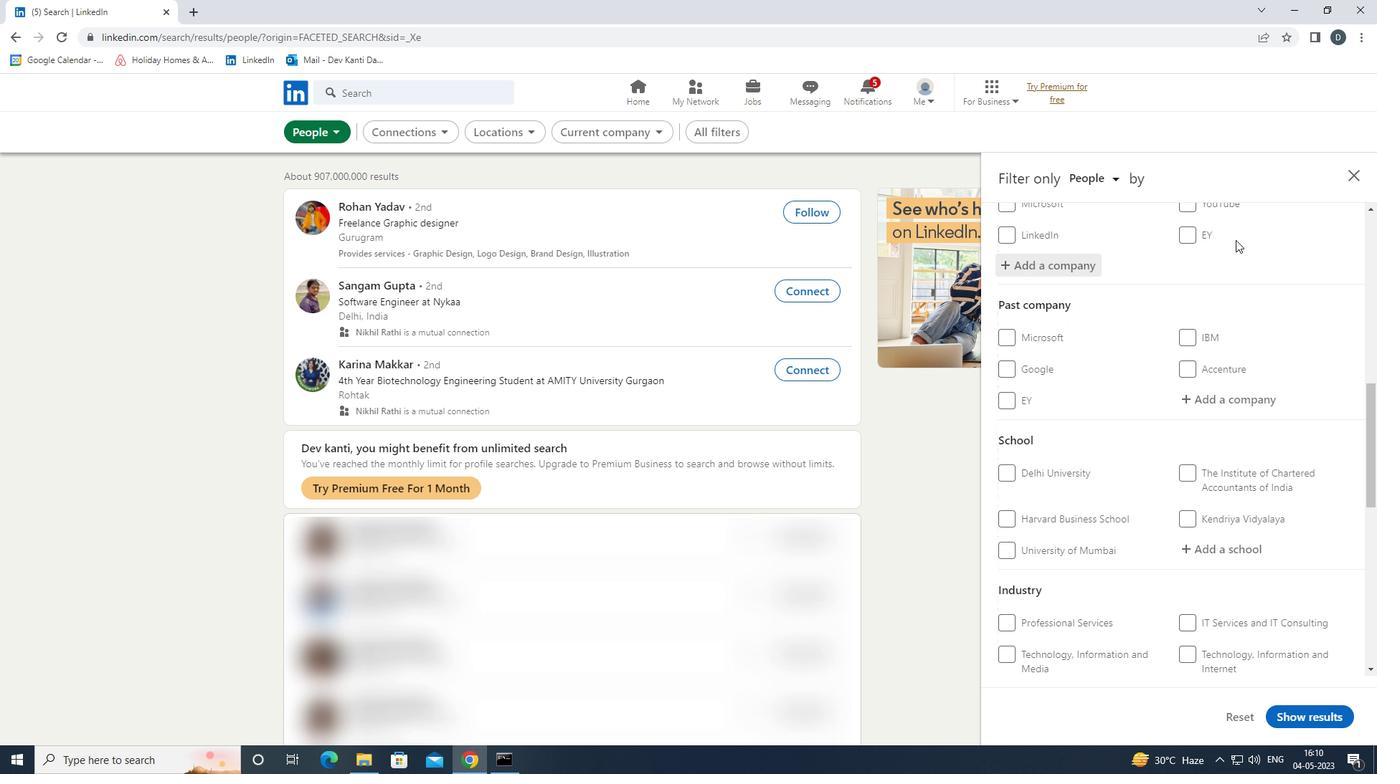 
Action: Mouse moved to (1248, 330)
Screenshot: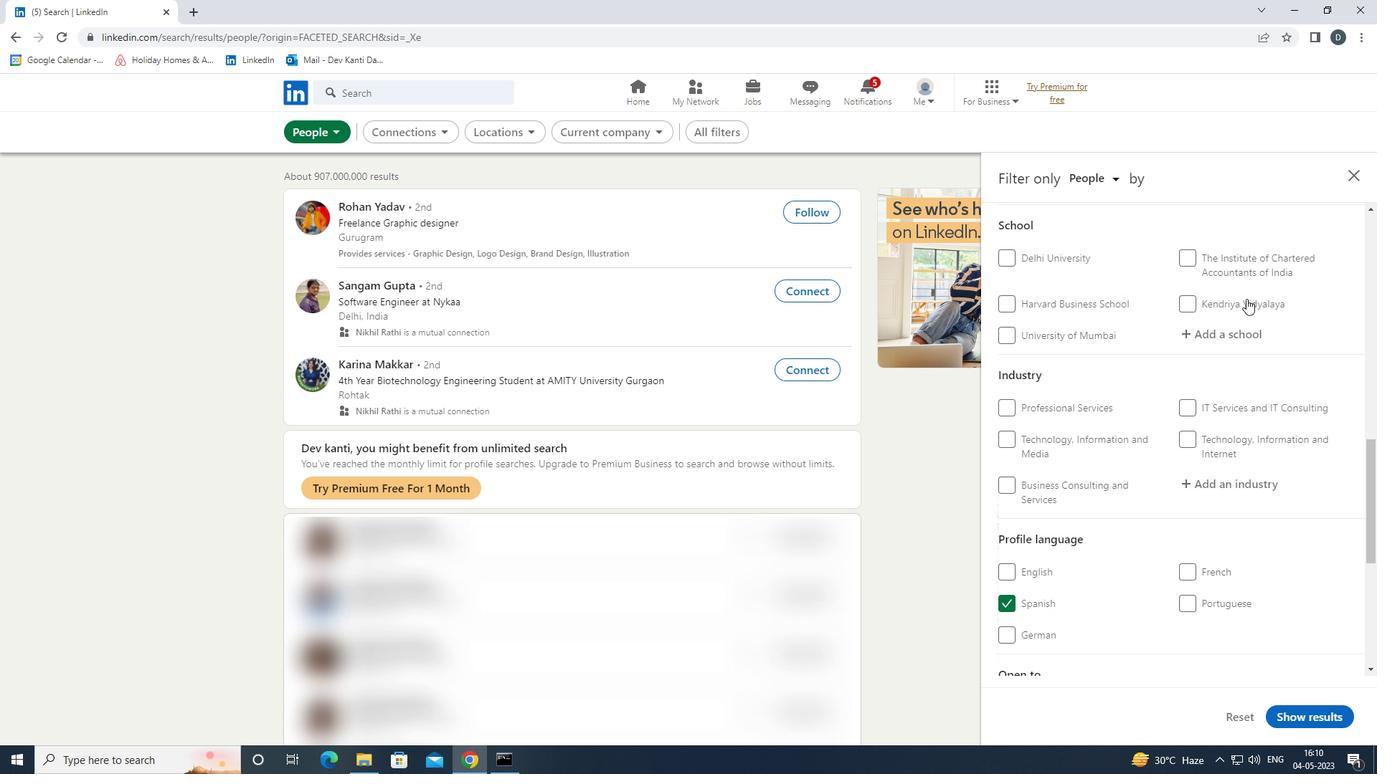 
Action: Mouse pressed left at (1248, 330)
Screenshot: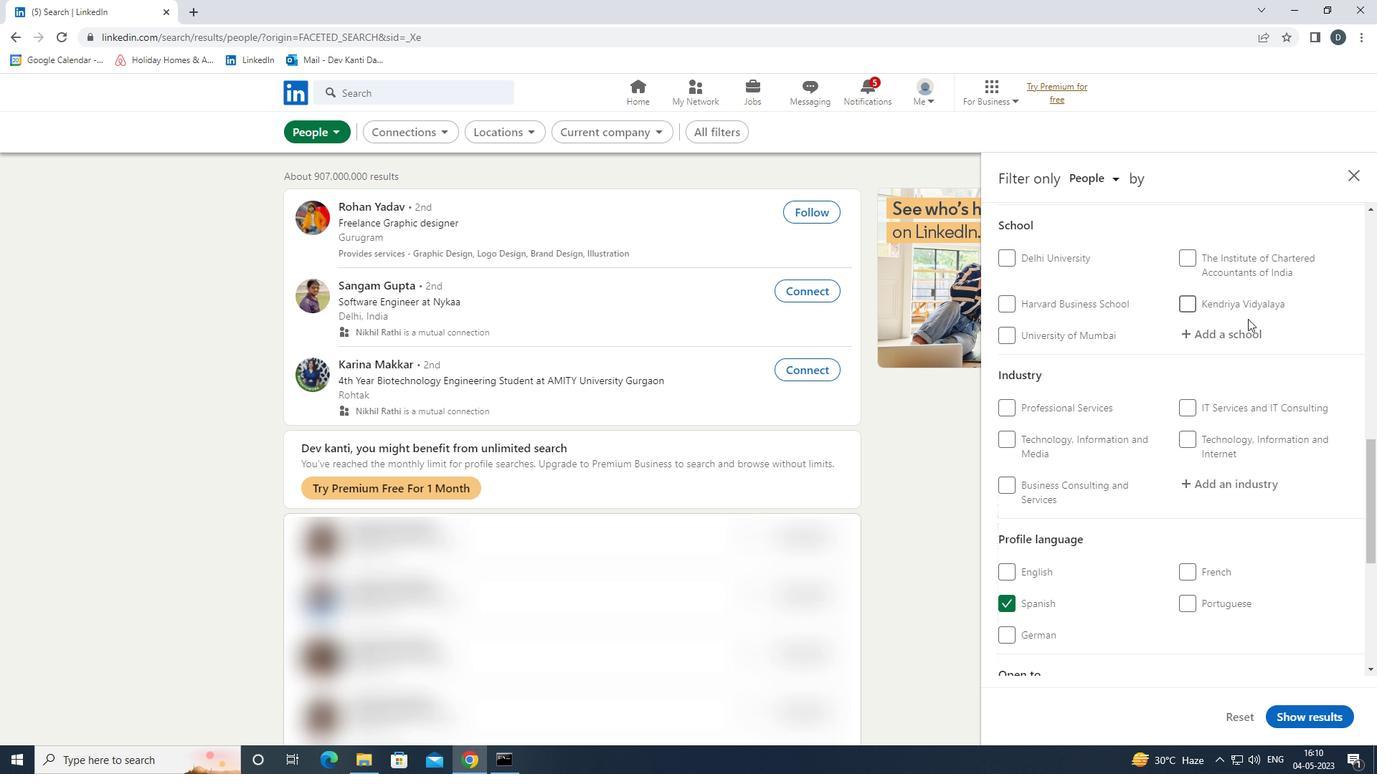 
Action: Mouse moved to (1244, 334)
Screenshot: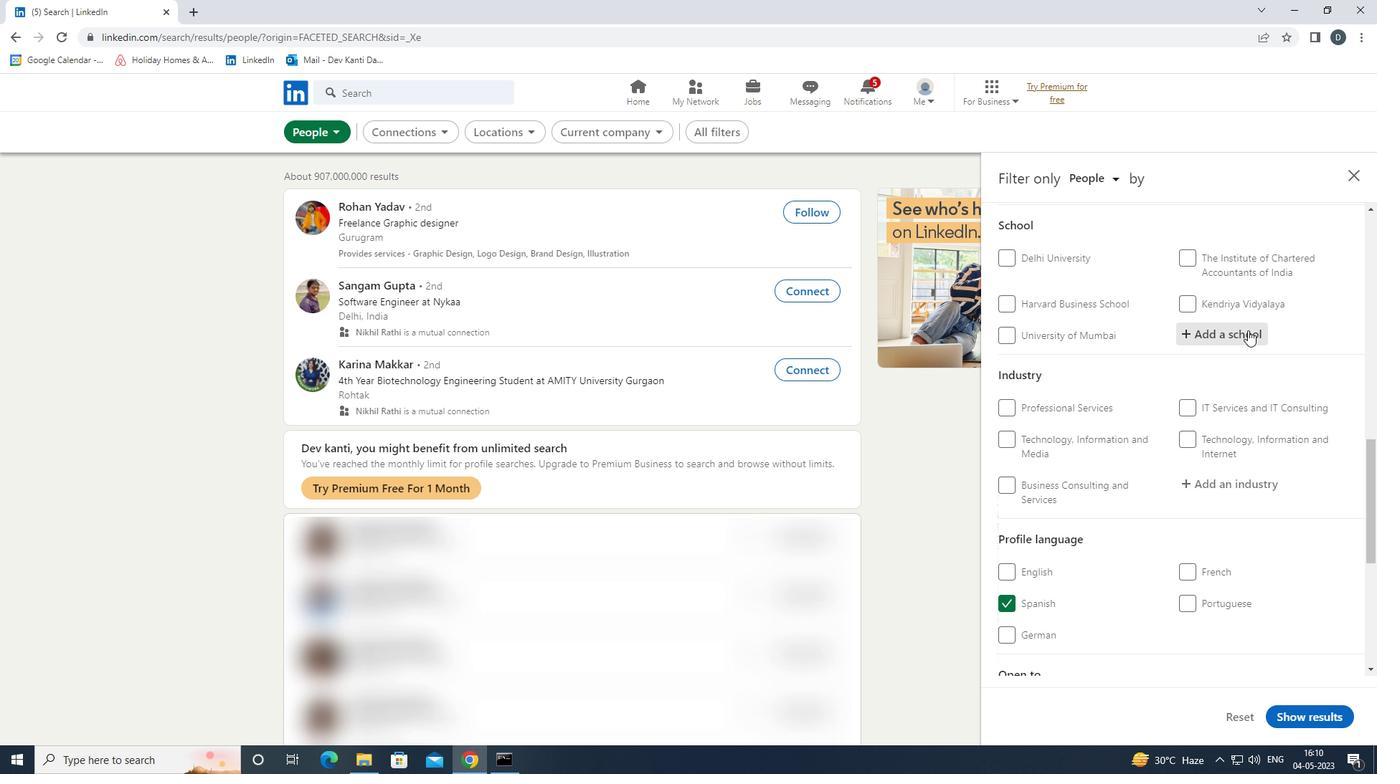 
Action: Key pressed <Key.shift><Key.shift>INDIAN<Key.space><Key.shift><Key.shift><Key.shift><Key.shift><Key.shift><Key.shift><Key.shift><Key.shift><Key.shift><Key.shift><Key.shift>INSTITUTE<Key.space>OF<Key.space><Key.shift><Key.shift><Key.shift><Key.shift>MANAGEMENT<Key.space><Key.down><Key.enter>
Screenshot: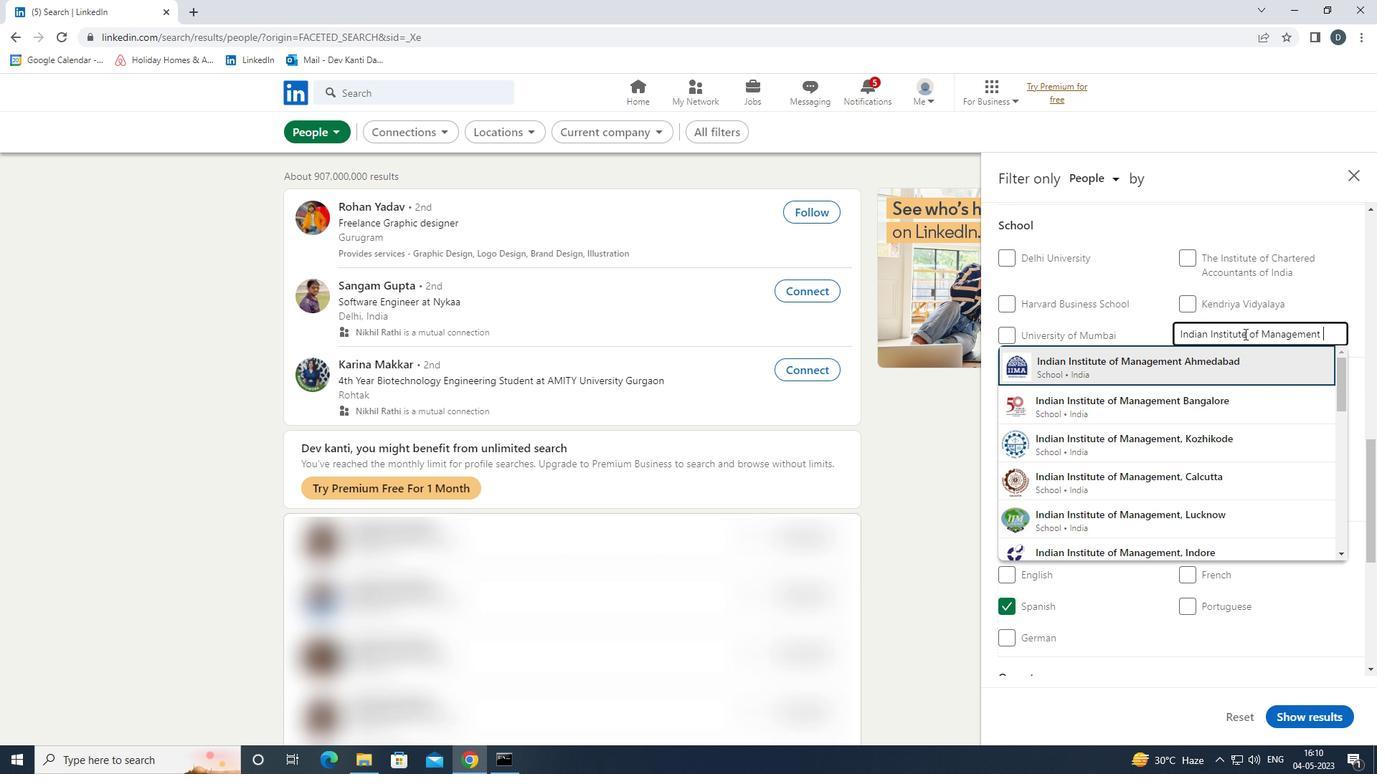
Action: Mouse moved to (1319, 360)
Screenshot: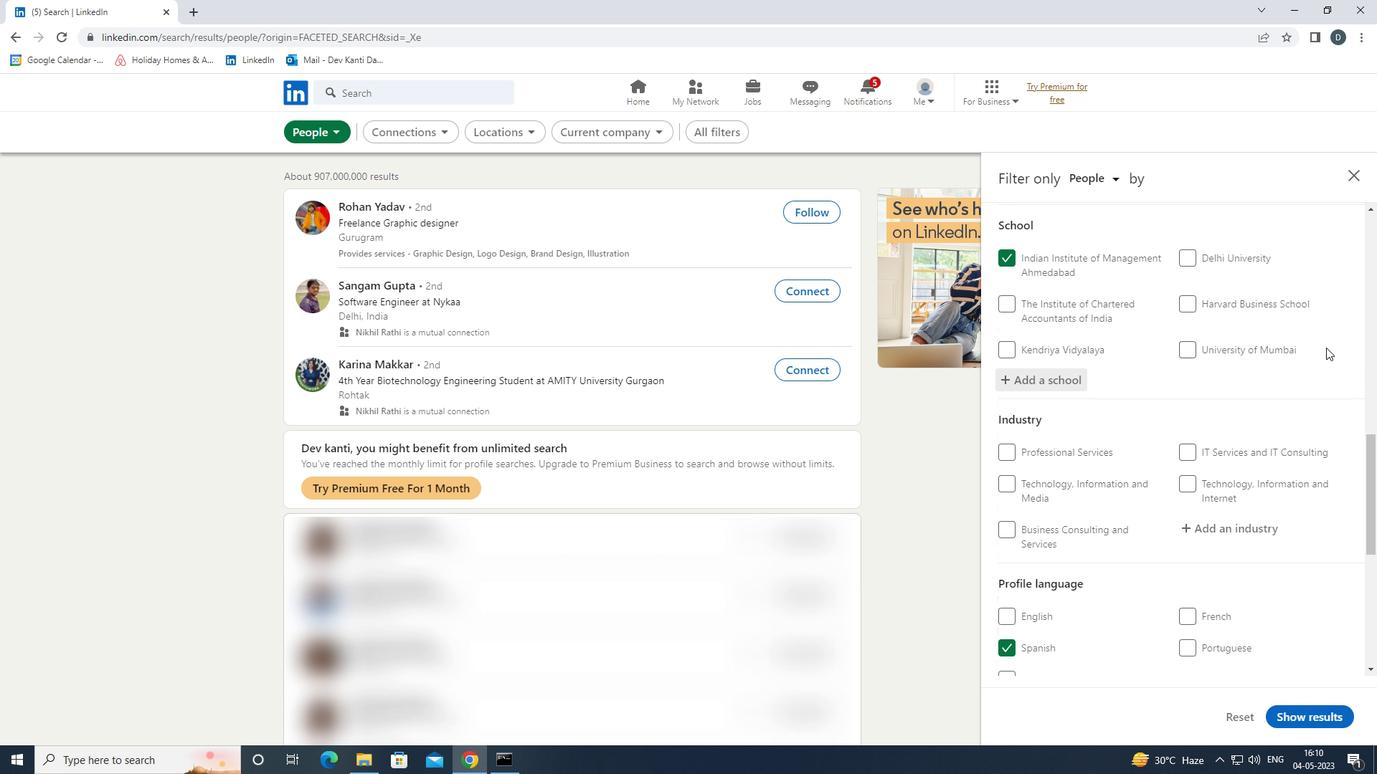 
Action: Mouse scrolled (1319, 359) with delta (0, 0)
Screenshot: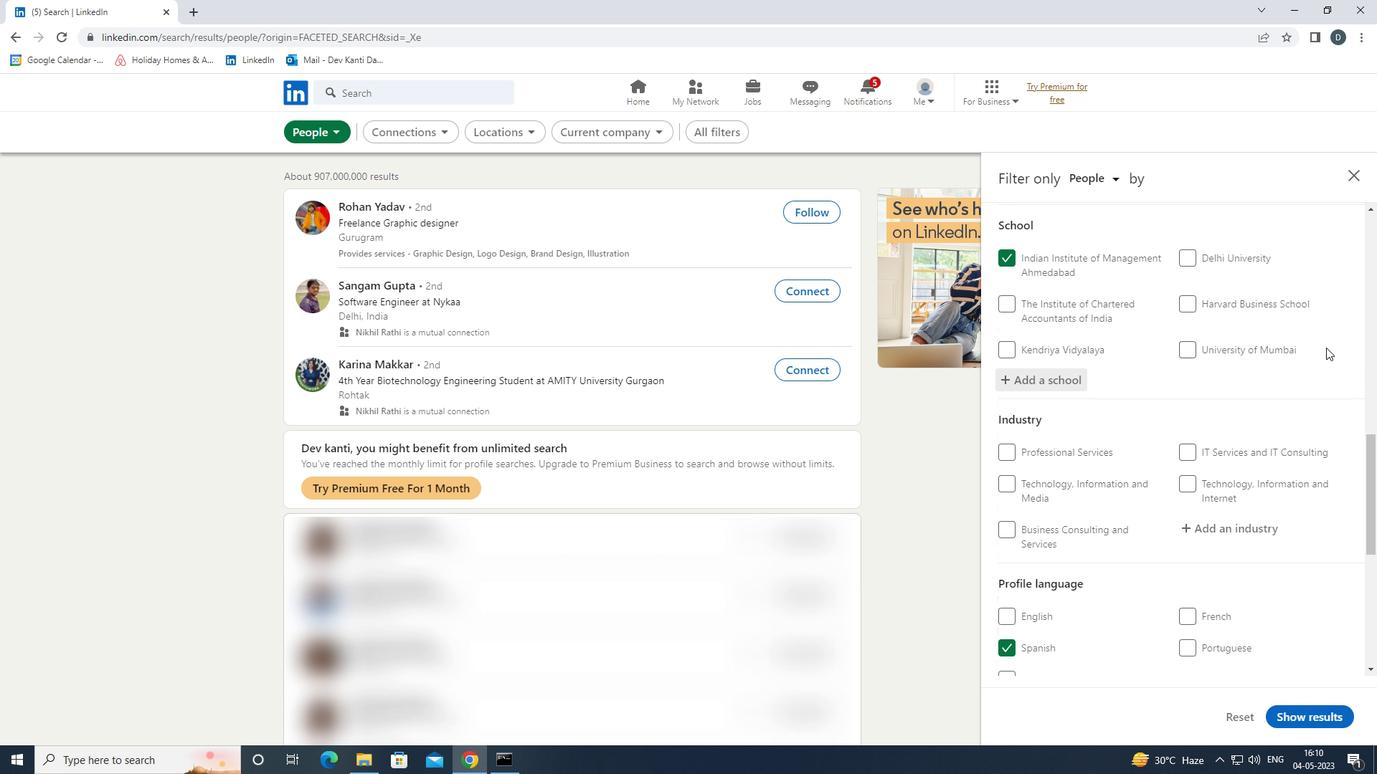 
Action: Mouse moved to (1313, 374)
Screenshot: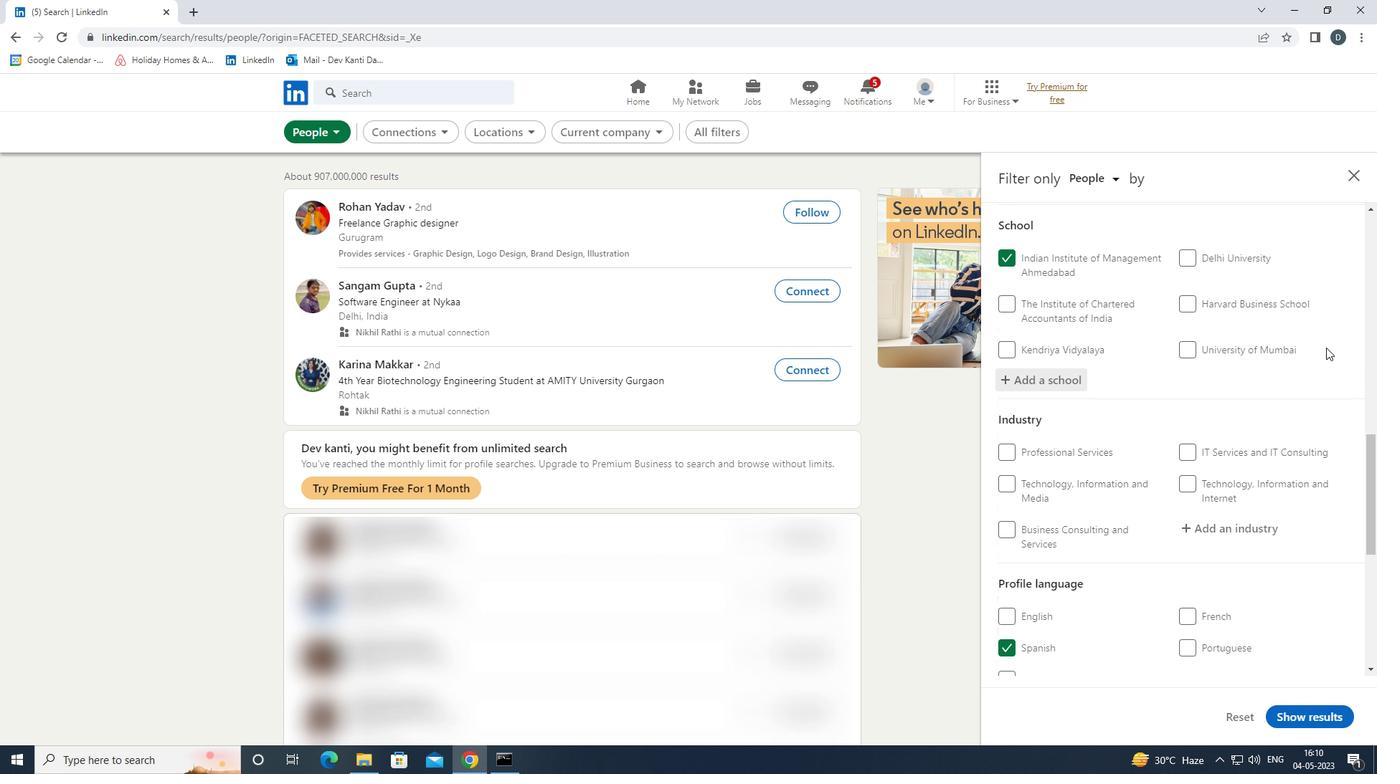 
Action: Mouse scrolled (1313, 373) with delta (0, 0)
Screenshot: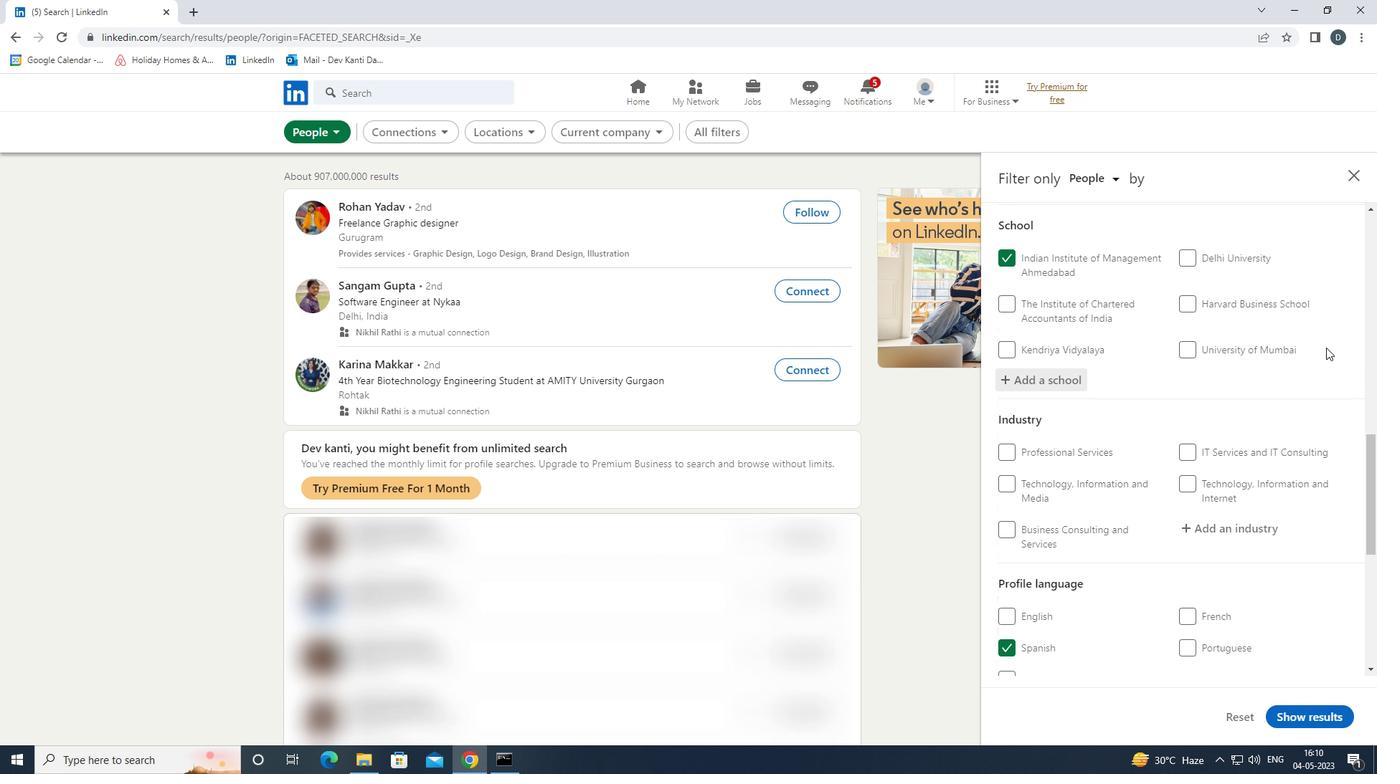 
Action: Mouse moved to (1310, 379)
Screenshot: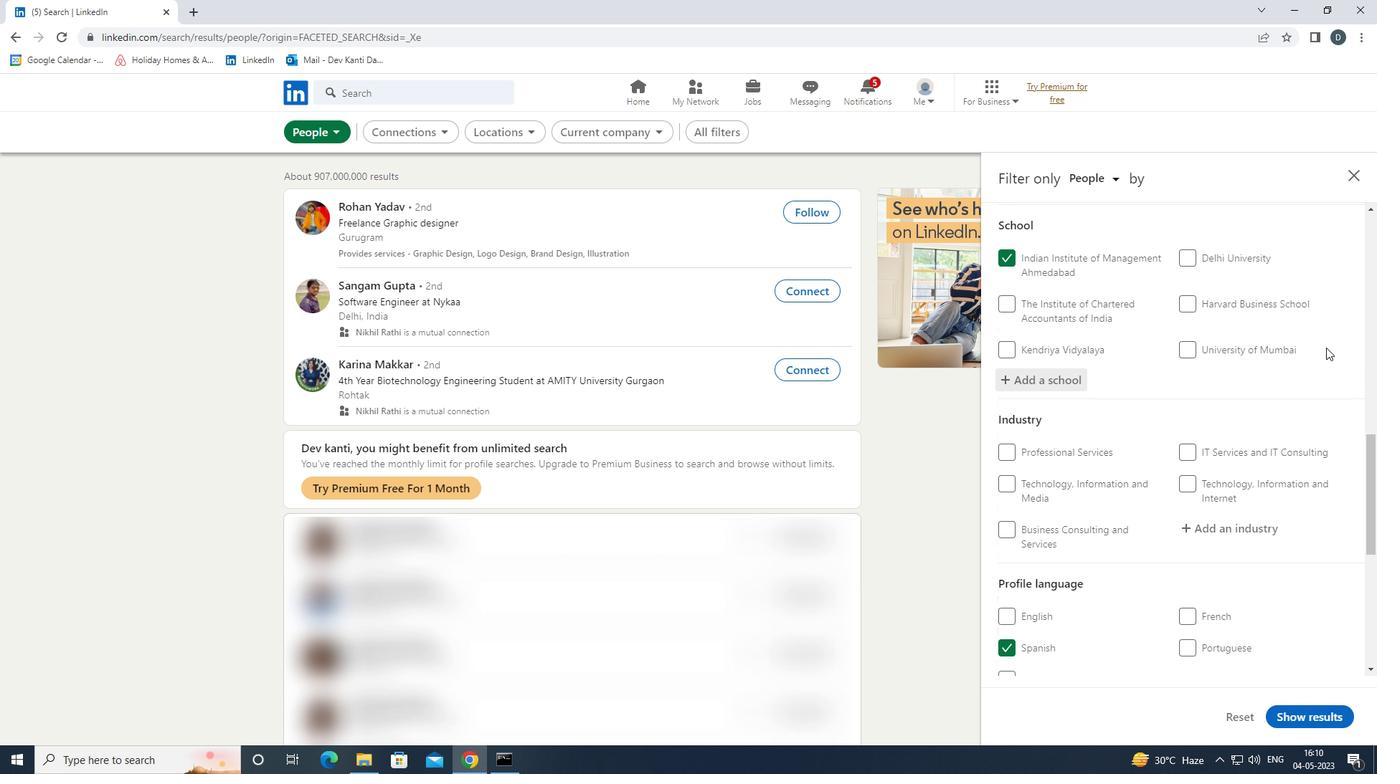 
Action: Mouse scrolled (1310, 378) with delta (0, 0)
Screenshot: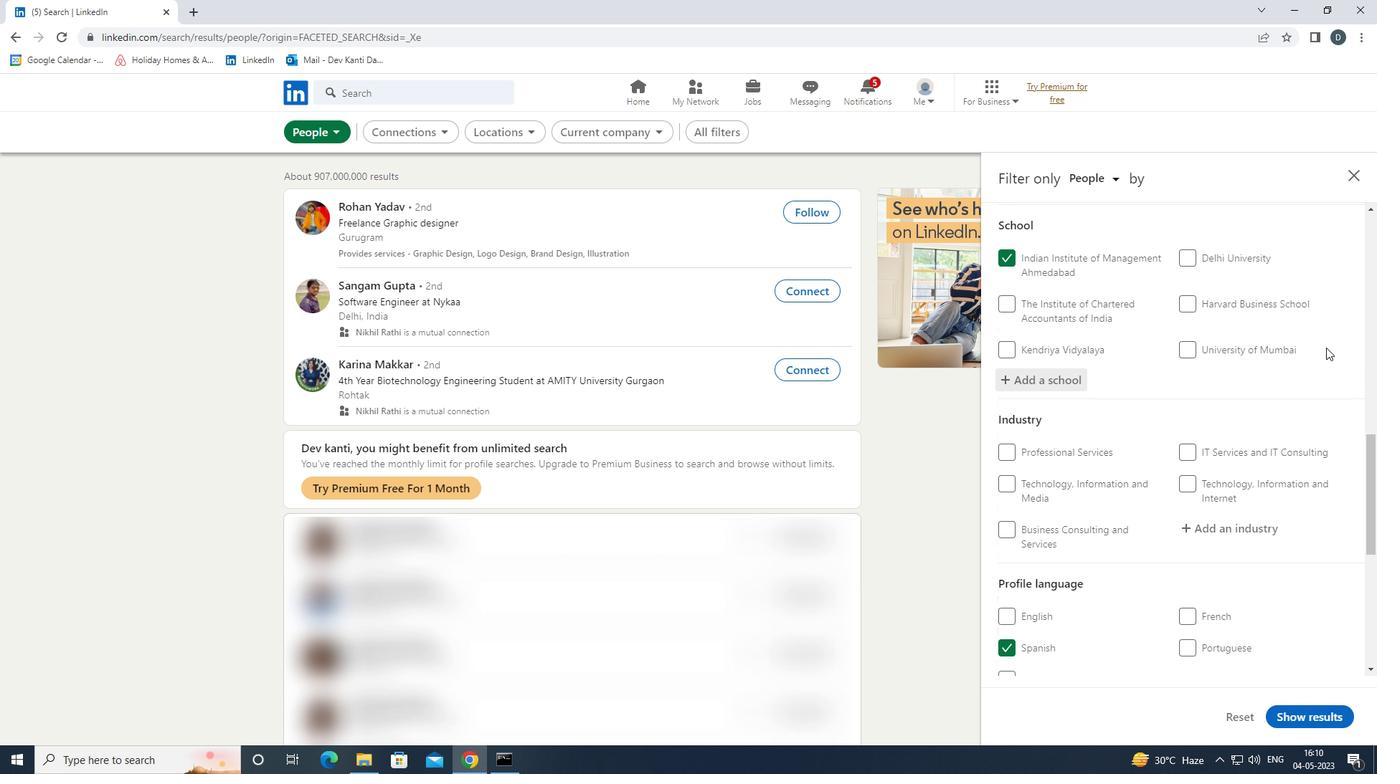 
Action: Mouse moved to (1247, 321)
Screenshot: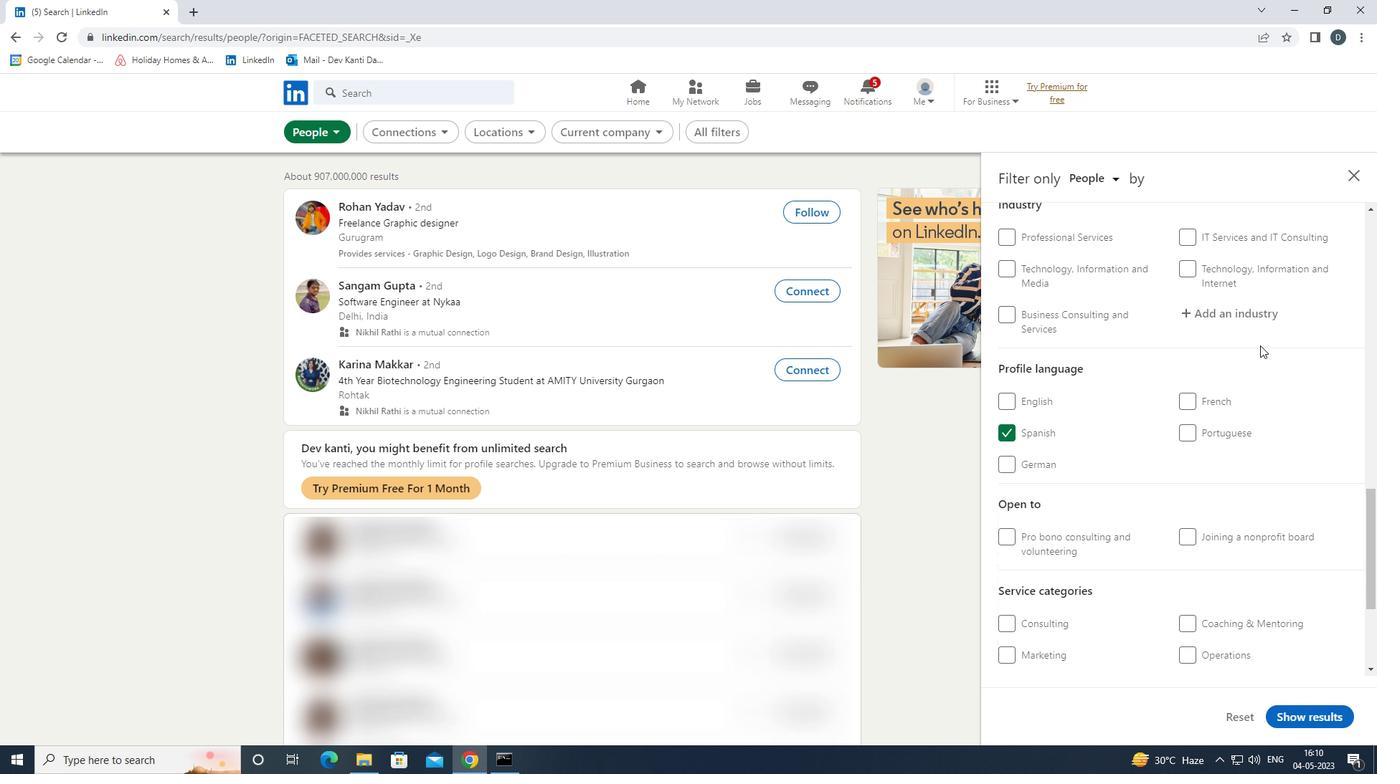 
Action: Mouse pressed left at (1247, 321)
Screenshot: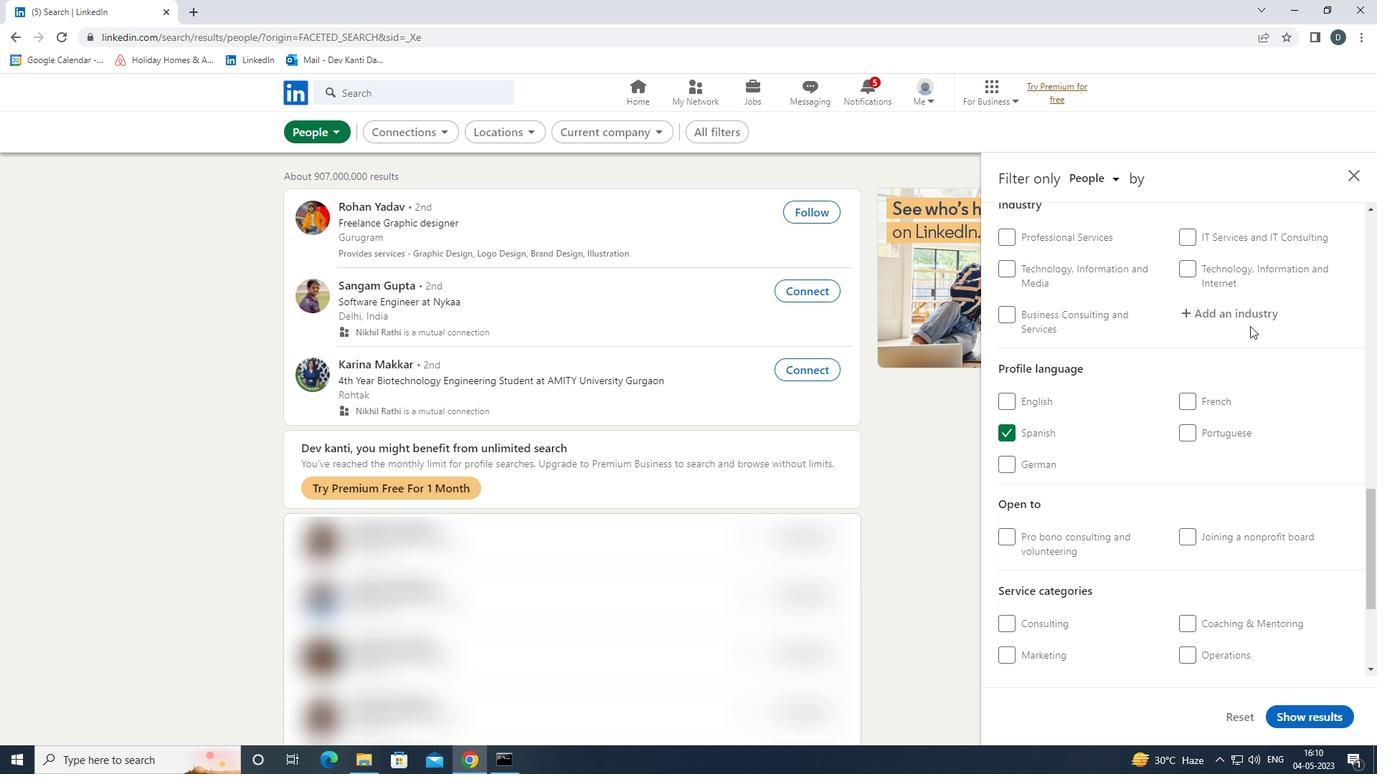 
Action: Key pressed <Key.shift><Key.shift><Key.shift><Key.shift><Key.shift><Key.shift><Key.shift><Key.shift><Key.shift><Key.shift><Key.shift><Key.shift><Key.shift><Key.shift><Key.shift><Key.shift><Key.shift><Key.shift><Key.shift><Key.shift><Key.shift><Key.shift><Key.shift><Key.shift><Key.shift><Key.shift><Key.shift><Key.shift><Key.shift><Key.shift><Key.shift><Key.shift><Key.shift><Key.shift><Key.shift><Key.shift><Key.shift><Key.shift><Key.shift><Key.shift><Key.shift><Key.shift><Key.shift><Key.shift><Key.shift><Key.shift><Key.shift><Key.shift><Key.shift><Key.shift><Key.shift><Key.shift><Key.shift><Key.shift><Key.shift><Key.shift><Key.shift><Key.shift><Key.shift><Key.shift><Key.shift><Key.shift><Key.shift><Key.shift><Key.shift><Key.shift><Key.shift><Key.shift><Key.shift><Key.shift><Key.shift><Key.shift><Key.shift><Key.shift><Key.shift><Key.shift><Key.shift><Key.shift><Key.shift><Key.shift><Key.shift><Key.shift><Key.shift><Key.shift><Key.shift><Key.shift><Key.shift><Key.shift><Key.shift><Key.shift><Key.shift><Key.shift>DESKTOP<Key.down><Key.enter>
Screenshot: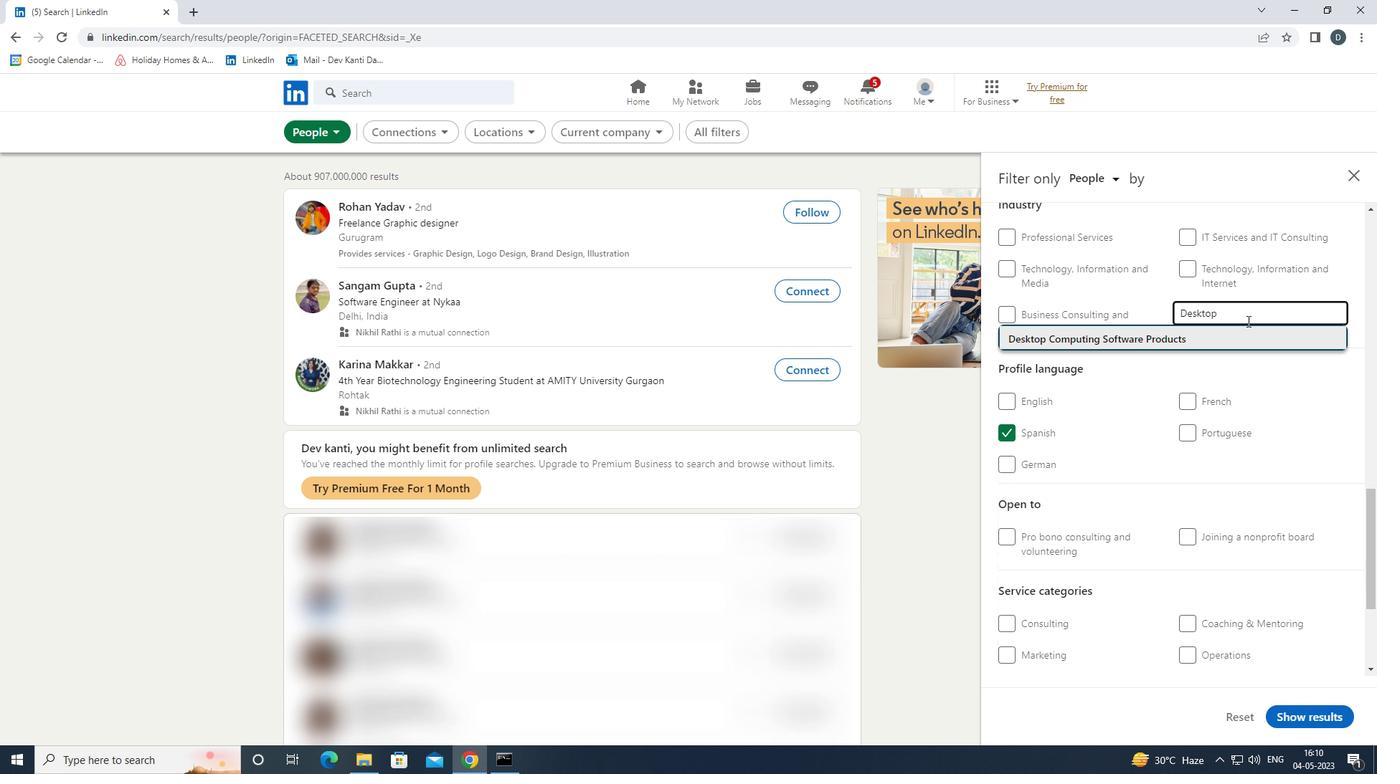 
Action: Mouse scrolled (1247, 320) with delta (0, 0)
Screenshot: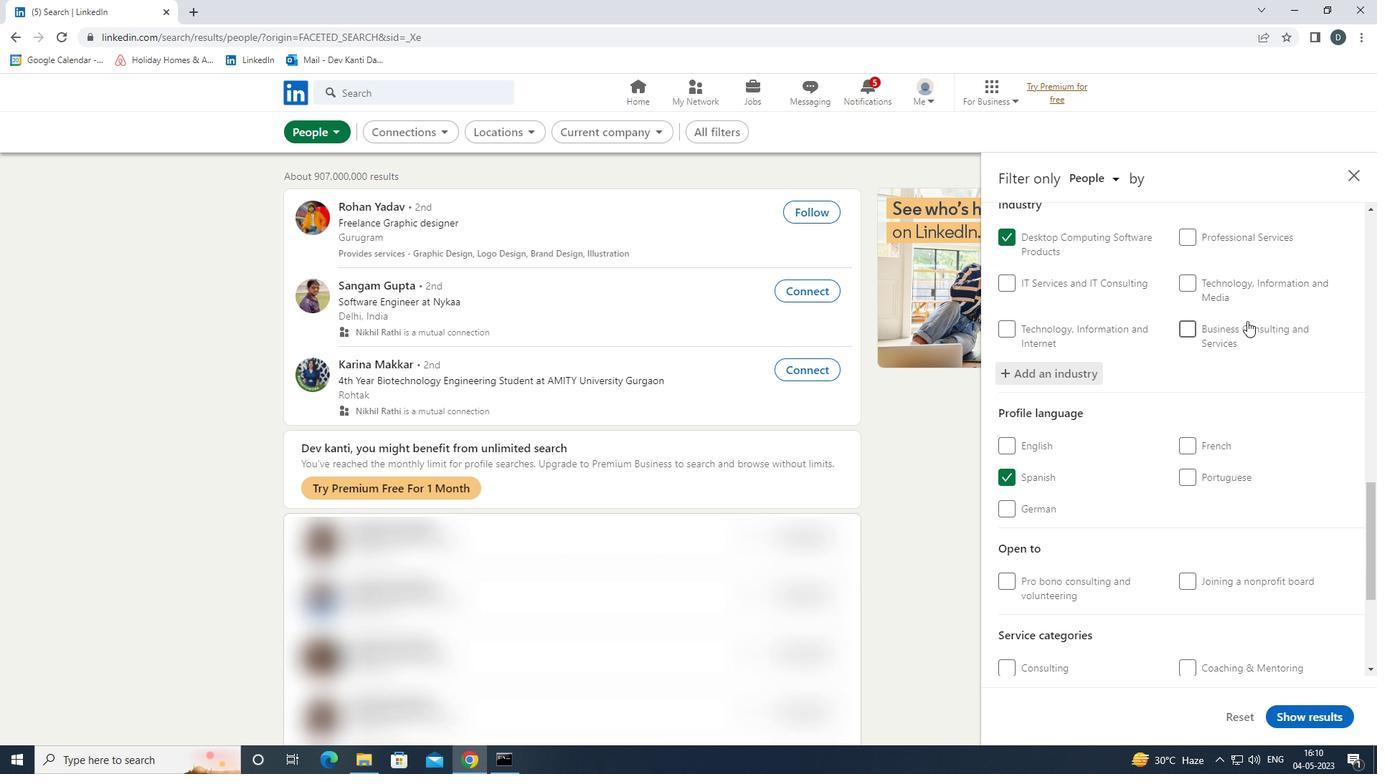 
Action: Mouse scrolled (1247, 320) with delta (0, 0)
Screenshot: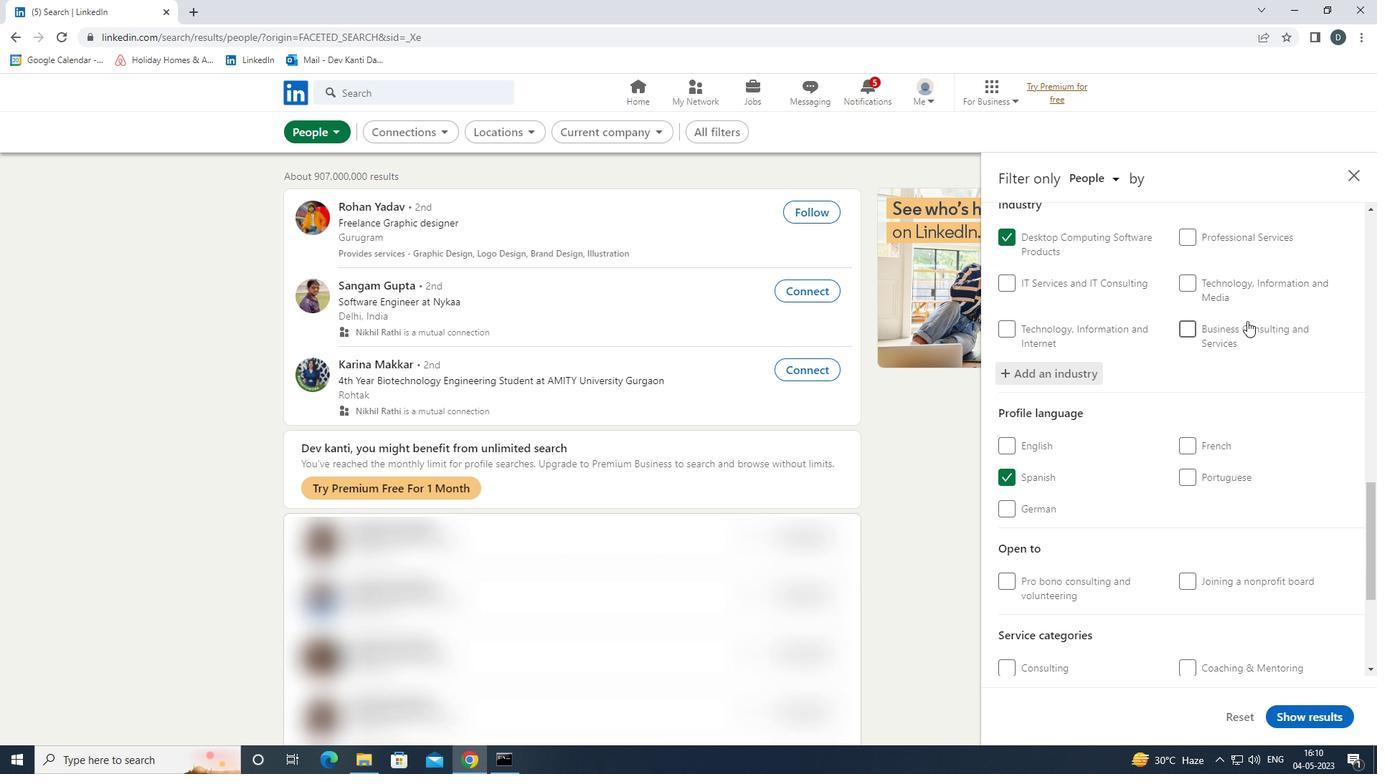 
Action: Mouse scrolled (1247, 320) with delta (0, 0)
Screenshot: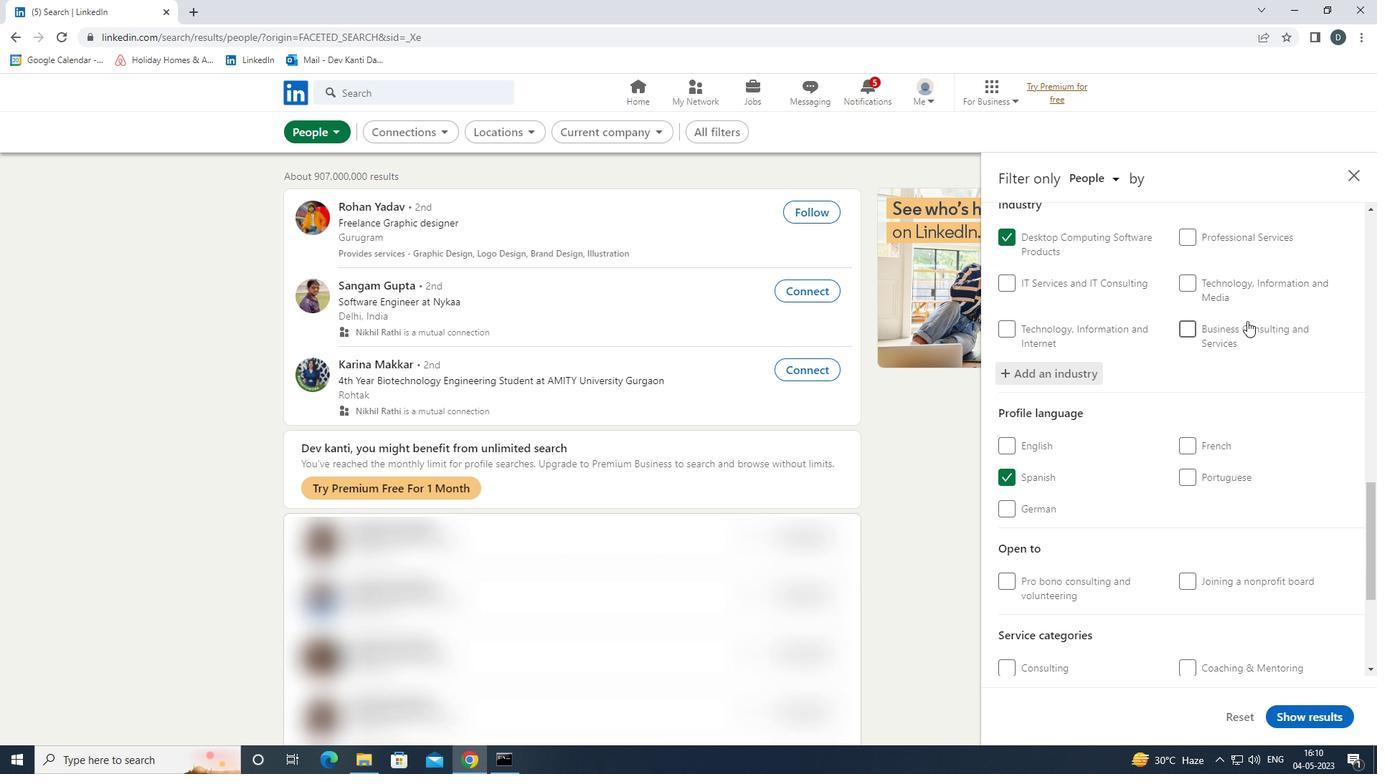 
Action: Mouse moved to (1247, 321)
Screenshot: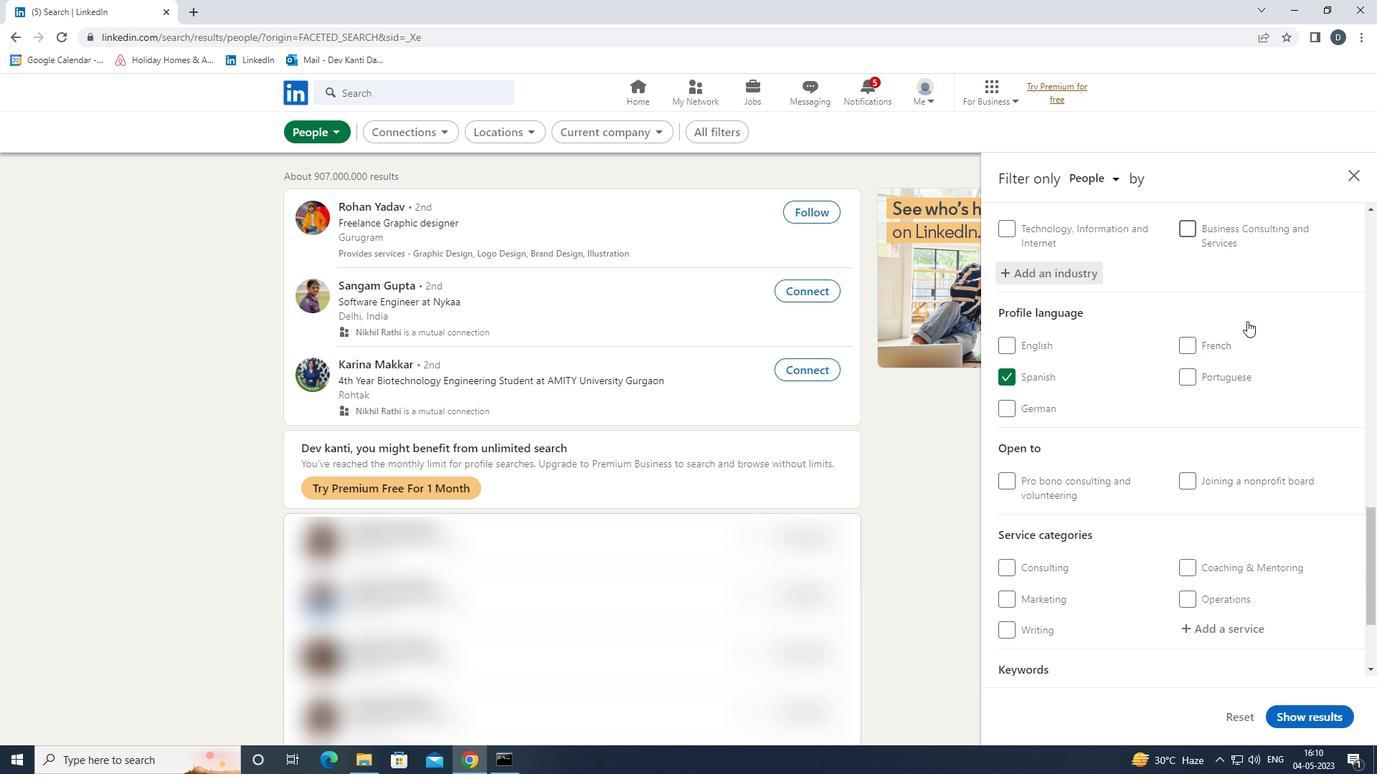 
Action: Mouse scrolled (1247, 320) with delta (0, 0)
Screenshot: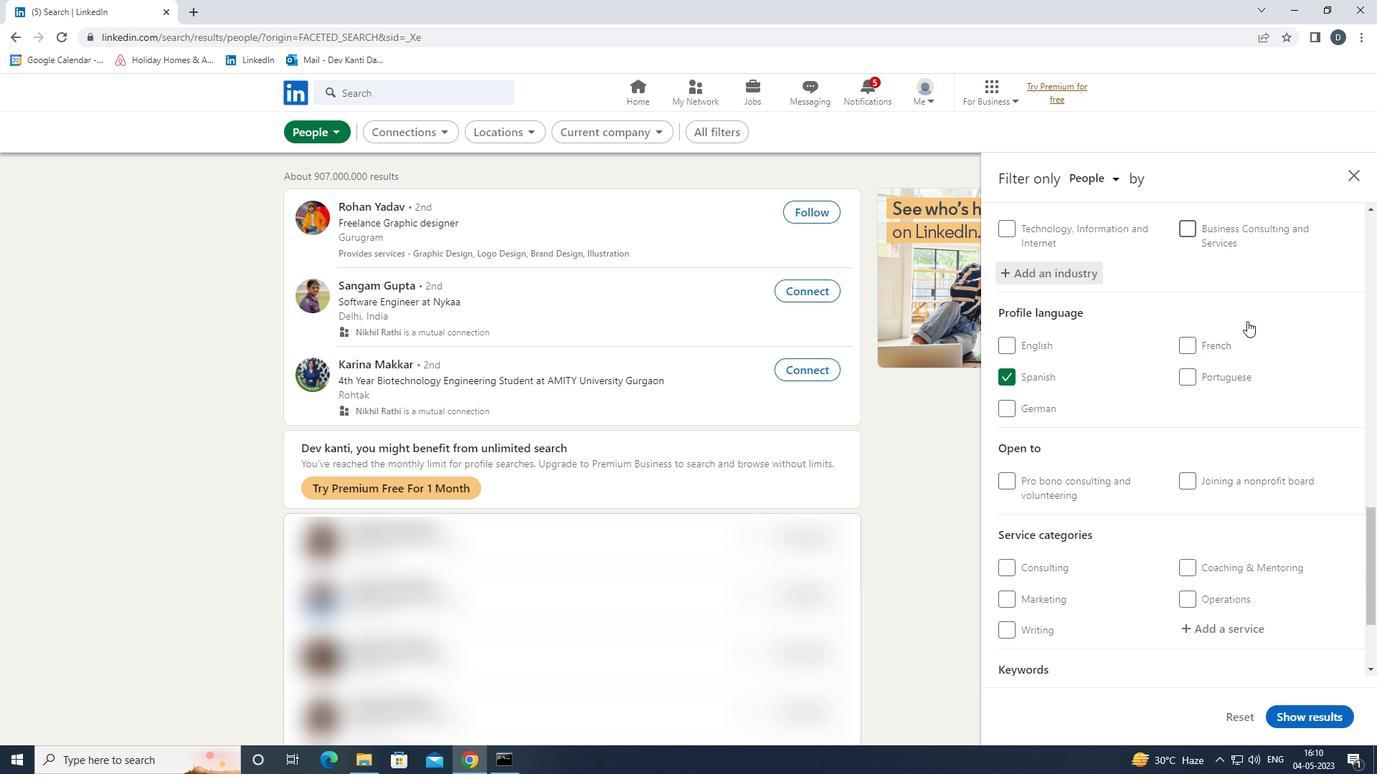 
Action: Mouse moved to (1250, 480)
Screenshot: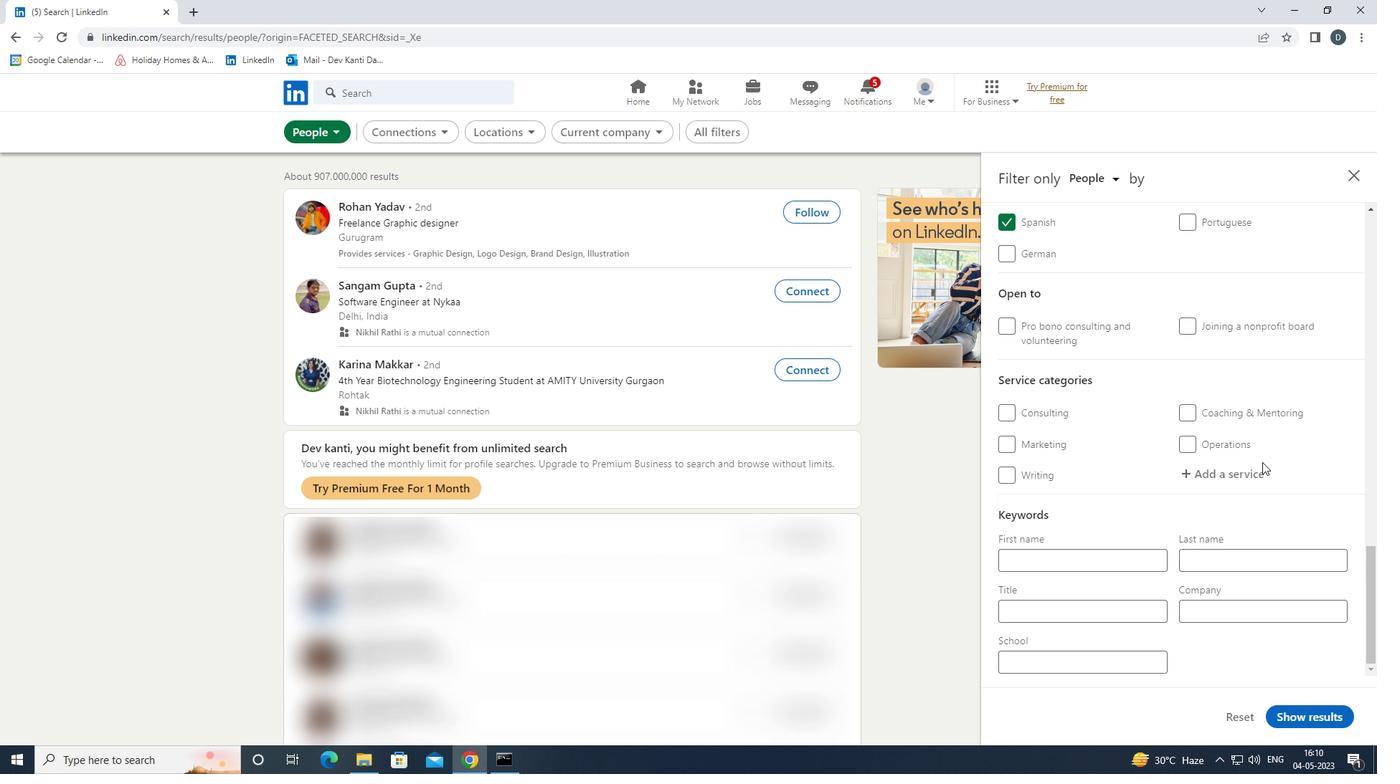 
Action: Mouse pressed left at (1250, 480)
Screenshot: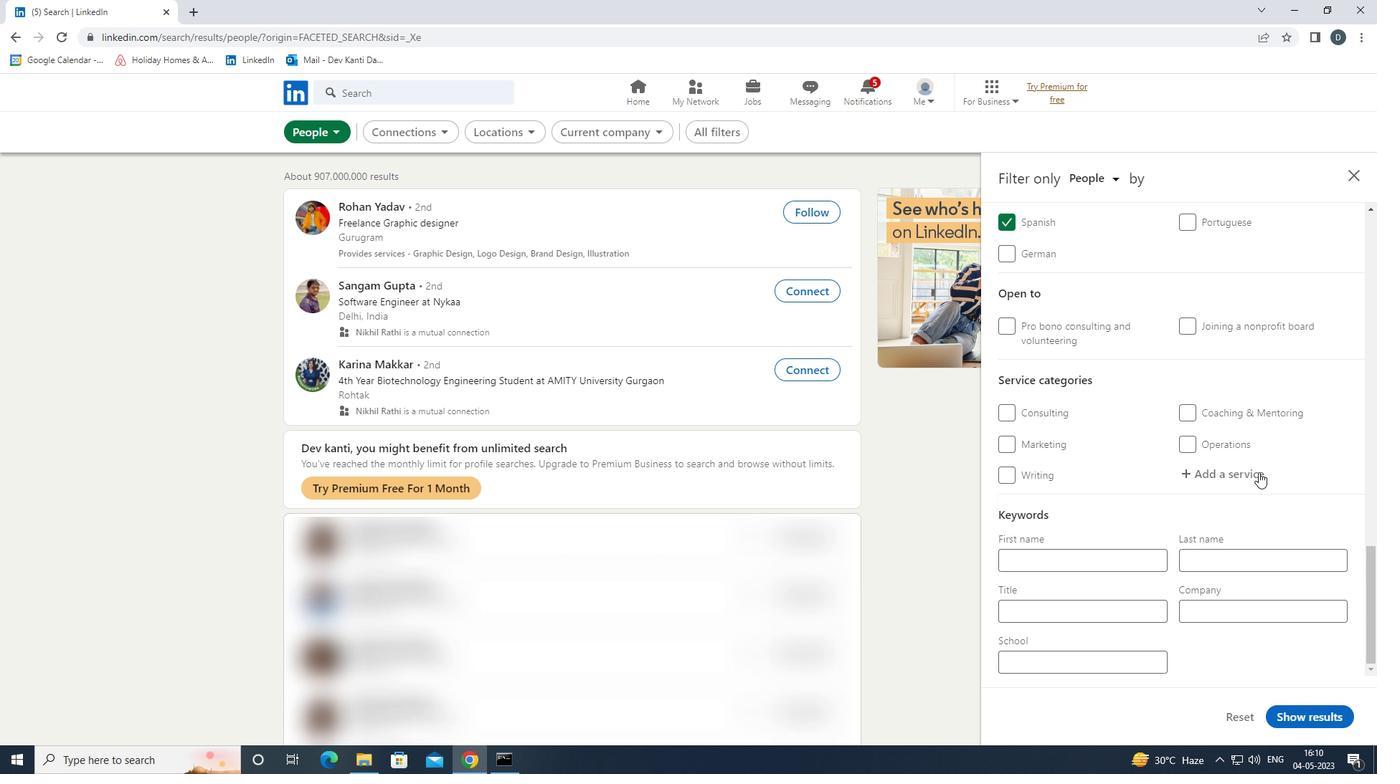 
Action: Key pressed <Key.shift>LIFE<Key.space><Key.shift>INS<Key.down><Key.enter>
Screenshot: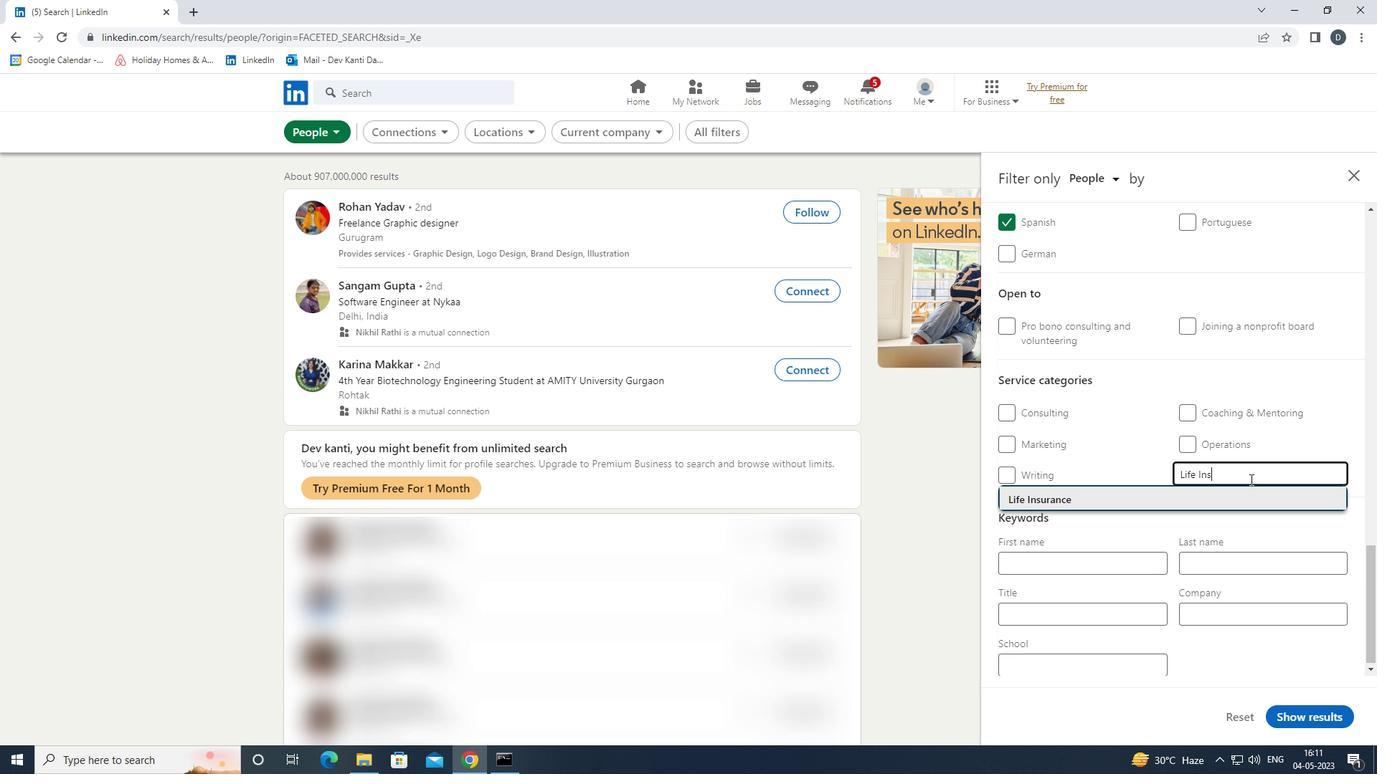 
Action: Mouse moved to (1236, 491)
Screenshot: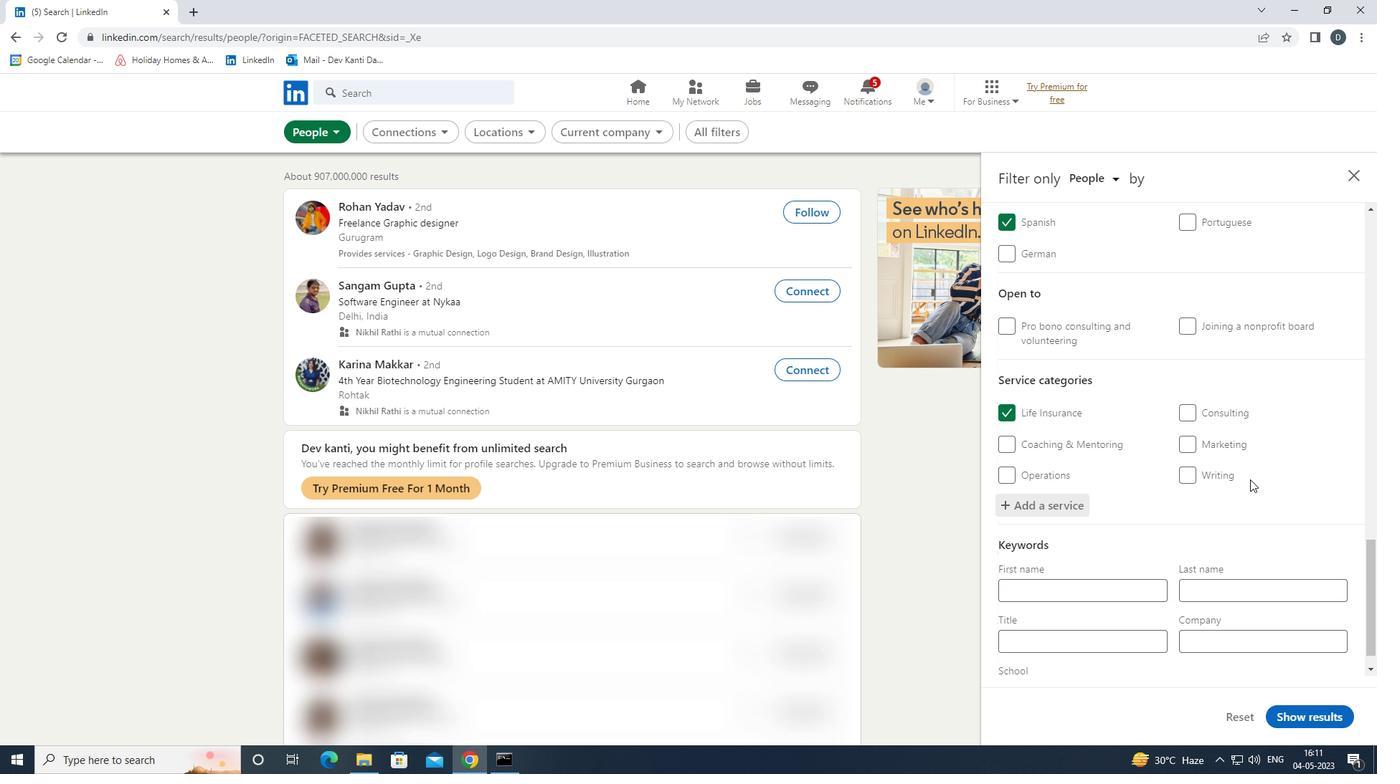 
Action: Mouse scrolled (1236, 490) with delta (0, 0)
Screenshot: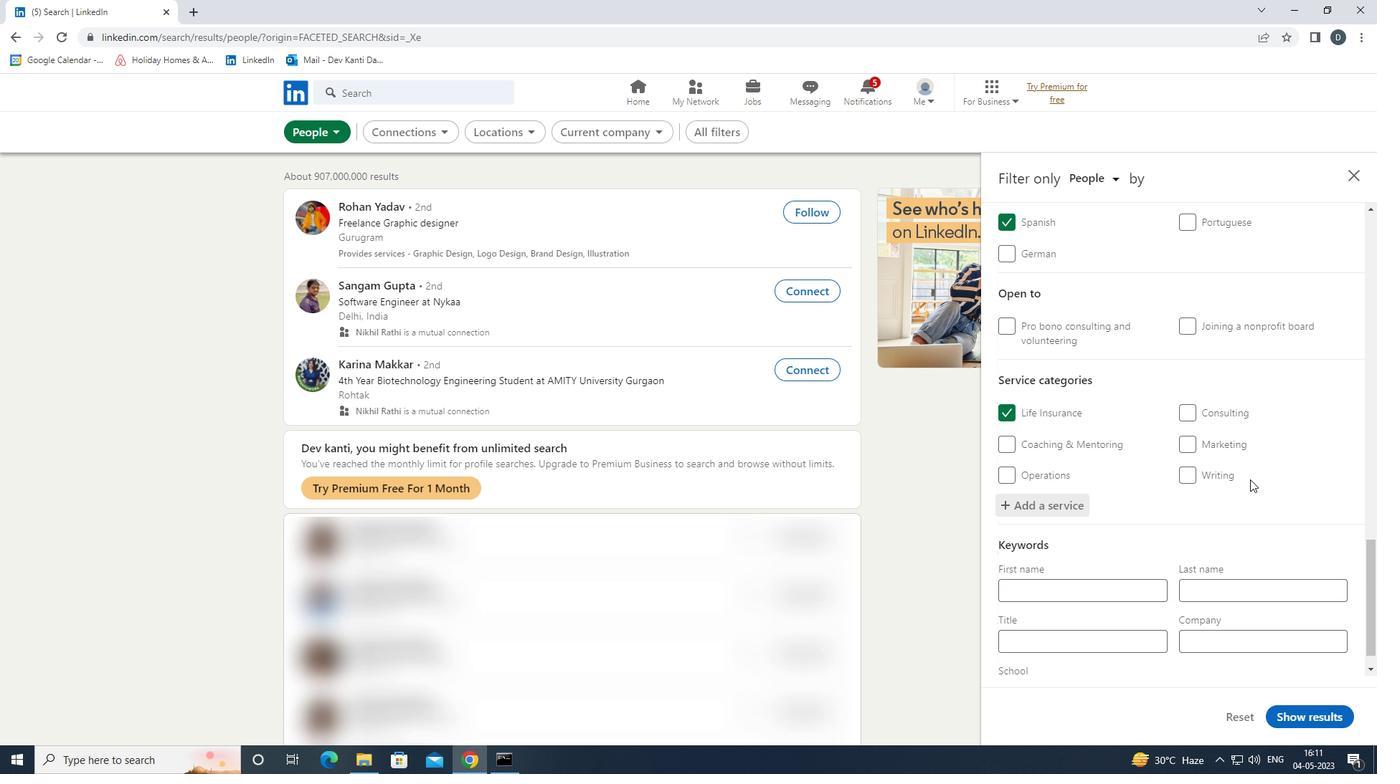 
Action: Mouse moved to (1235, 492)
Screenshot: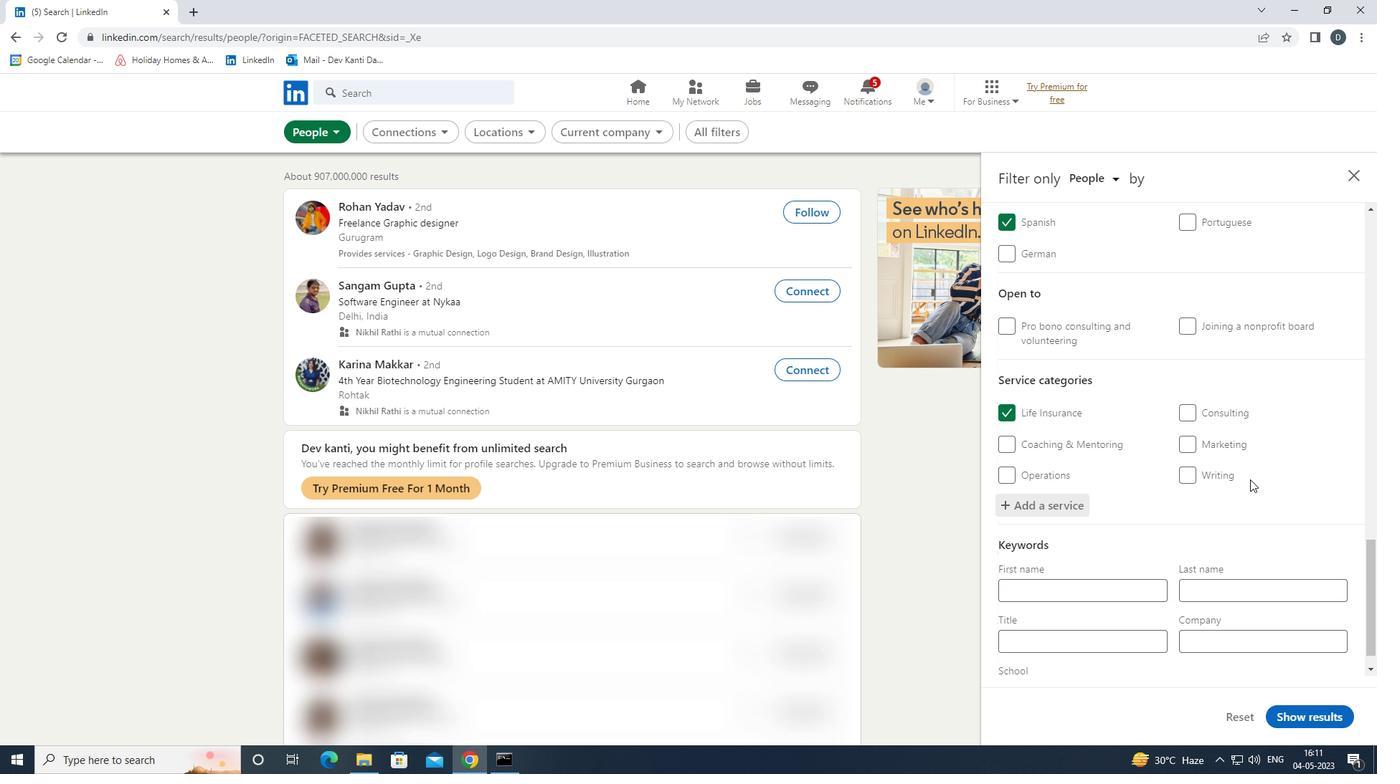 
Action: Mouse scrolled (1235, 492) with delta (0, 0)
Screenshot: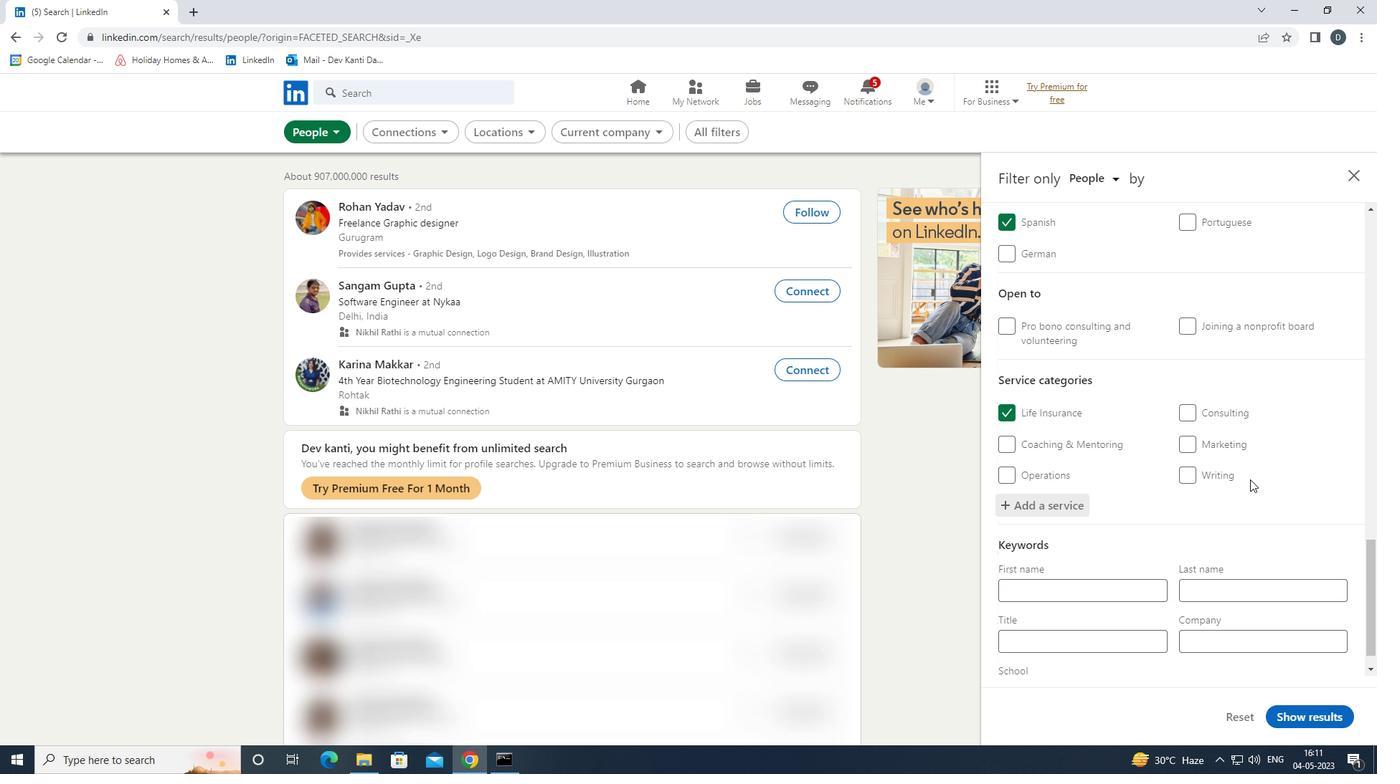 
Action: Mouse scrolled (1235, 492) with delta (0, 0)
Screenshot: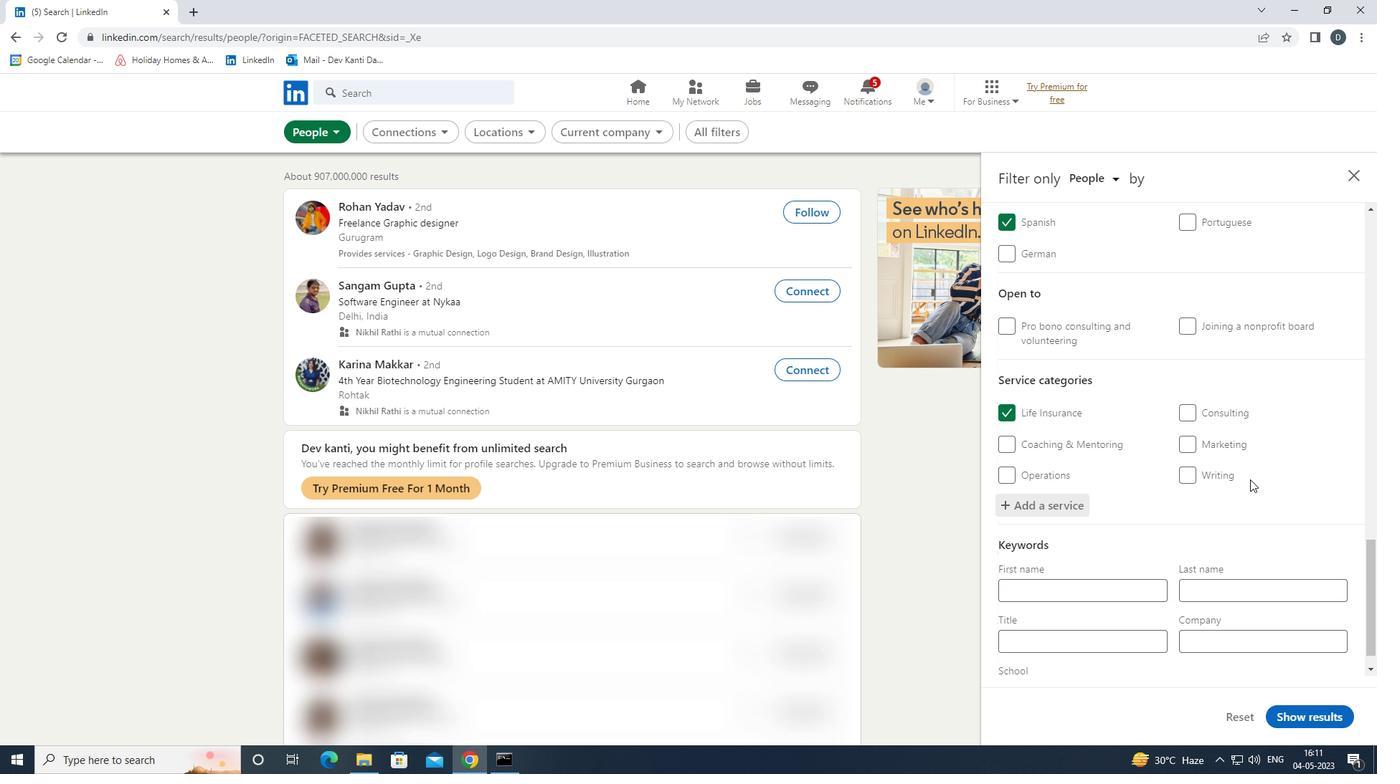 
Action: Mouse scrolled (1235, 492) with delta (0, 0)
Screenshot: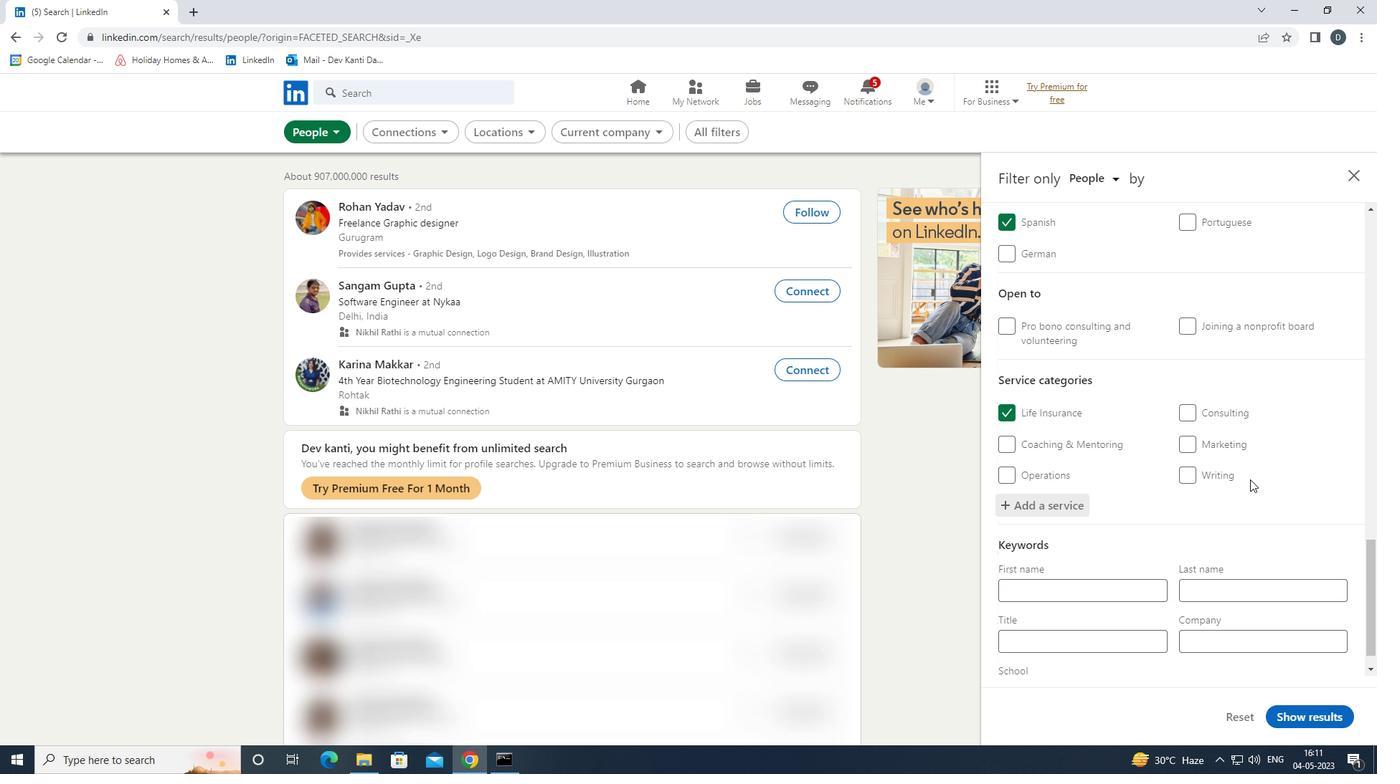 
Action: Mouse moved to (1130, 609)
Screenshot: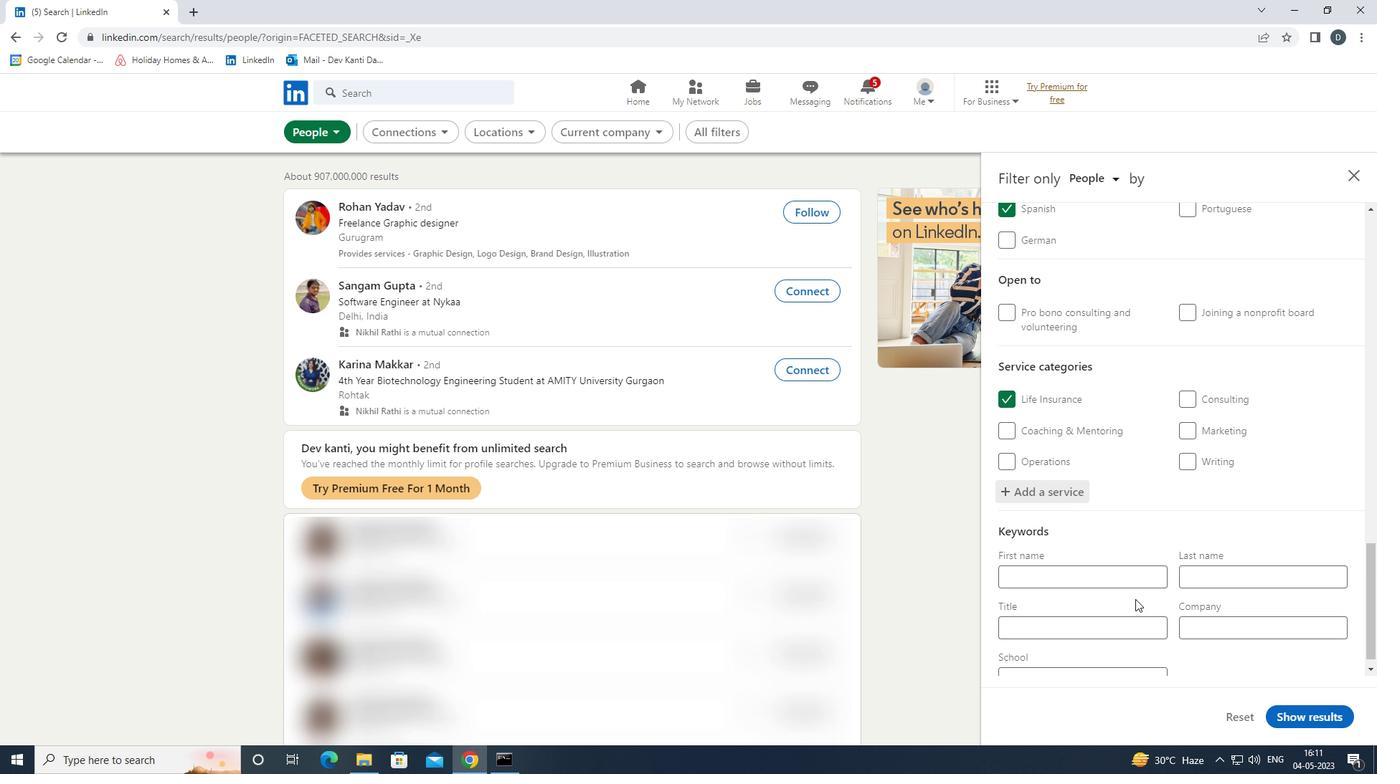 
Action: Mouse pressed left at (1130, 609)
Screenshot: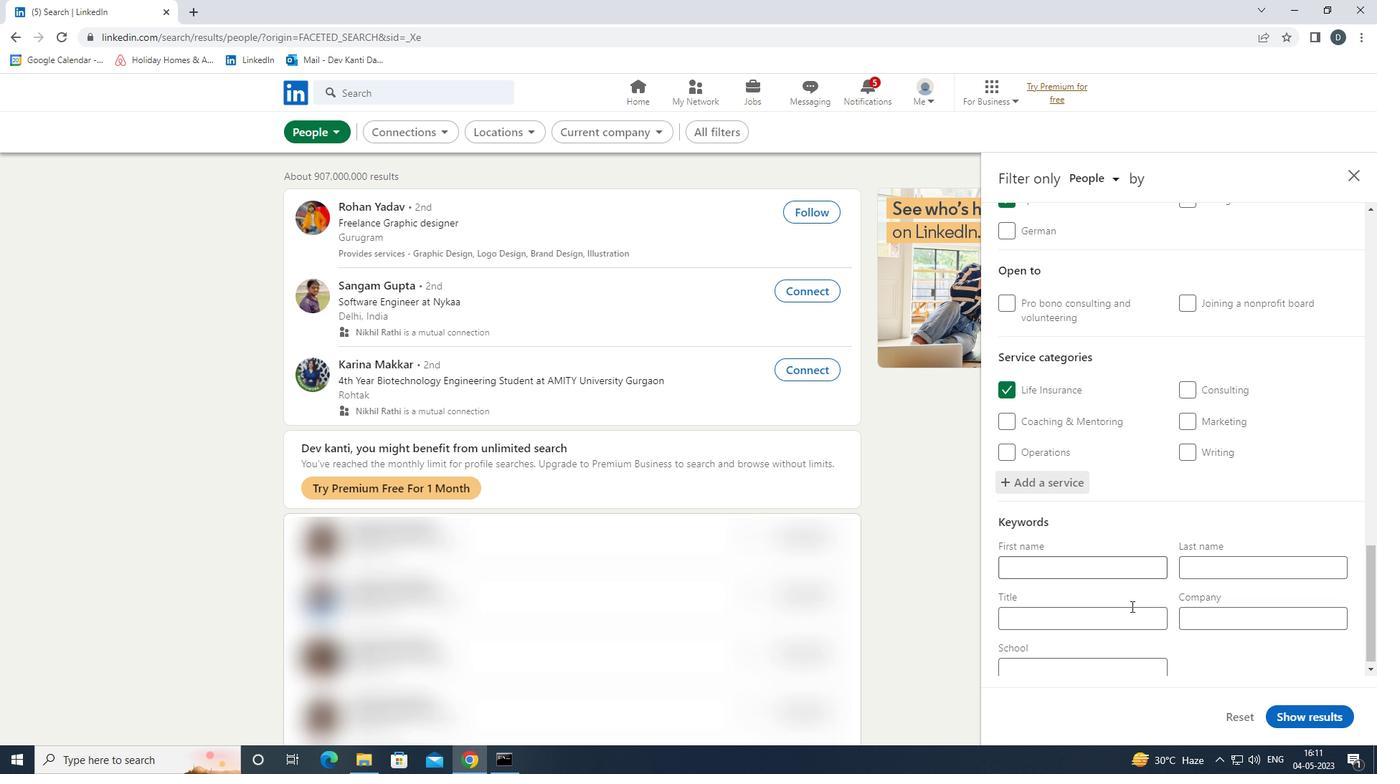 
Action: Mouse moved to (1148, 611)
Screenshot: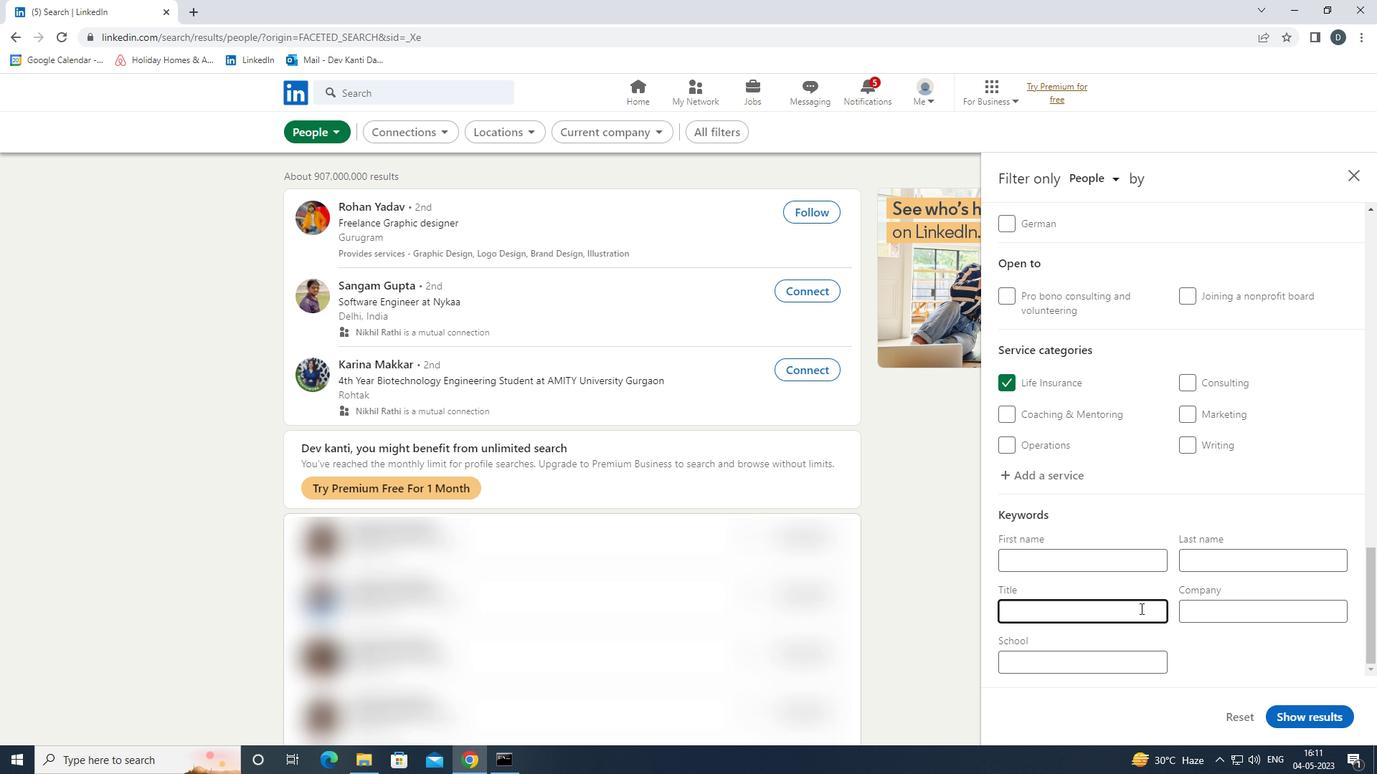 
Action: Key pressed <Key.shift><Key.shift><Key.shift><Key.shift><Key.shift><Key.shift><Key.shift><Key.shift><Key.shift><Key.shift><Key.shift>OFFICE<Key.space><Key.shift><Key.shift><Key.shift><Key.shift><Key.shift><Key.shift><Key.shift><Key.shift>CLERK
Screenshot: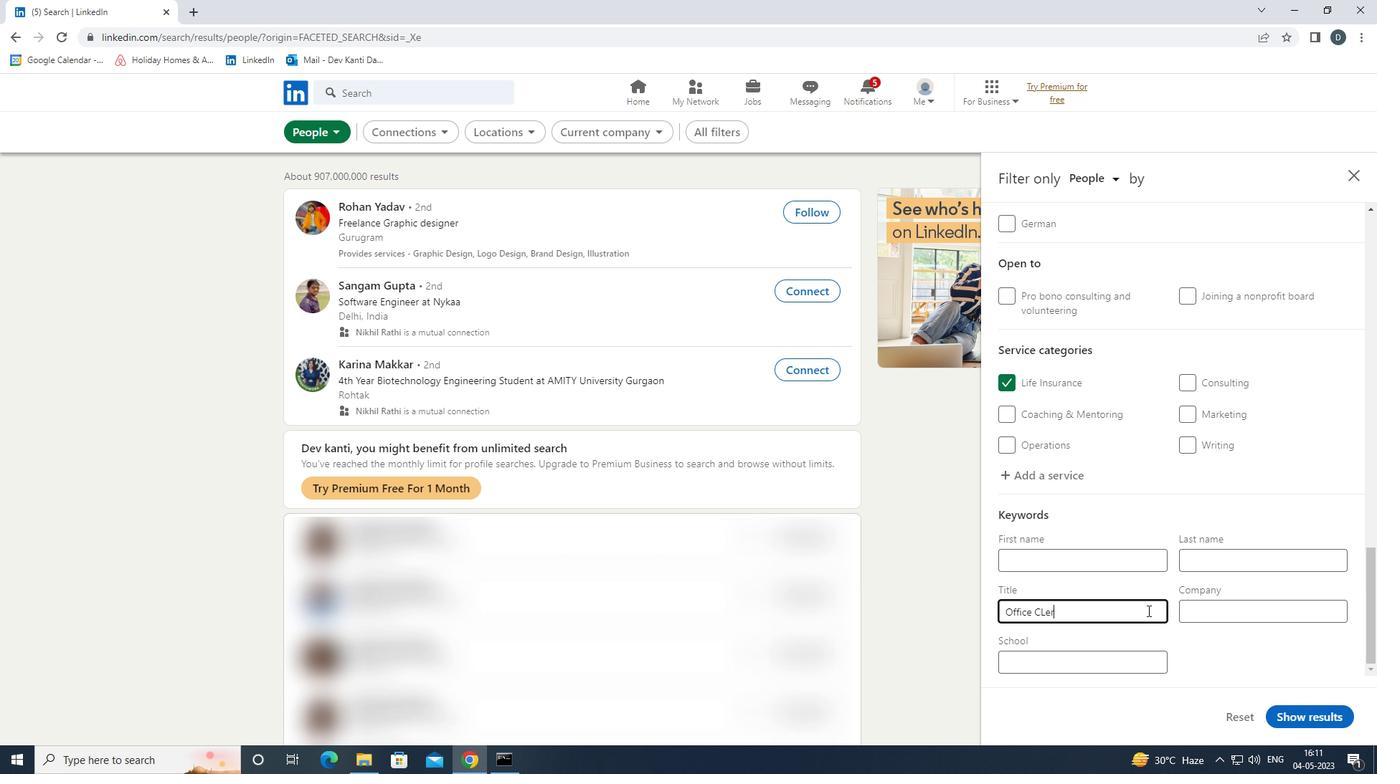 
Action: Mouse moved to (1111, 626)
Screenshot: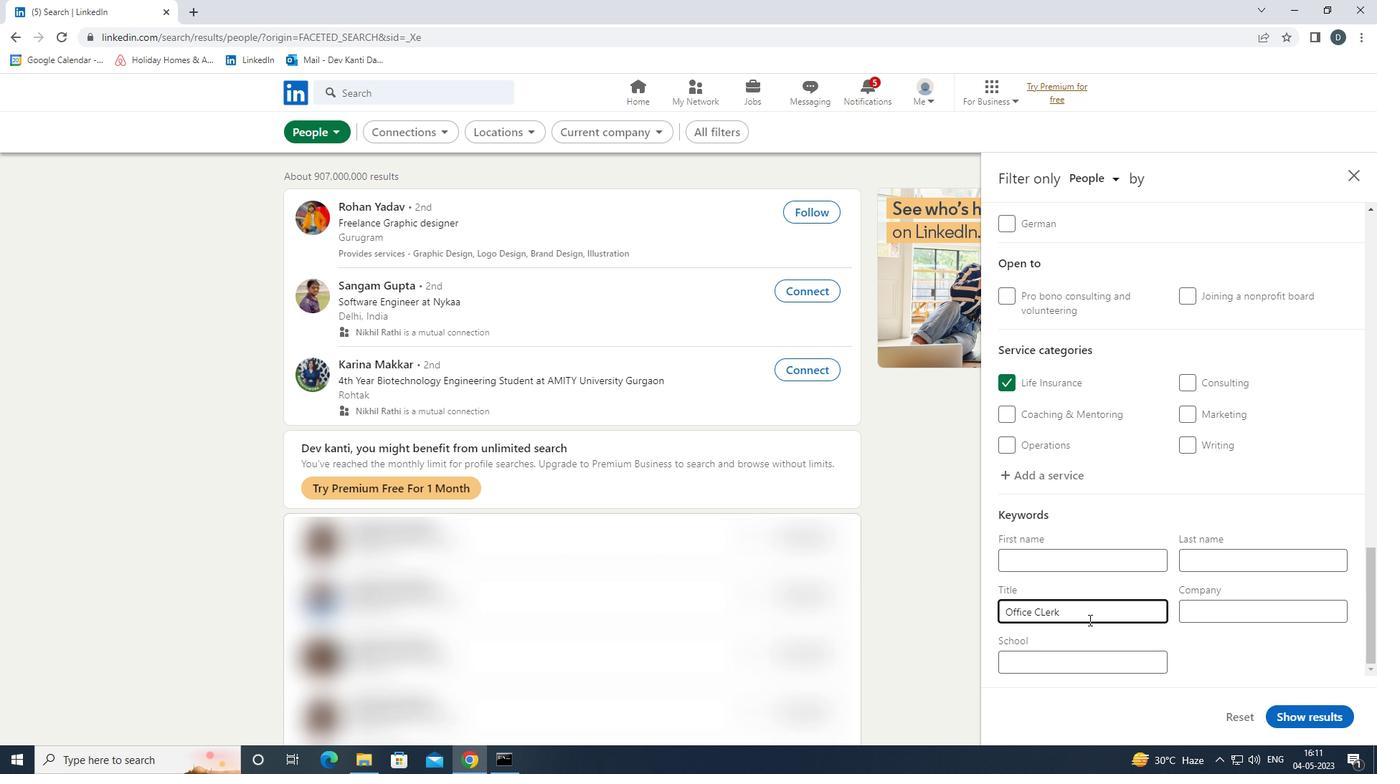 
Action: Key pressed <Key.left><Key.left><Key.left><Key.left><Key.right><Key.backspace>L
Screenshot: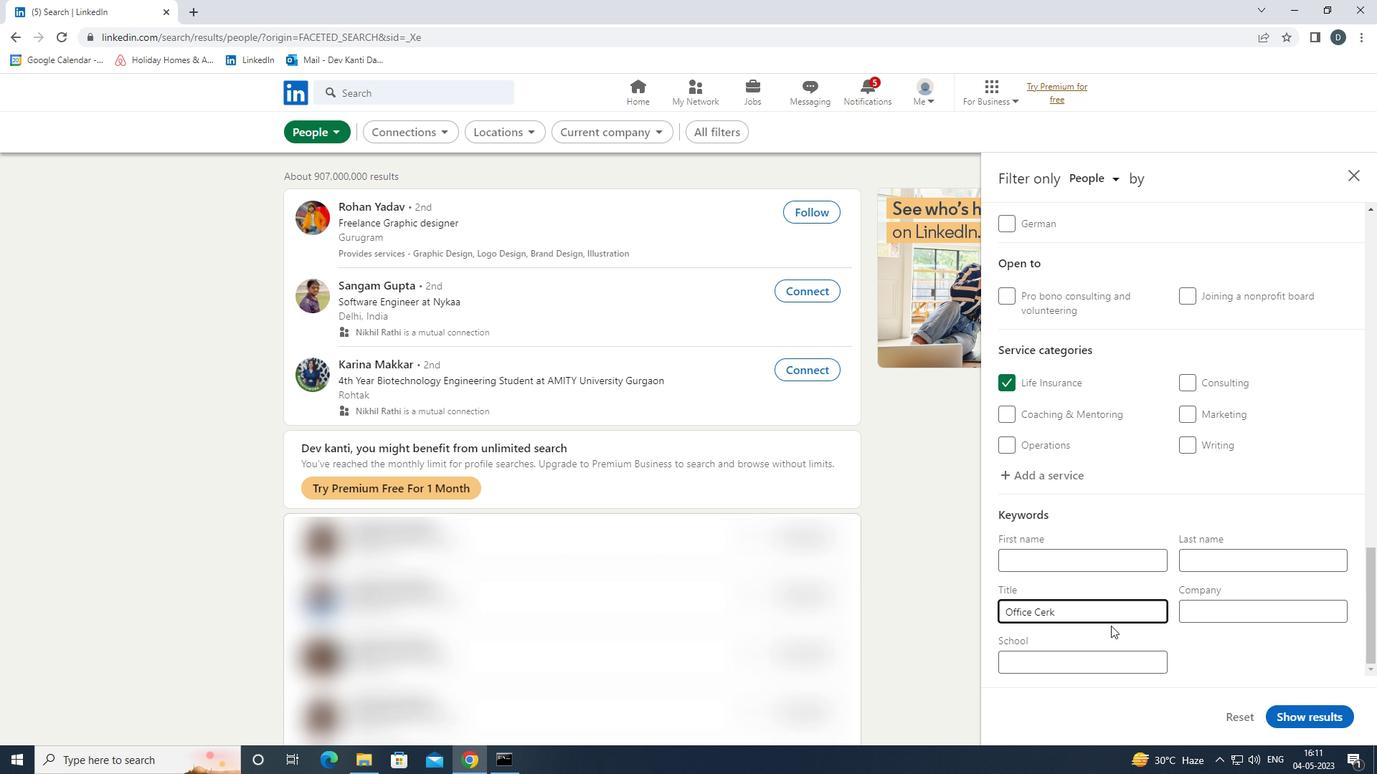 
Action: Mouse moved to (1310, 713)
Screenshot: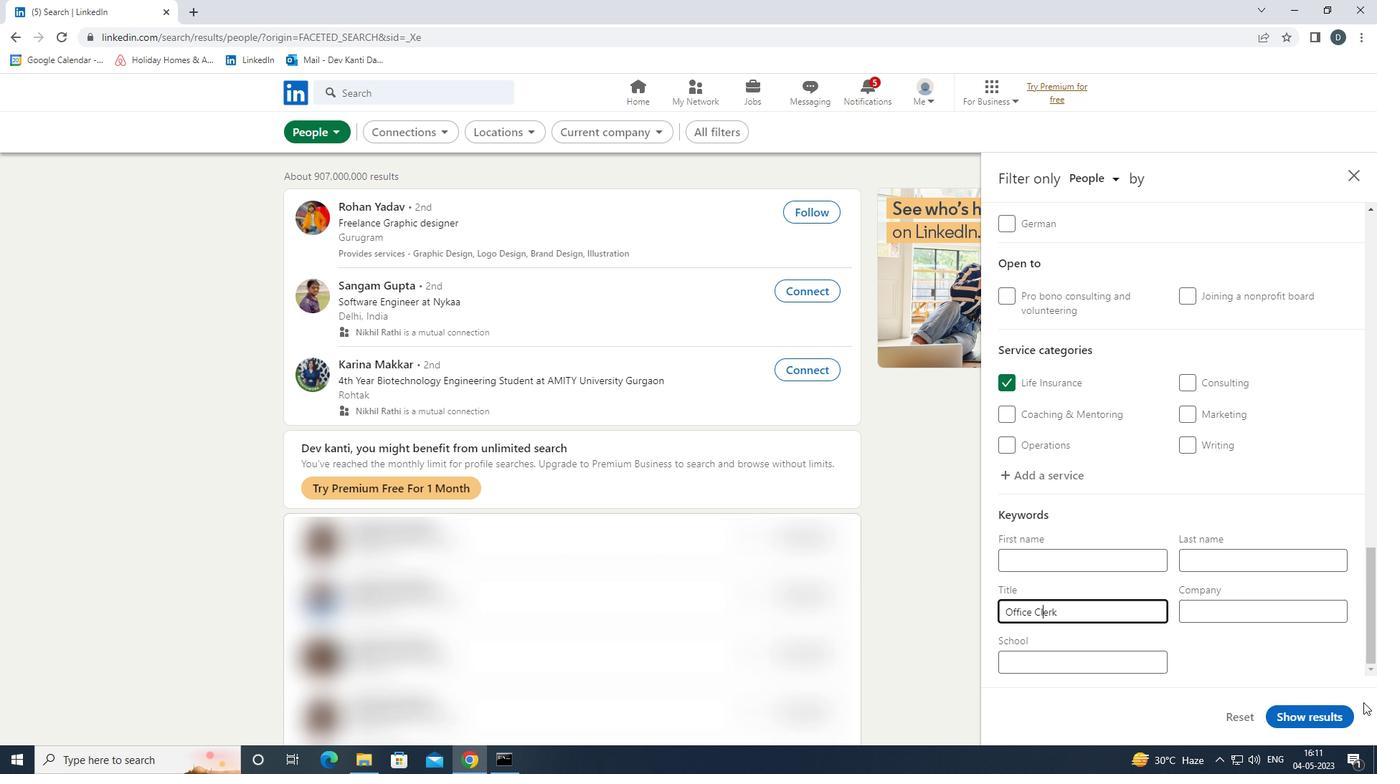 
Action: Mouse pressed left at (1310, 713)
Screenshot: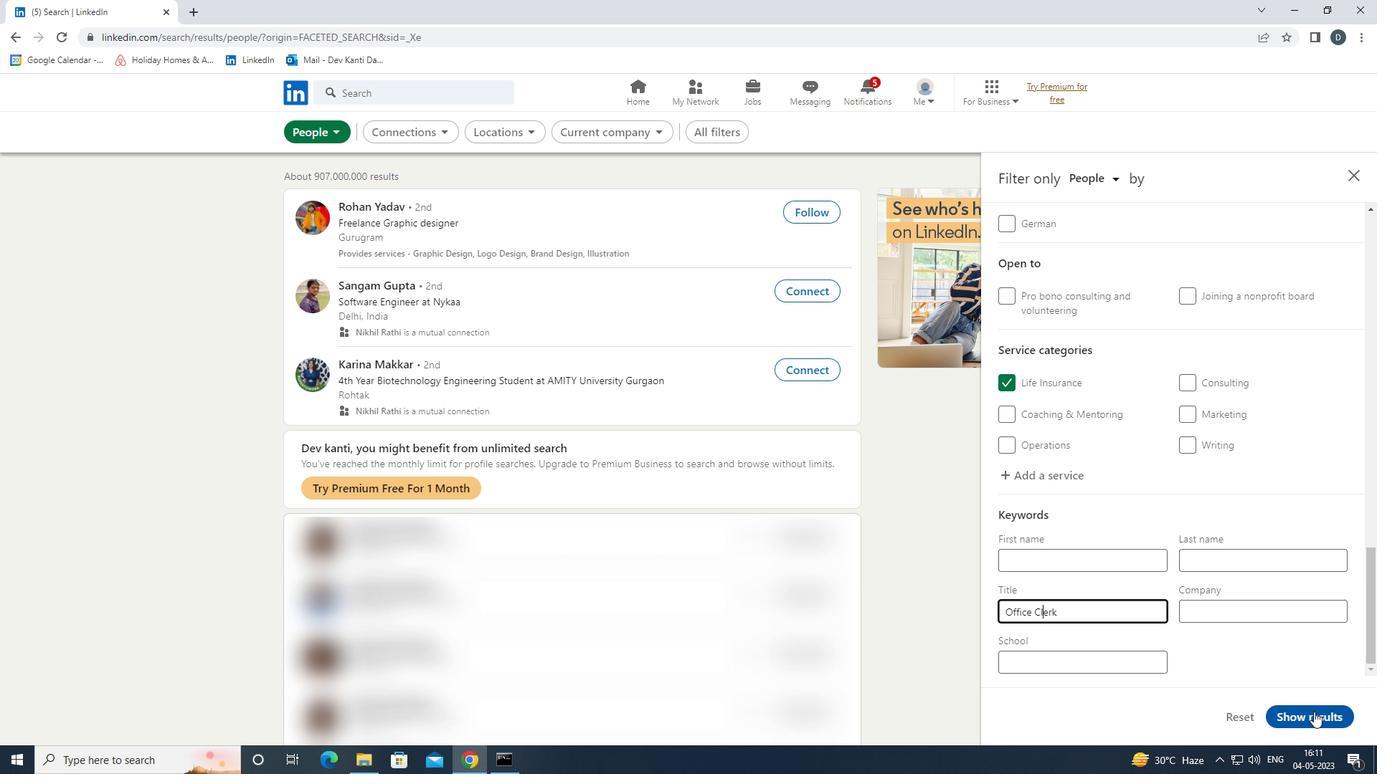 
Action: Mouse moved to (1048, 464)
Screenshot: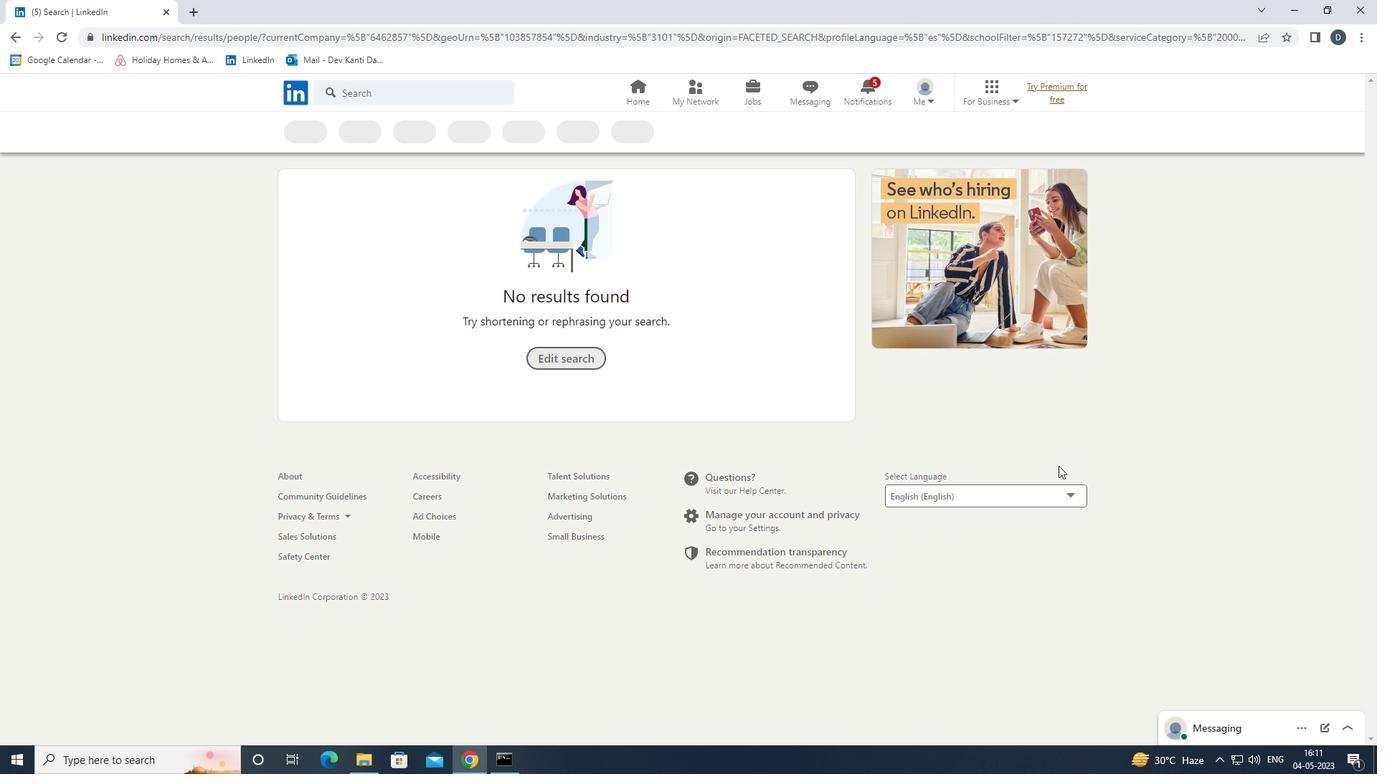 
